 Task: Open a blank google sheet and write heading  Student grades data  Add 10 students name:-  'Joshua Rivera, Zoey Coleman, Ryan Wright, Addison Bailey, Jonathan Simmons, Brooklyn Ward, Caleb Barnes, Audrey Collins, Gabriel Perry, Sofia Bell. ' in February Last week sales are  100 to 150. Math Grade:-  90, 95, 80, 92, 85,88, 90, 78, 92, 85.Science Grade:-  85, 87, 92, 88, 90, 85, 92, 80, 88, 90.English Grade:-  92, 90, 85, 90, 88, 92, 85, 82, 90, 88.History Grade:-  88, 92, 78, 95, 90, 90, 80, 85, 92, 90. Total use the formula   =SUM(D2:G2) then presss enter. Save page analysisWeeklySales_Analysis_2023
Action: Mouse moved to (228, 171)
Screenshot: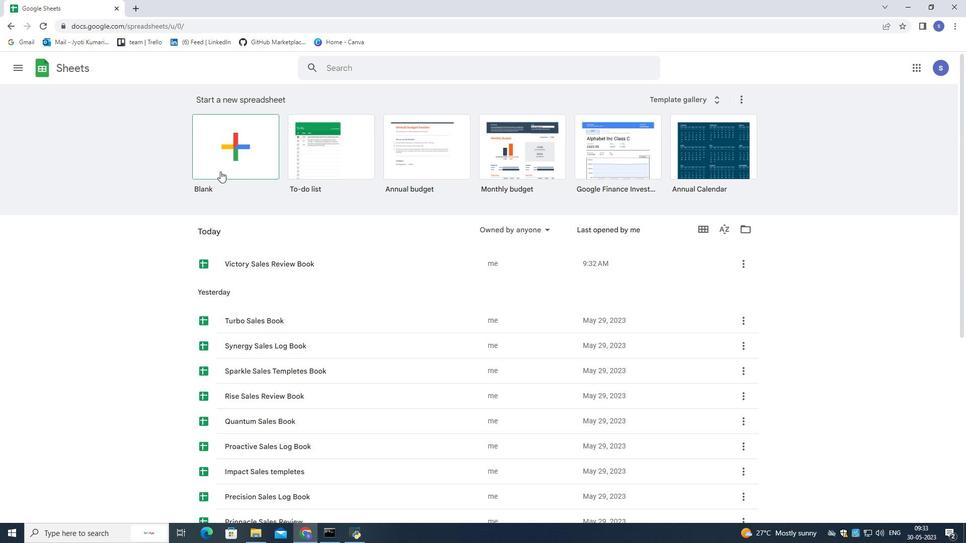 
Action: Mouse pressed left at (228, 171)
Screenshot: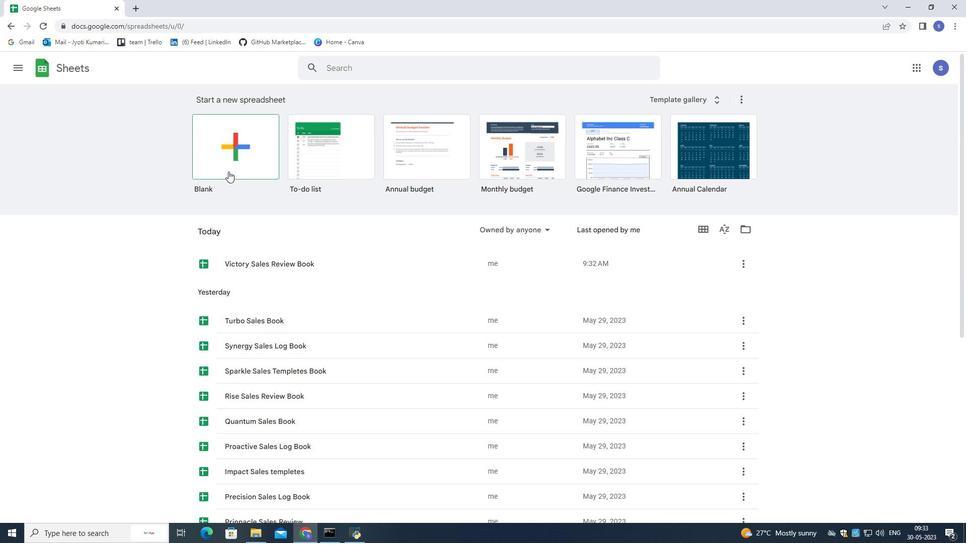 
Action: Mouse moved to (192, 137)
Screenshot: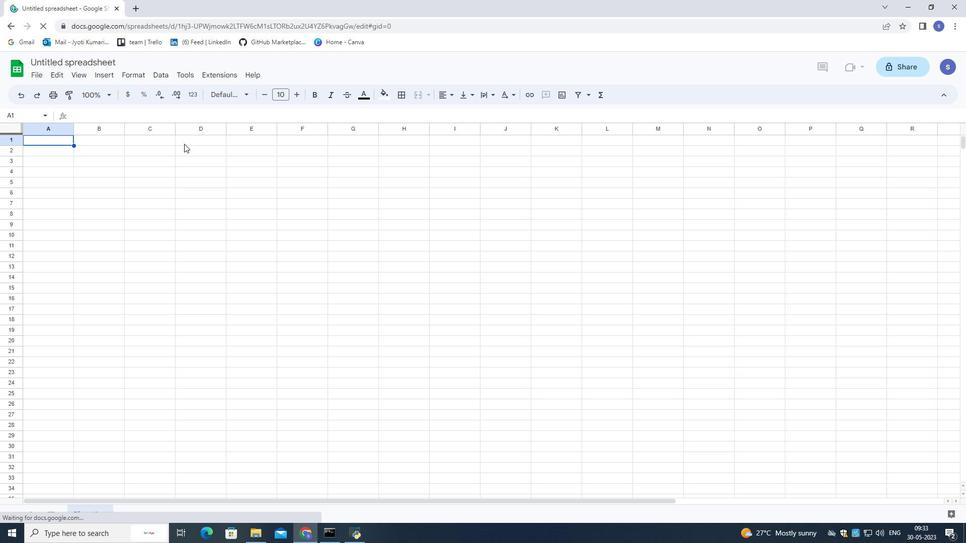 
Action: Mouse pressed left at (192, 137)
Screenshot: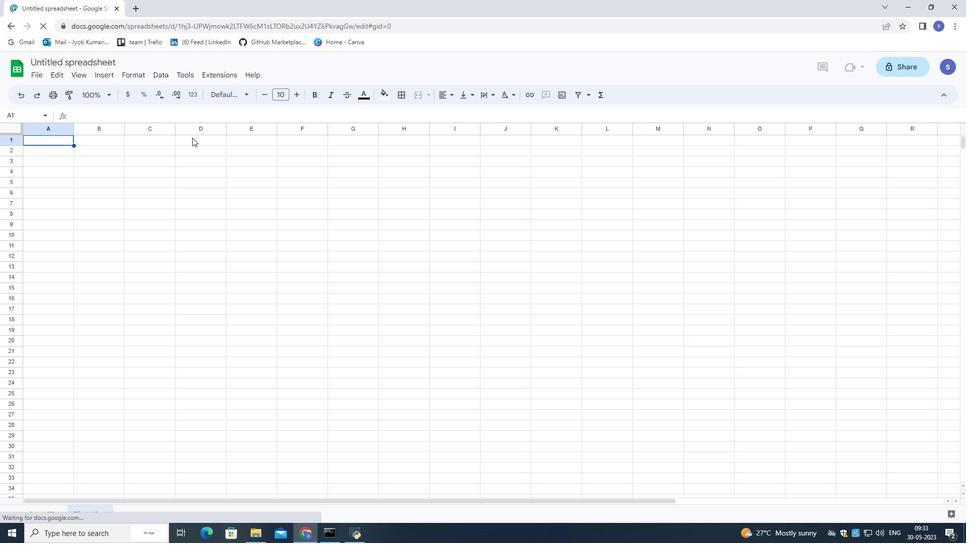 
Action: Mouse moved to (192, 137)
Screenshot: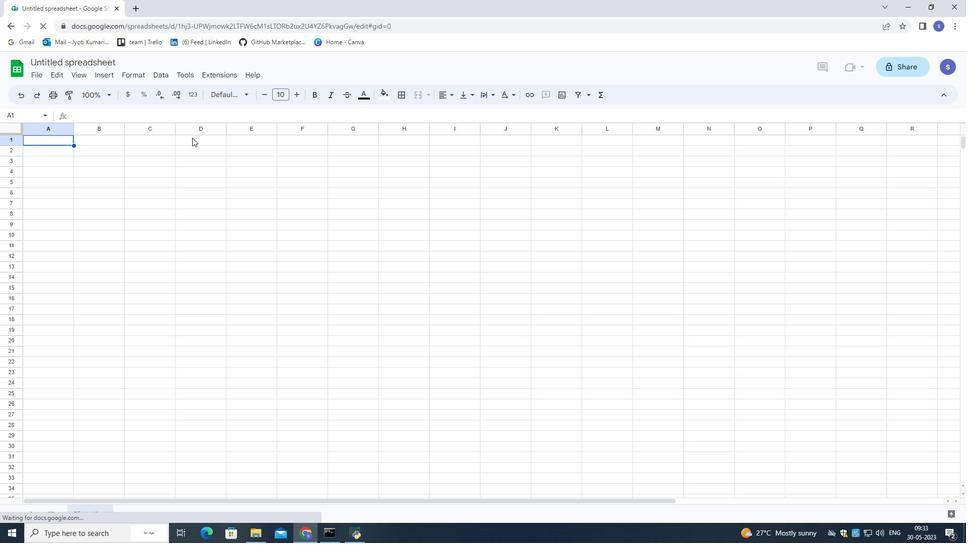 
Action: Mouse pressed left at (192, 137)
Screenshot: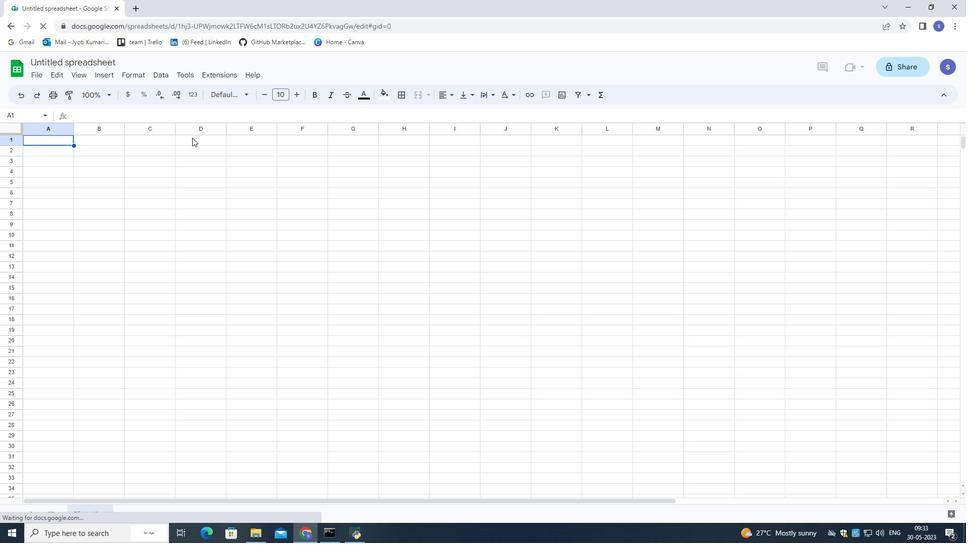
Action: Mouse moved to (193, 182)
Screenshot: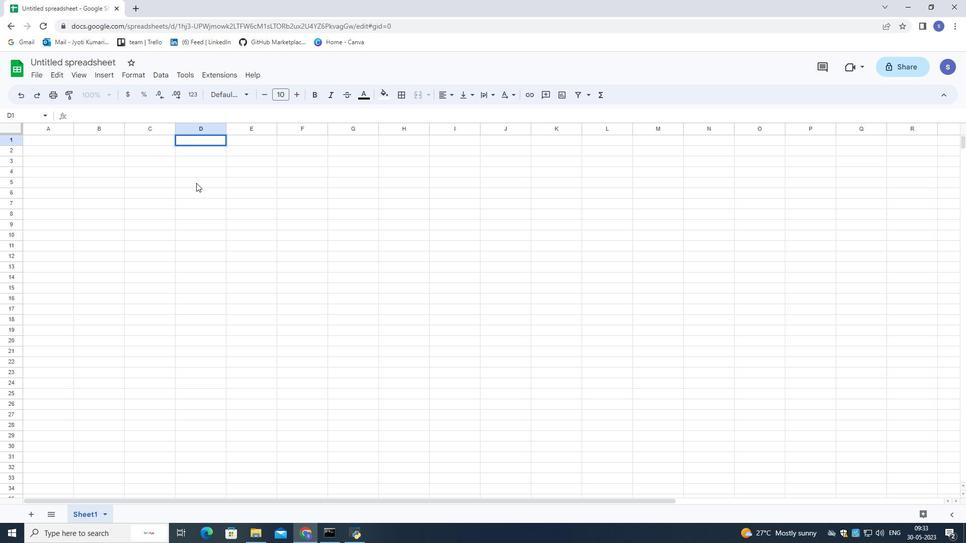 
Action: Key pressed <Key.shift>Student<Key.space>
Screenshot: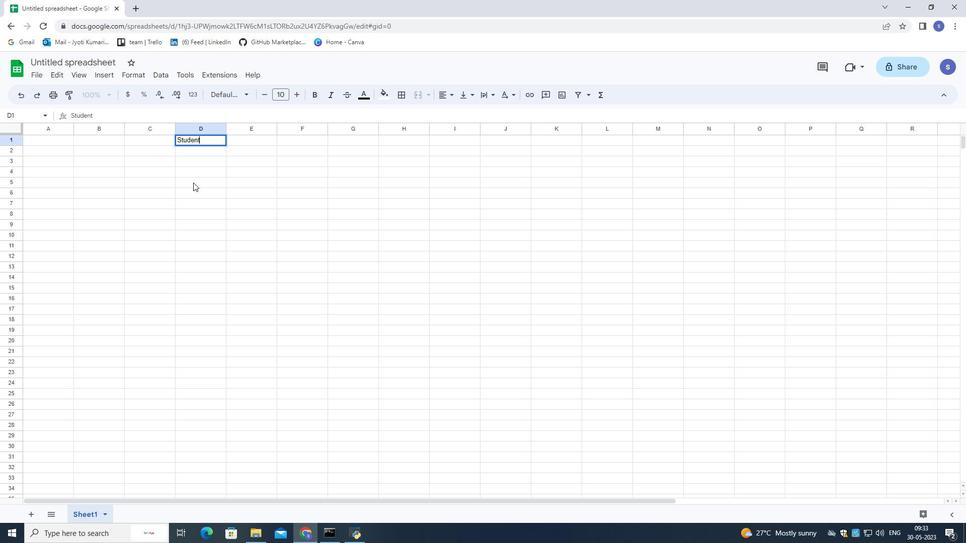 
Action: Mouse moved to (510, 358)
Screenshot: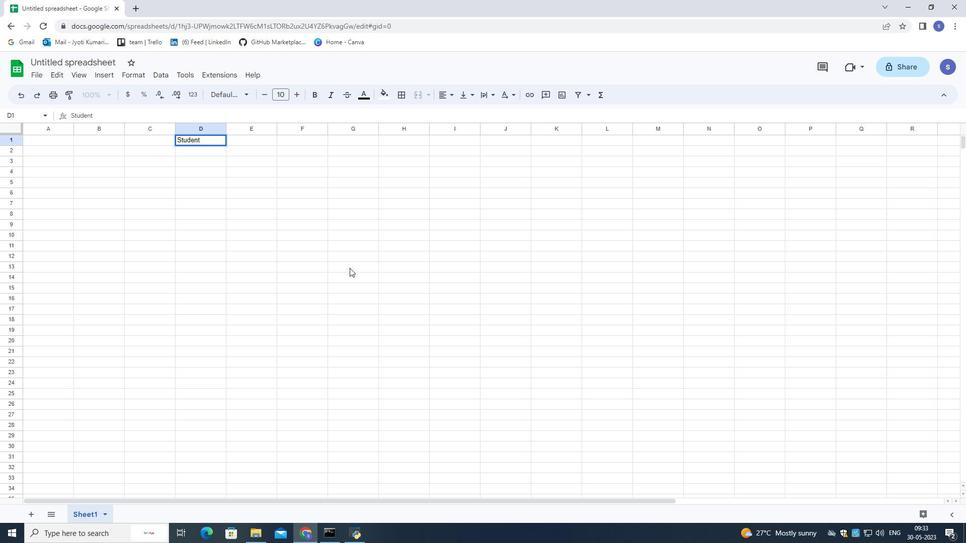 
Action: Key pressed <Key.shift>Grade
Screenshot: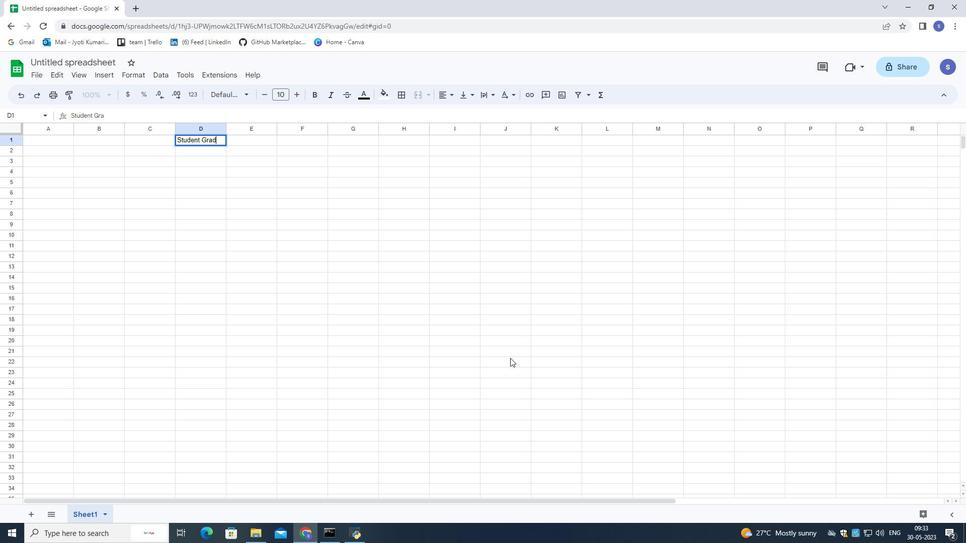 
Action: Mouse moved to (589, 378)
Screenshot: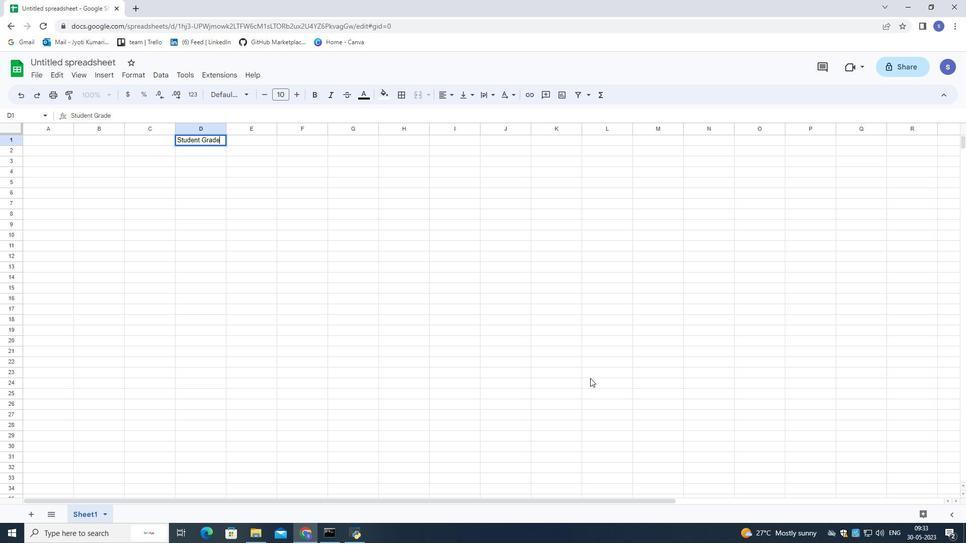 
Action: Key pressed s
Screenshot: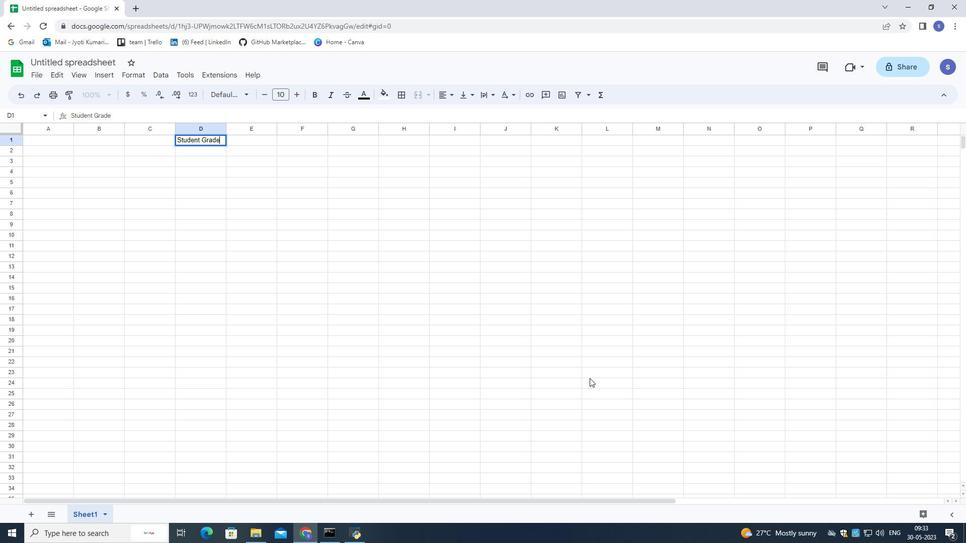 
Action: Mouse moved to (239, 254)
Screenshot: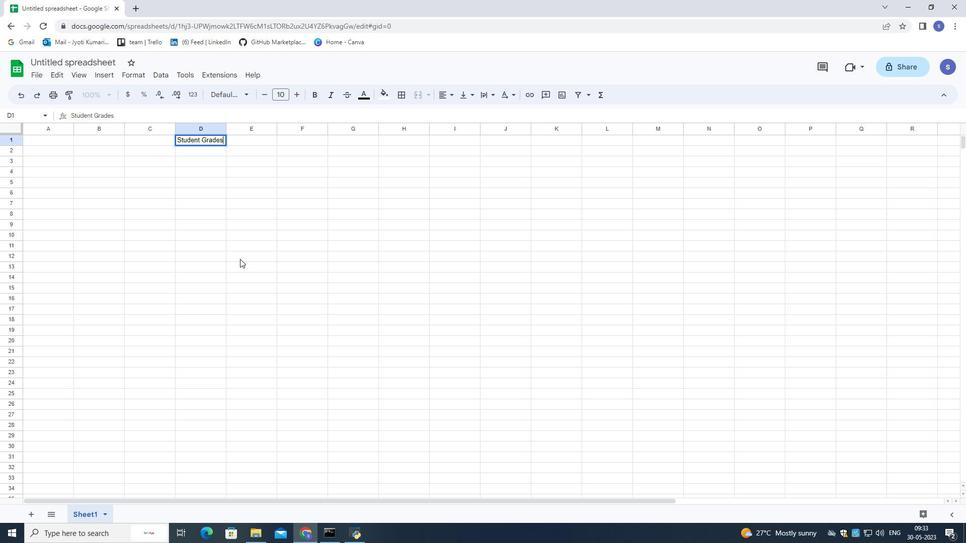 
Action: Mouse pressed left at (239, 254)
Screenshot: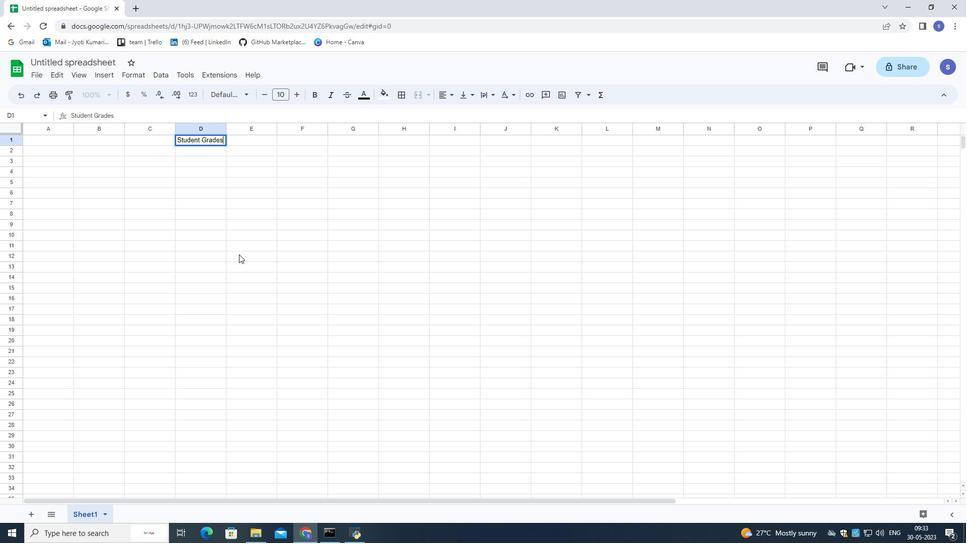 
Action: Mouse moved to (55, 158)
Screenshot: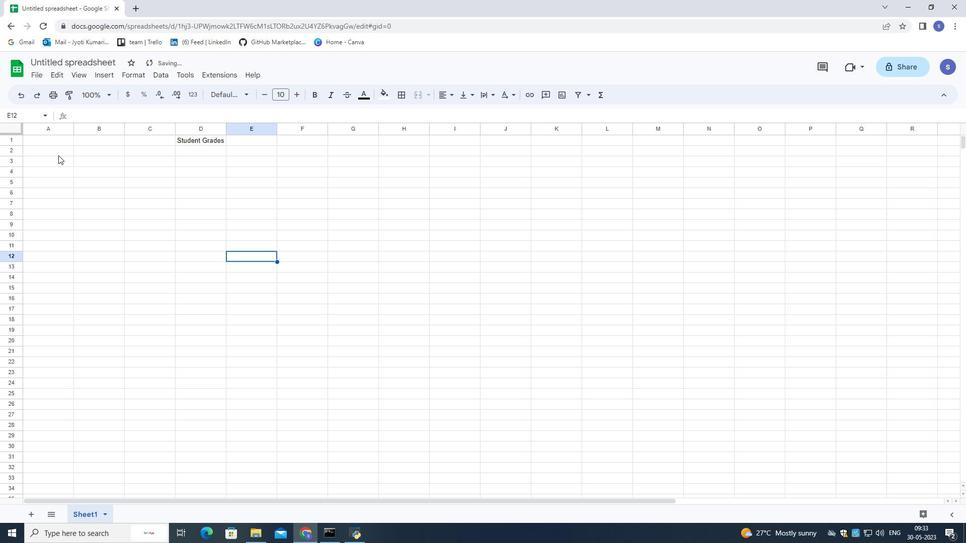 
Action: Mouse pressed left at (55, 158)
Screenshot: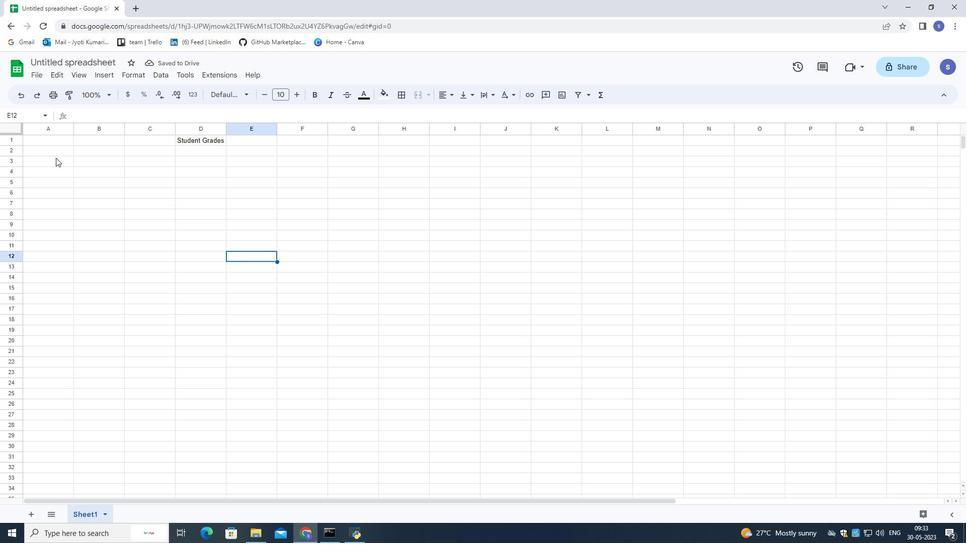 
Action: Mouse moved to (50, 144)
Screenshot: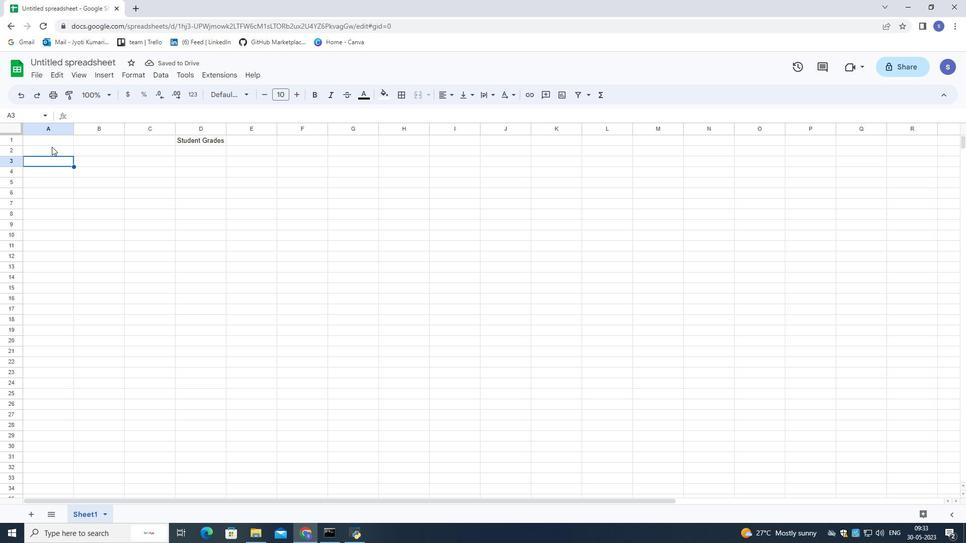 
Action: Mouse pressed left at (50, 144)
Screenshot: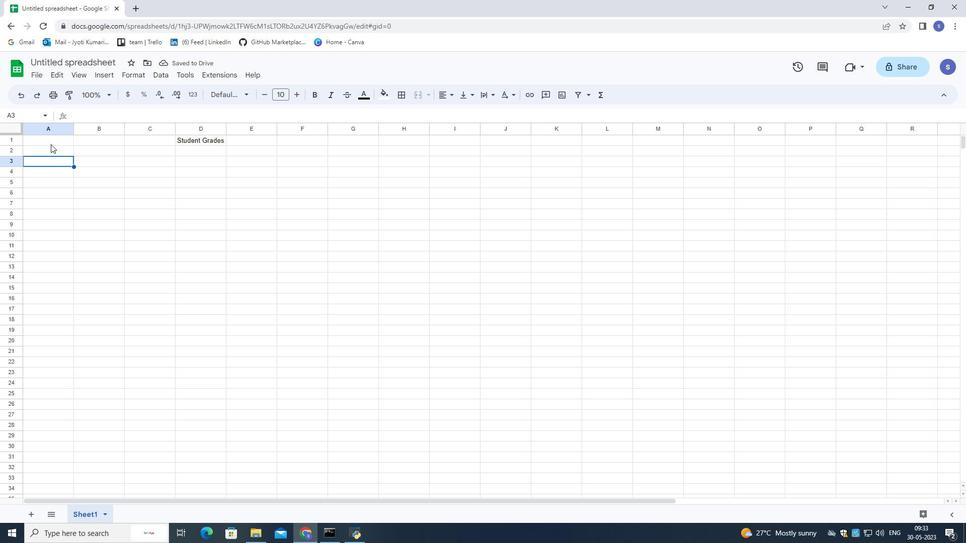 
Action: Mouse moved to (54, 149)
Screenshot: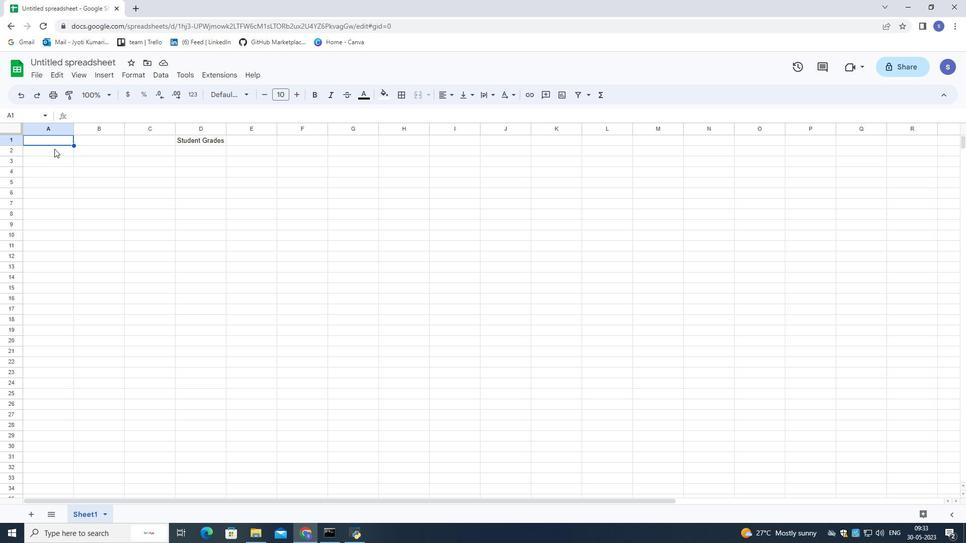 
Action: Mouse pressed left at (54, 149)
Screenshot: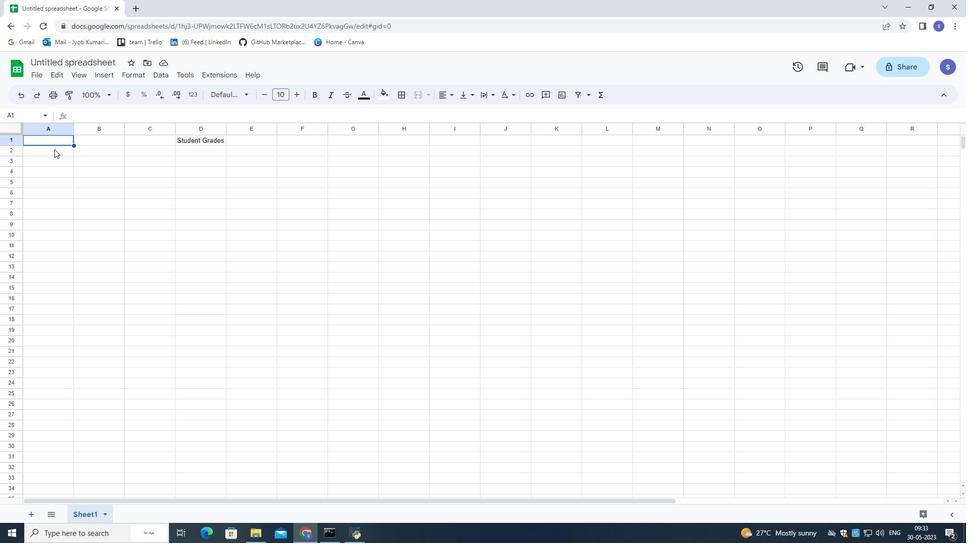 
Action: Key pressed <Key.shift>Name<Key.down>
Screenshot: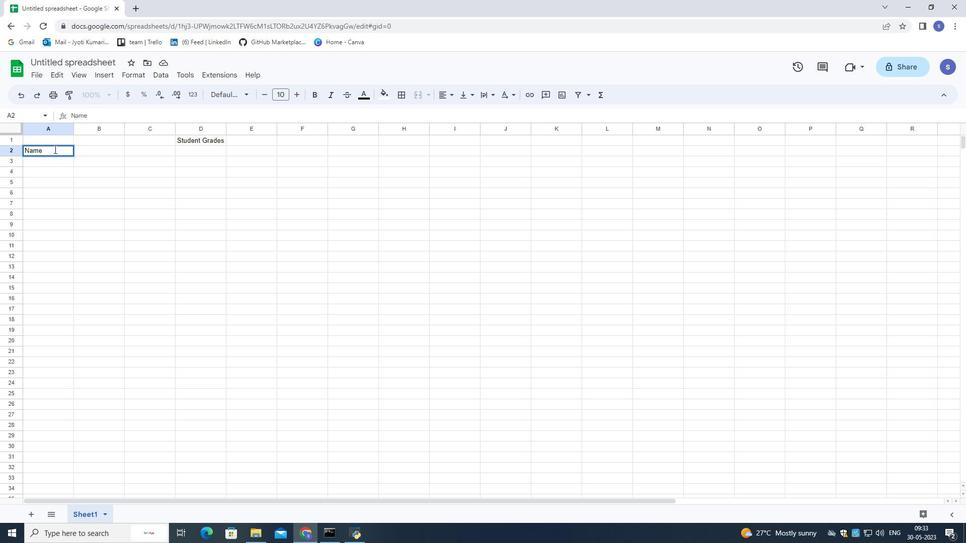 
Action: Mouse moved to (517, 188)
Screenshot: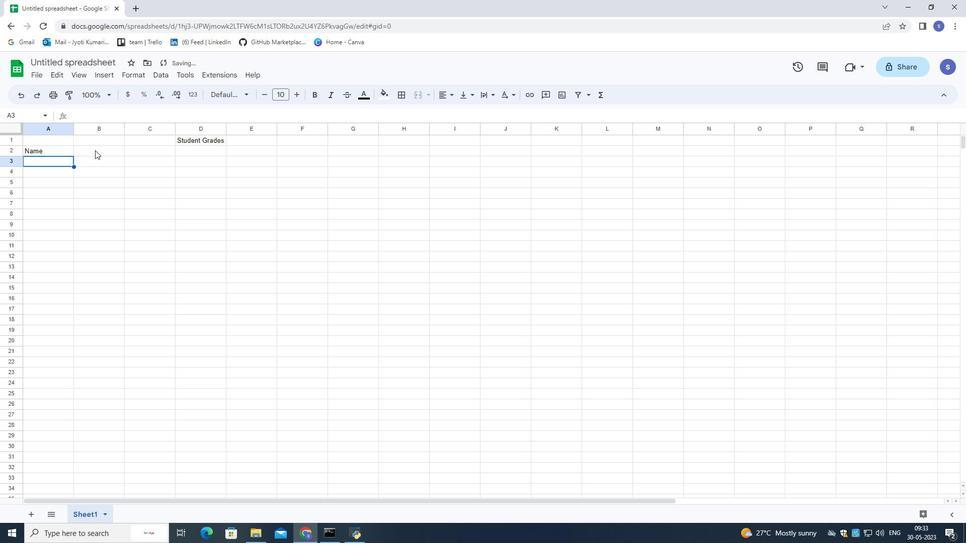 
Action: Key pressed <Key.shift>Joshua<Key.space><Key.shift>Rivera<Key.down><Key.shift>Zoey<Key.space><Key.shift>Coleman<Key.down><Key.shift>Ryan<Key.space><Key.shift>Wright<Key.down><Key.shift>Addison<Key.space><Key.shift>Bailey<Key.down><Key.shift>Jonathan<Key.space><Key.shift>simmons<Key.down><Key.shift>Brooklyn<Key.space><Key.shift>Ward<Key.down><Key.shift>Caleb<Key.space><Key.shift>Barnes<Key.down><Key.shift>Audrey<Key.space><Key.shift>Collins<Key.down><Key.shift>Gabriel<Key.space><Key.shift>Perry<Key.down><Key.shift><Key.shift><Key.shift><Key.shift><Key.shift>Sofia<Key.space><Key.shift>Bell<Key.down>
Screenshot: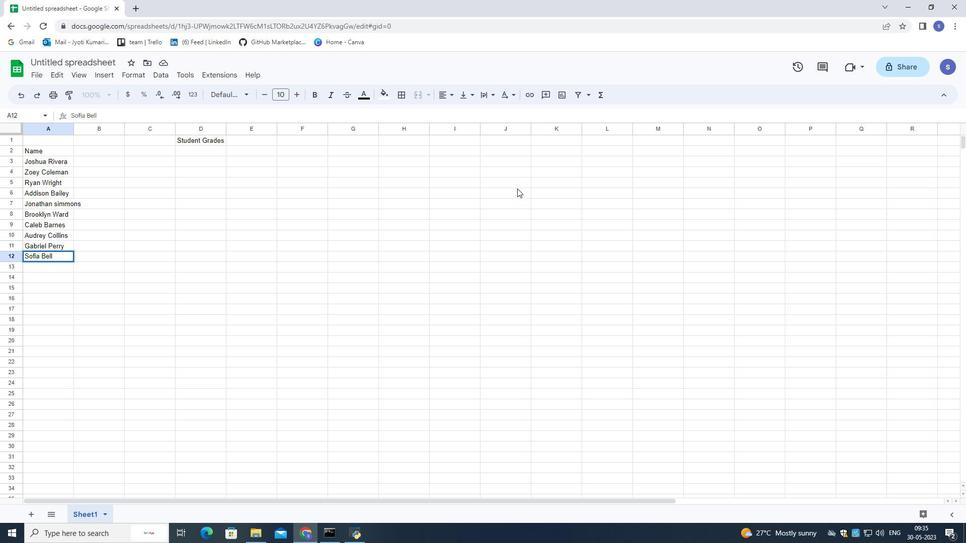
Action: Mouse moved to (89, 153)
Screenshot: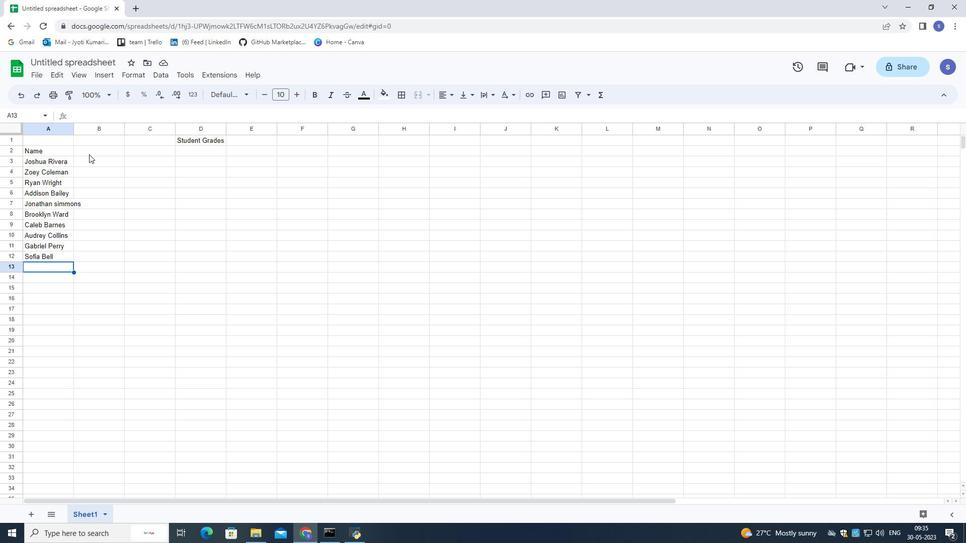 
Action: Mouse pressed left at (89, 153)
Screenshot: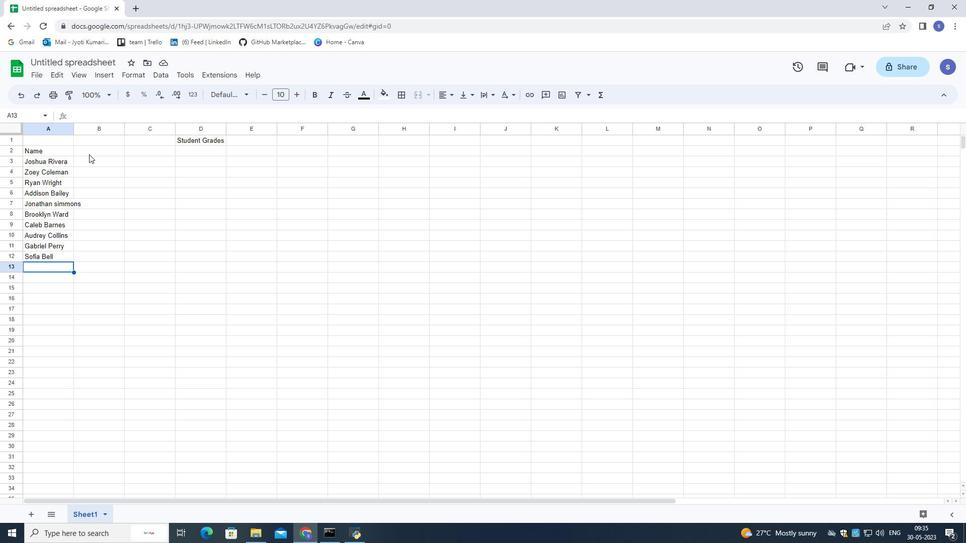 
Action: Mouse moved to (112, 193)
Screenshot: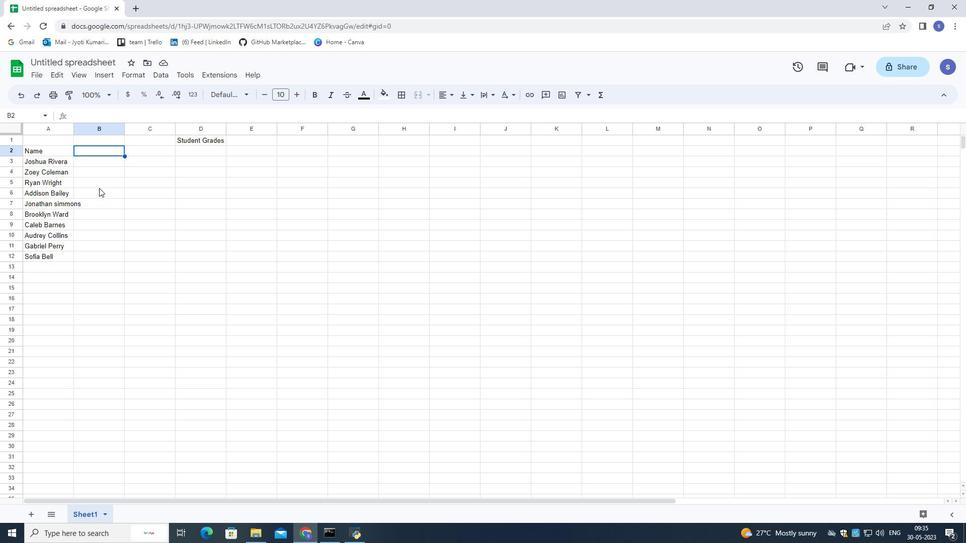 
Action: Key pressed <Key.shift>Sales
Screenshot: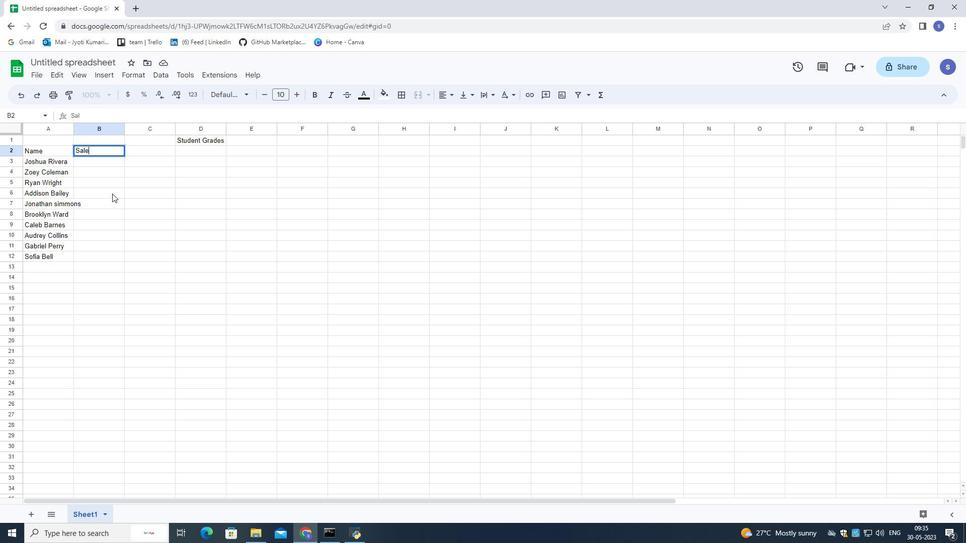 
Action: Mouse moved to (103, 190)
Screenshot: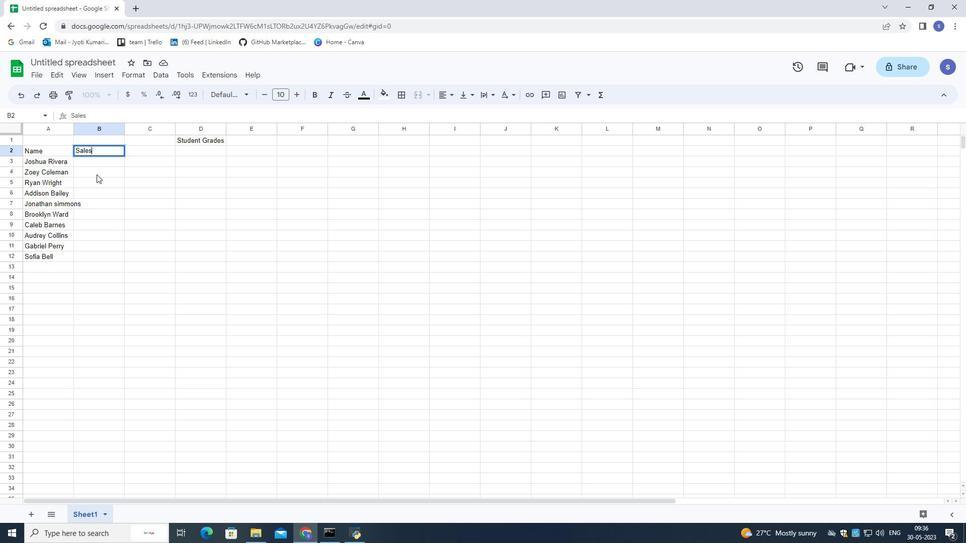
Action: Key pressed <Key.backspace><Key.backspace><Key.backspace><Key.backspace><Key.backspace><Key.shift>Mar<Key.backspace>th<Key.space><Key.shift>Graqde<Key.backspace><Key.backspace><Key.backspace>de
Screenshot: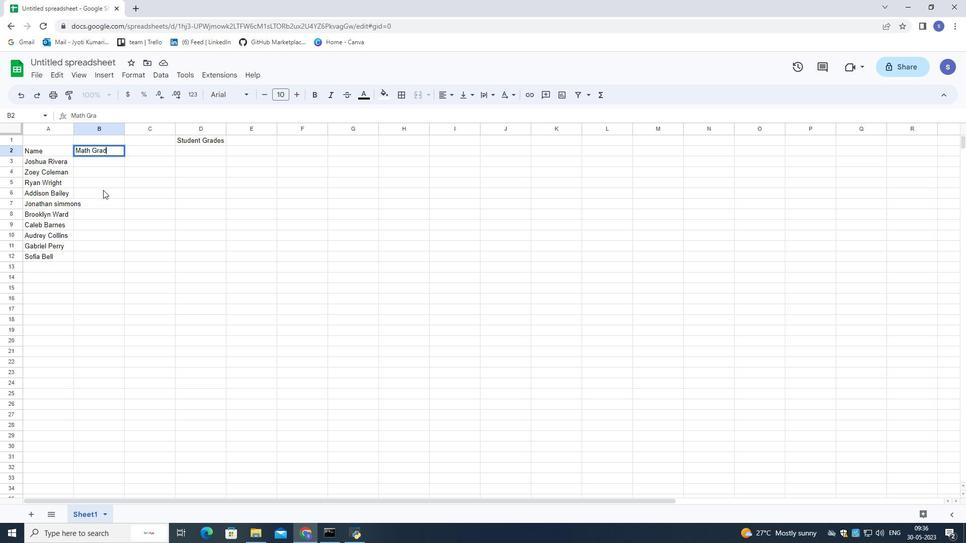 
Action: Mouse moved to (191, 182)
Screenshot: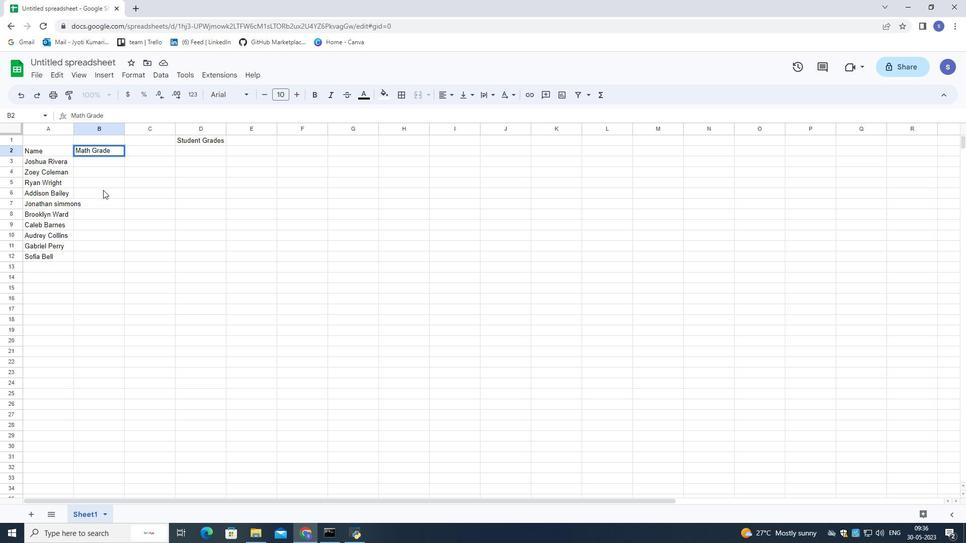 
Action: Key pressed <Key.down>
Screenshot: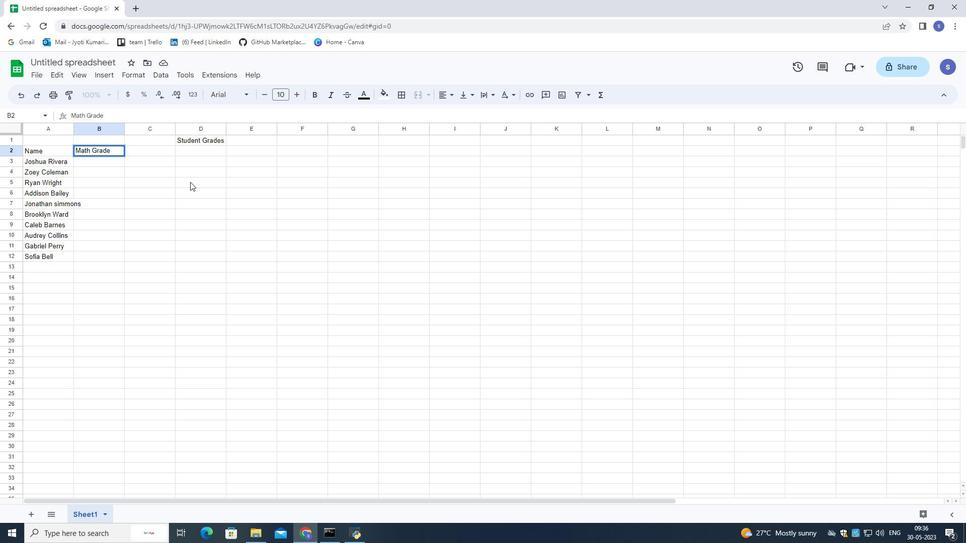
Action: Mouse moved to (966, 248)
Screenshot: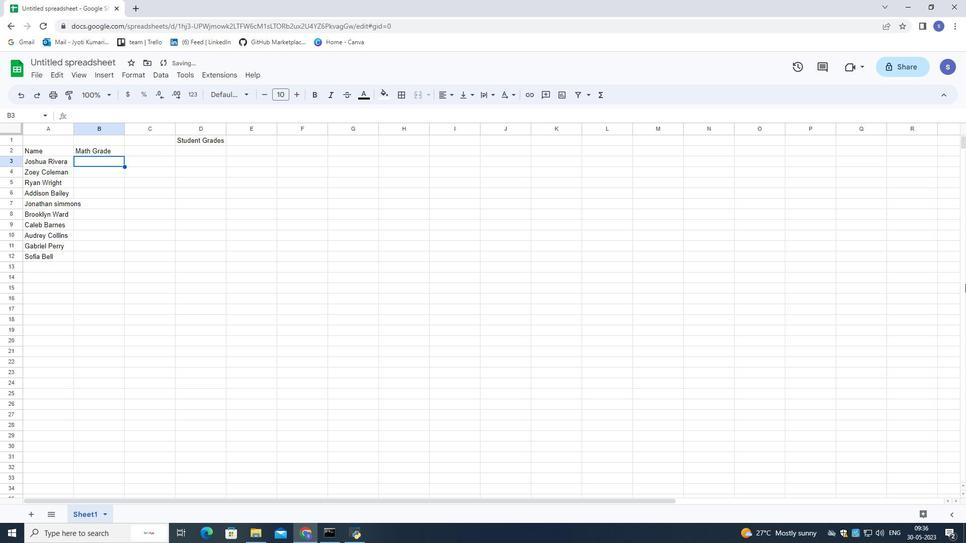 
Action: Key pressed 90<Key.down>95<Key.down>80<Key.down>92<Key.down>85<Key.down>88<Key.down>90<Key.down>78<Key.down>92<Key.down>85<Key.down>
Screenshot: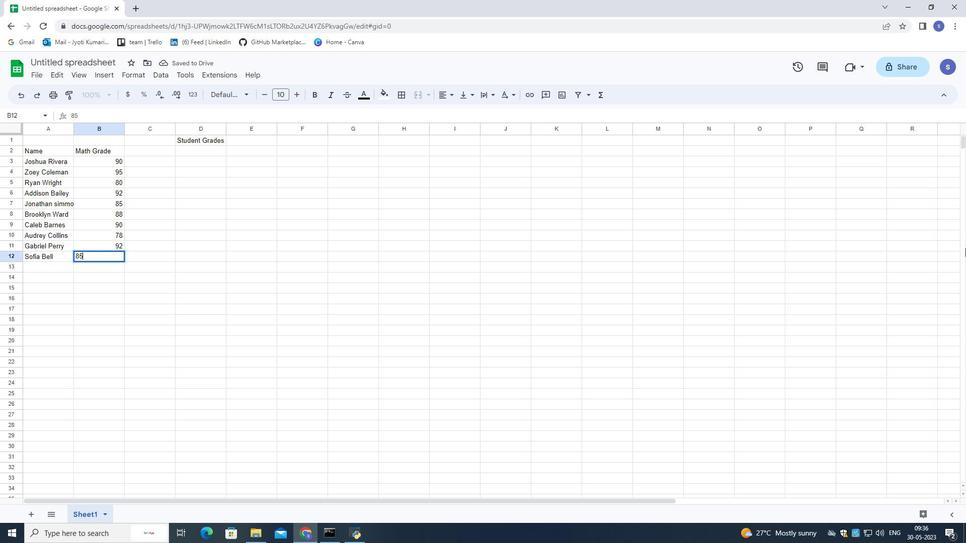 
Action: Mouse moved to (154, 150)
Screenshot: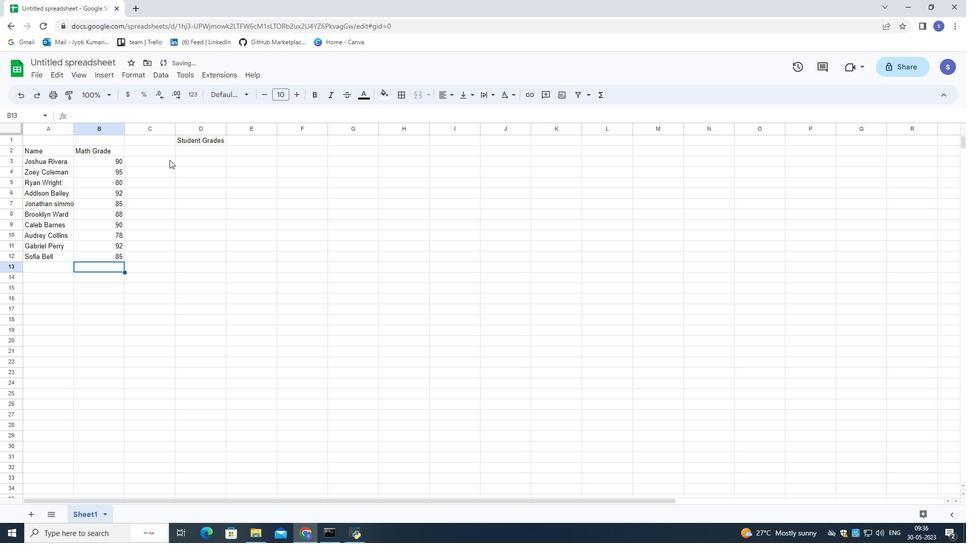 
Action: Mouse pressed left at (154, 150)
Screenshot: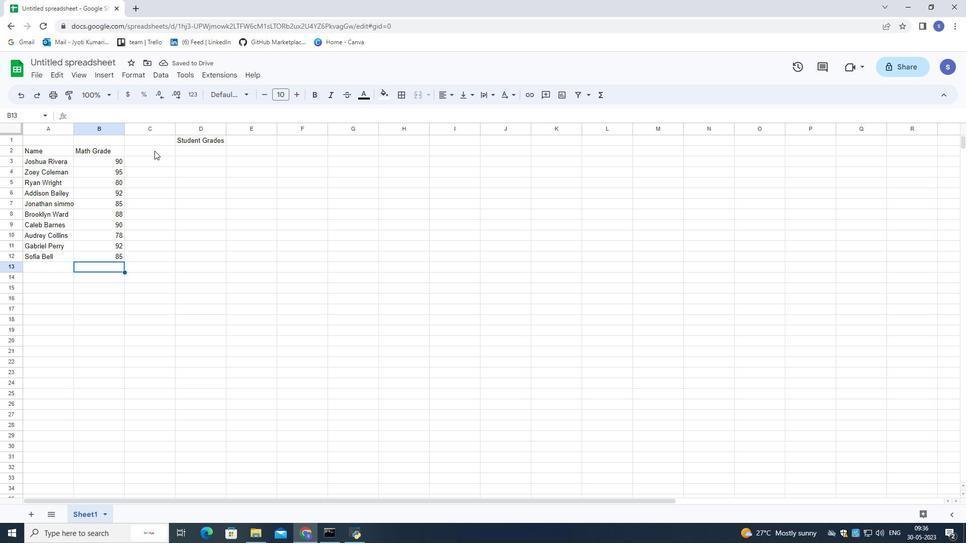
Action: Mouse moved to (256, 180)
Screenshot: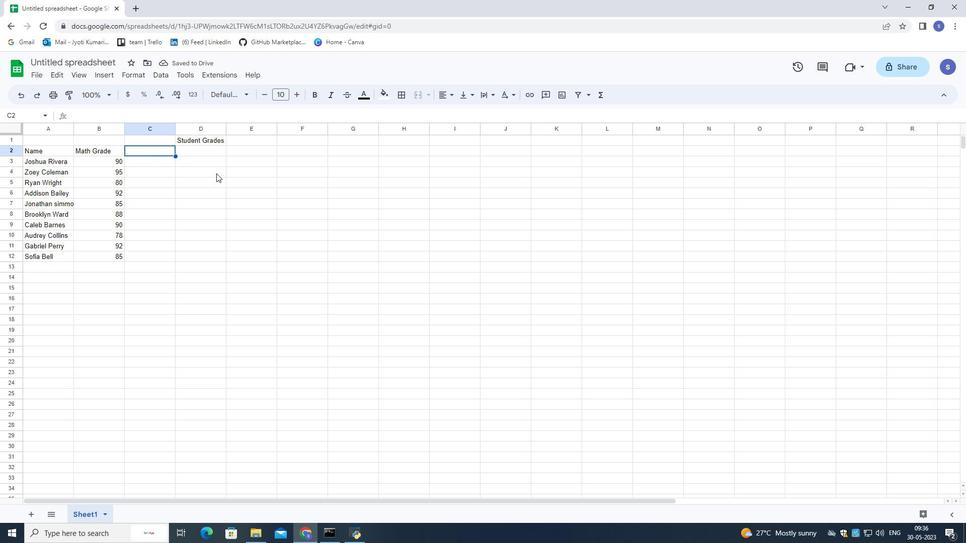 
Action: Key pressed <Key.shift><Key.shift><Key.shift><Key.shift>Science<Key.space><Key.shift>Grade<Key.down>
Screenshot: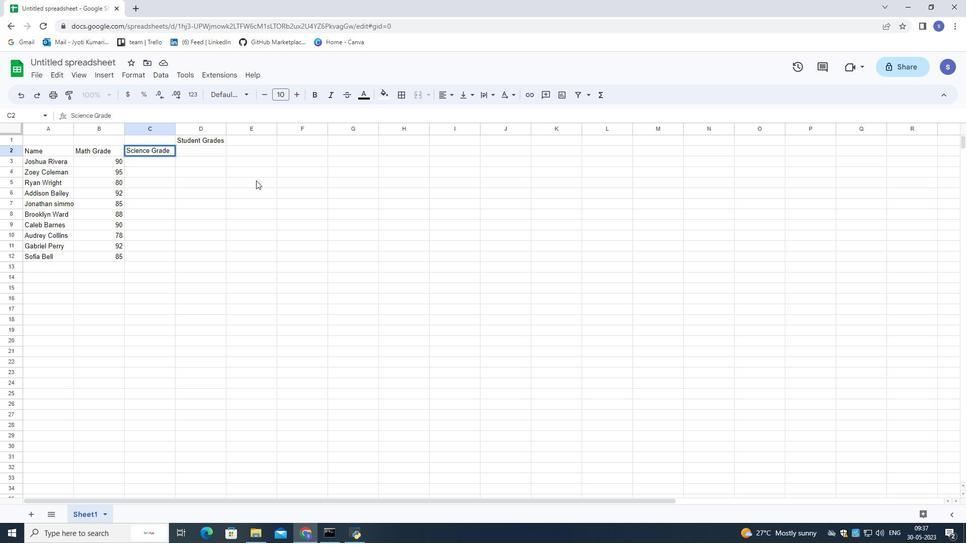 
Action: Mouse moved to (220, 188)
Screenshot: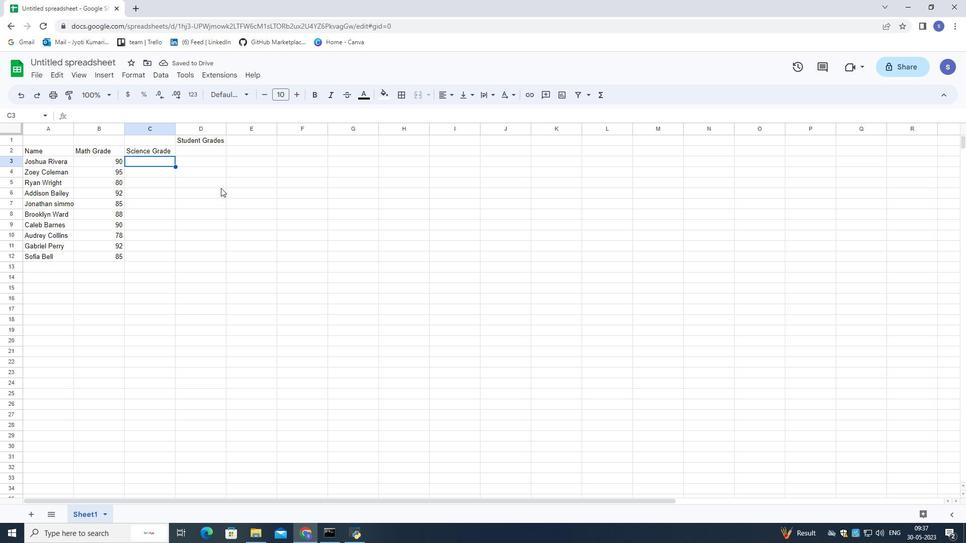 
Action: Key pressed 5<Key.backspace>85<Key.down>87<Key.down>92<Key.down>88<Key.down>90<Key.down>85<Key.down>92<Key.down>80<Key.down>88<Key.down>90<Key.down>
Screenshot: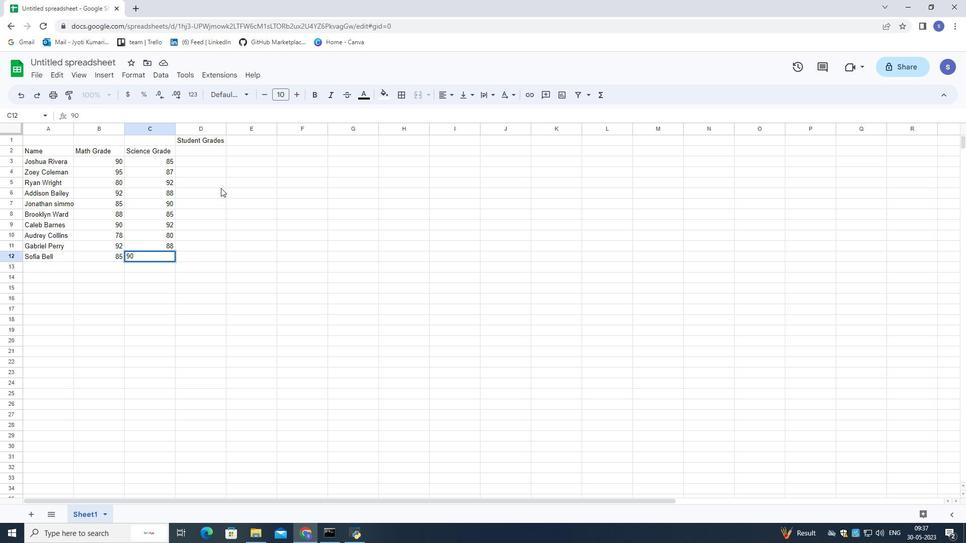 
Action: Mouse moved to (199, 150)
Screenshot: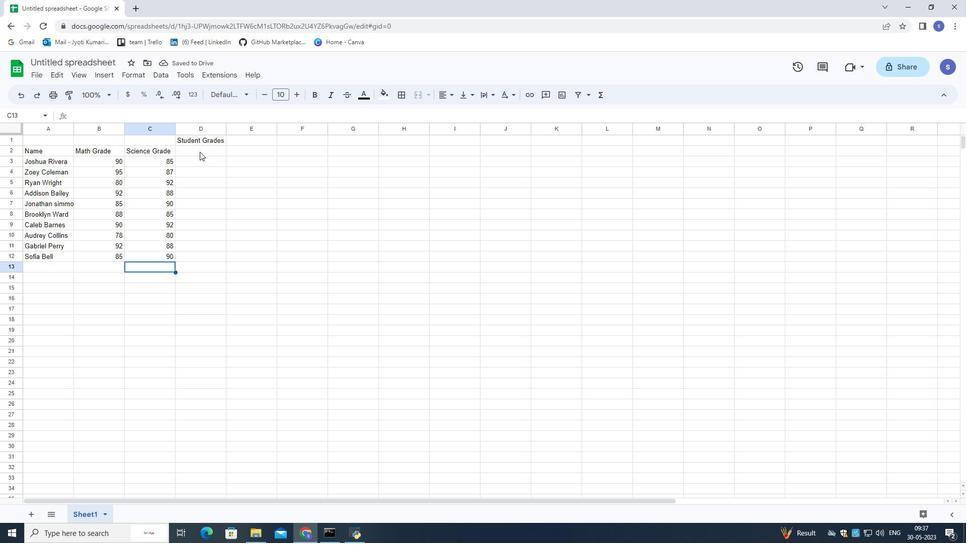 
Action: Mouse pressed left at (199, 150)
Screenshot: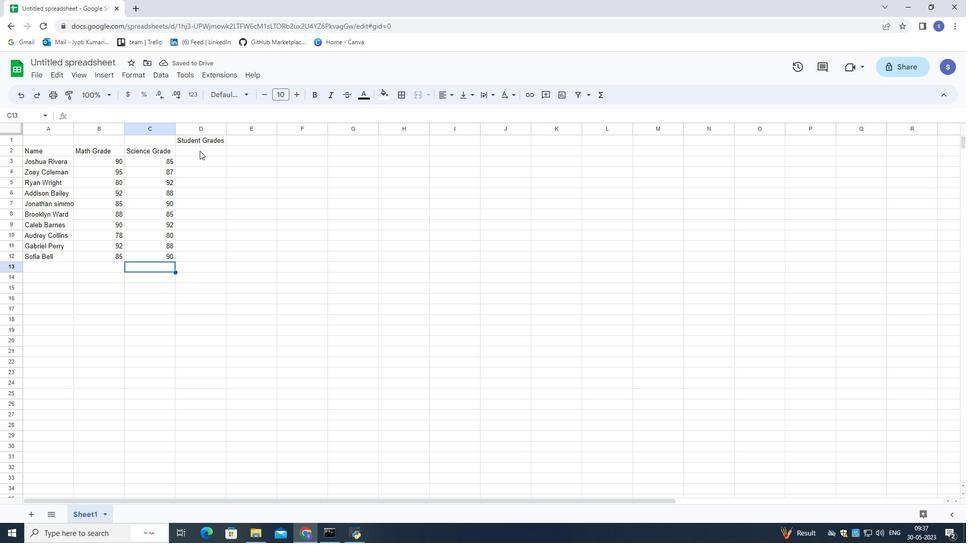 
Action: Mouse moved to (202, 164)
Screenshot: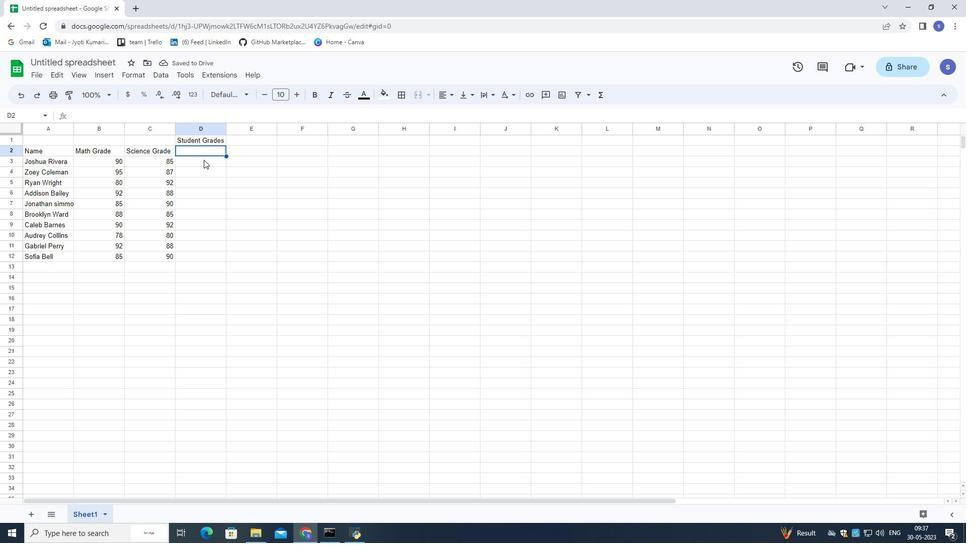 
Action: Key pressed <Key.shift>English<Key.space><Key.shift>Grade<Key.down>
Screenshot: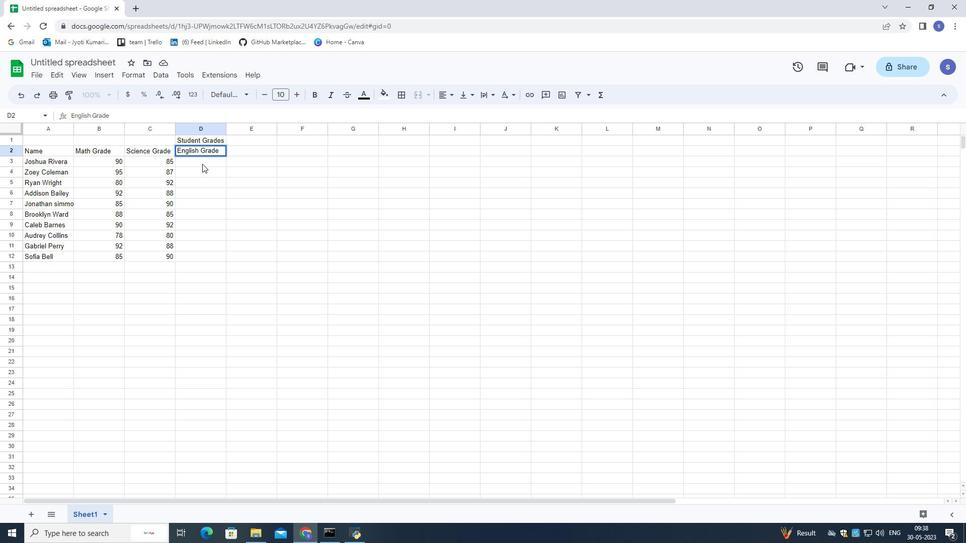 
Action: Mouse moved to (235, 181)
Screenshot: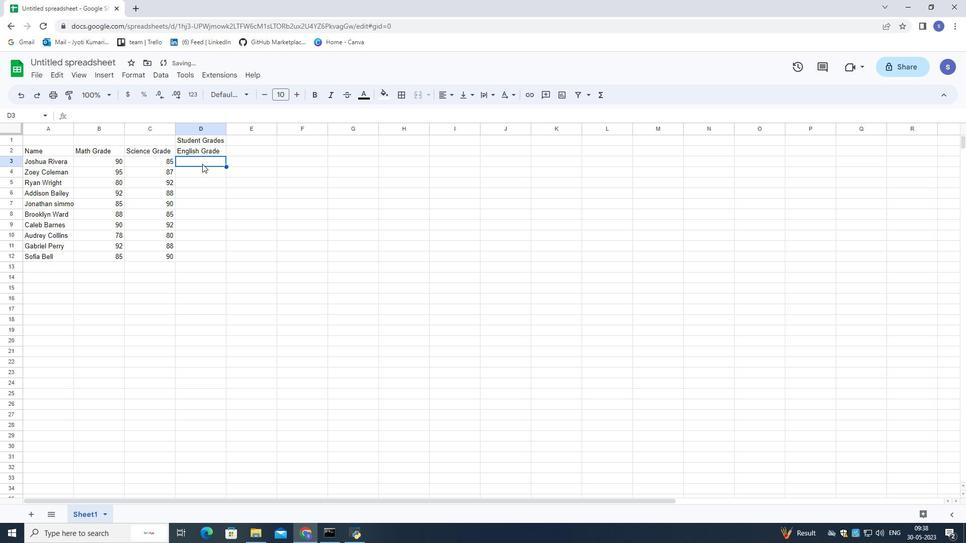 
Action: Key pressed 92<Key.down>90<Key.down>85<Key.down>90<Key.down>88<Key.down>92<Key.down>85<Key.down>82<Key.down>90<Key.down>88<Key.down>
Screenshot: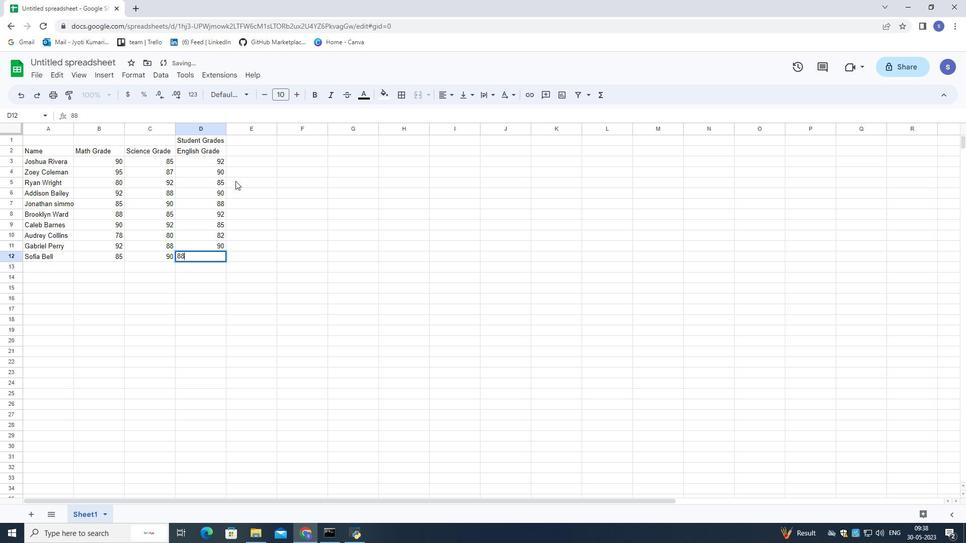 
Action: Mouse moved to (249, 152)
Screenshot: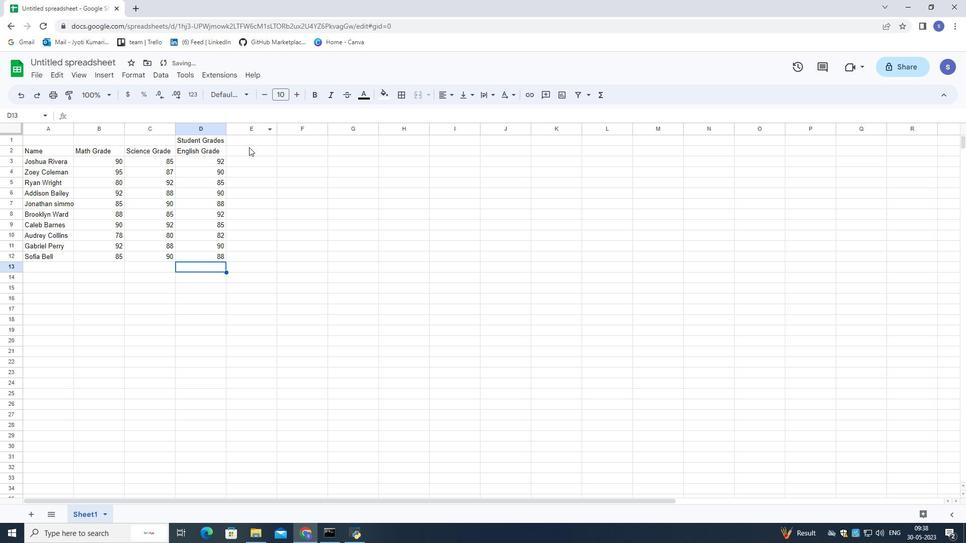 
Action: Mouse pressed left at (249, 152)
Screenshot: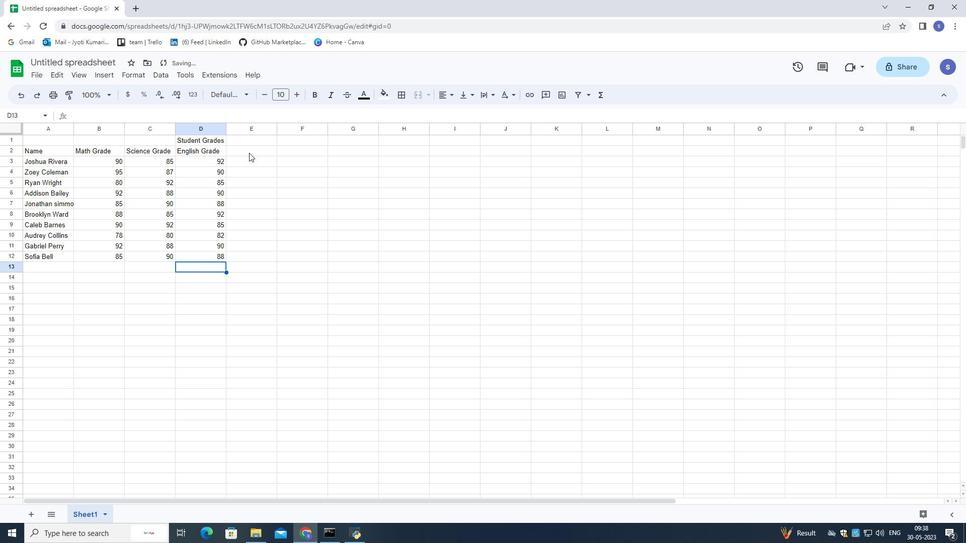
Action: Mouse moved to (251, 153)
Screenshot: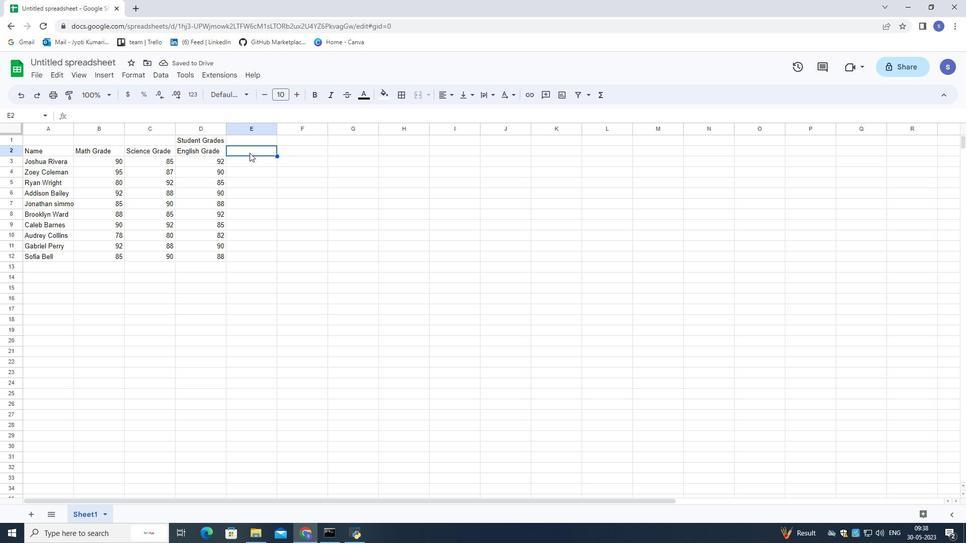 
Action: Key pressed <Key.shift>History<Key.space><Key.shift>Grade<Key.down>88<Key.down>92<Key.down>78<Key.down>95<Key.down>90<Key.down>90<Key.down>80<Key.down>85<Key.down>92<Key.down>90<Key.down>
Screenshot: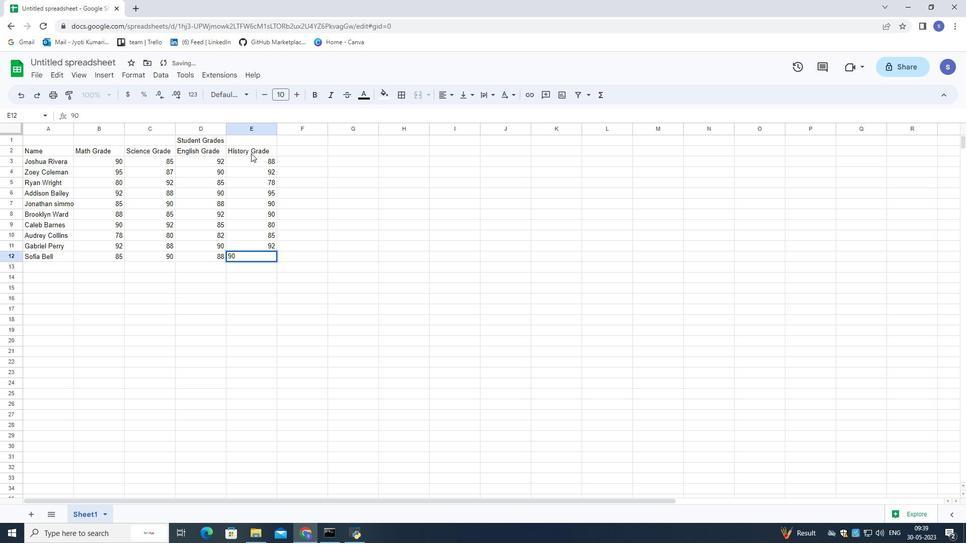 
Action: Mouse moved to (305, 158)
Screenshot: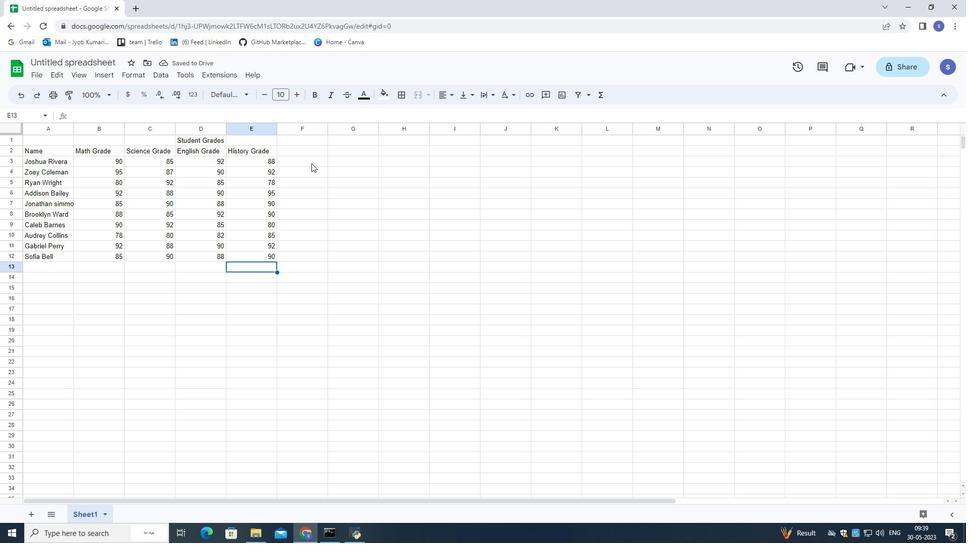 
Action: Mouse pressed left at (305, 158)
Screenshot: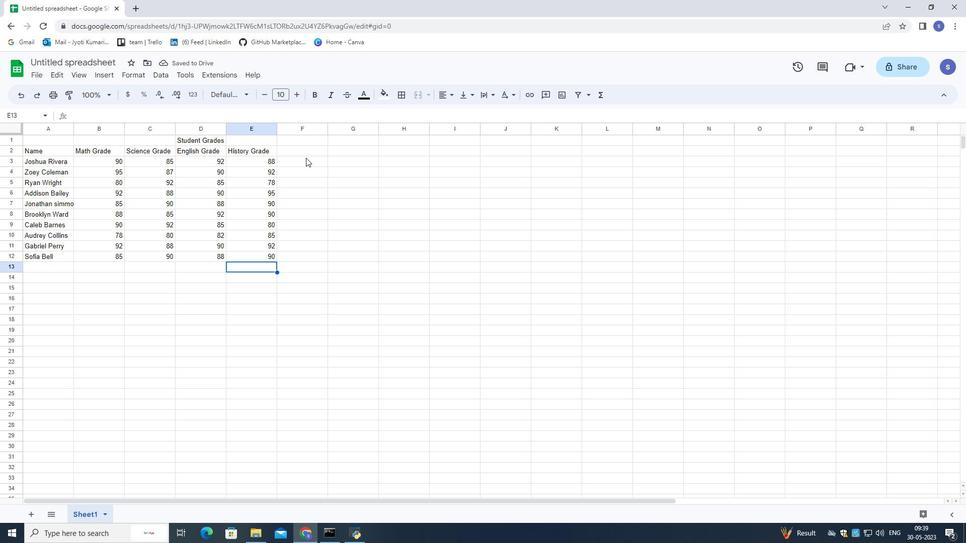 
Action: Mouse moved to (304, 149)
Screenshot: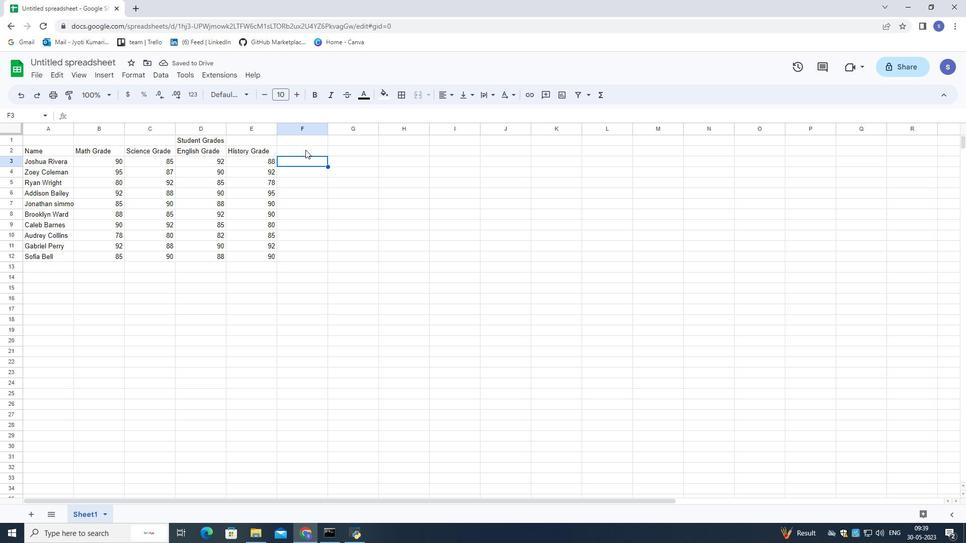 
Action: Mouse pressed left at (304, 149)
Screenshot: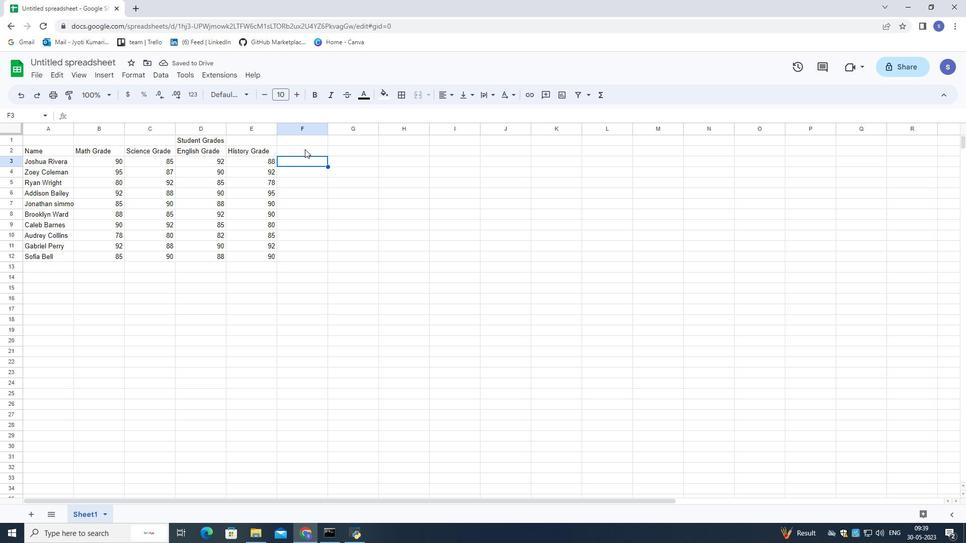 
Action: Mouse moved to (250, 279)
Screenshot: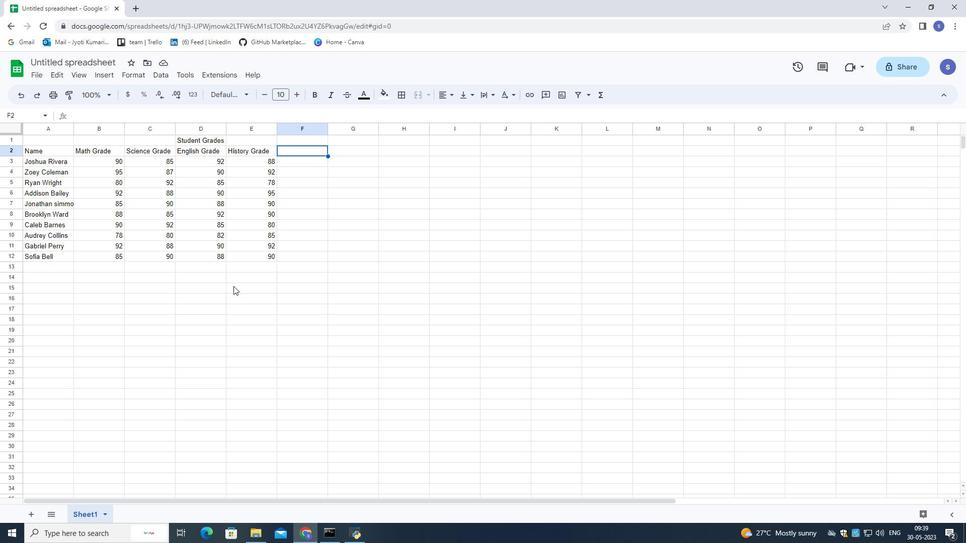
Action: Mouse pressed left at (250, 279)
Screenshot: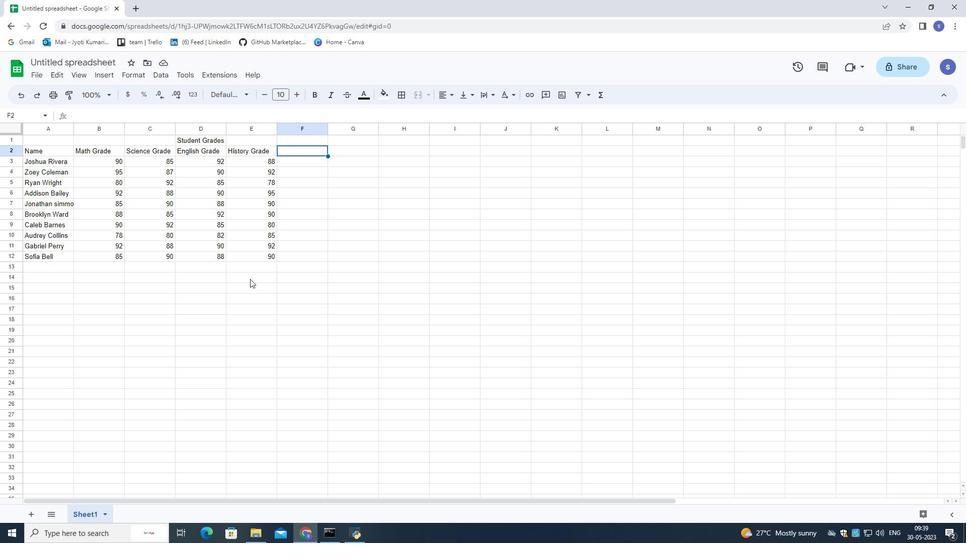 
Action: Mouse moved to (298, 264)
Screenshot: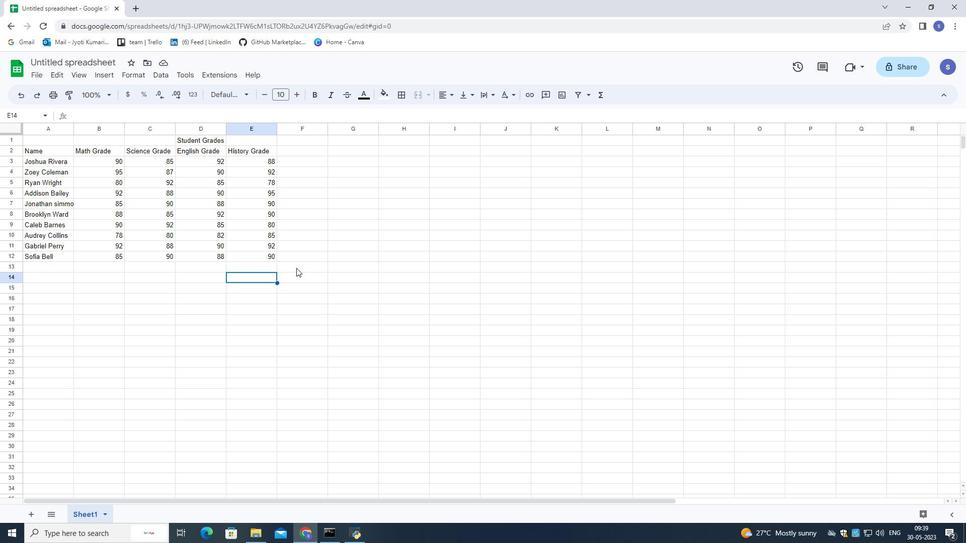 
Action: Mouse pressed left at (298, 264)
Screenshot: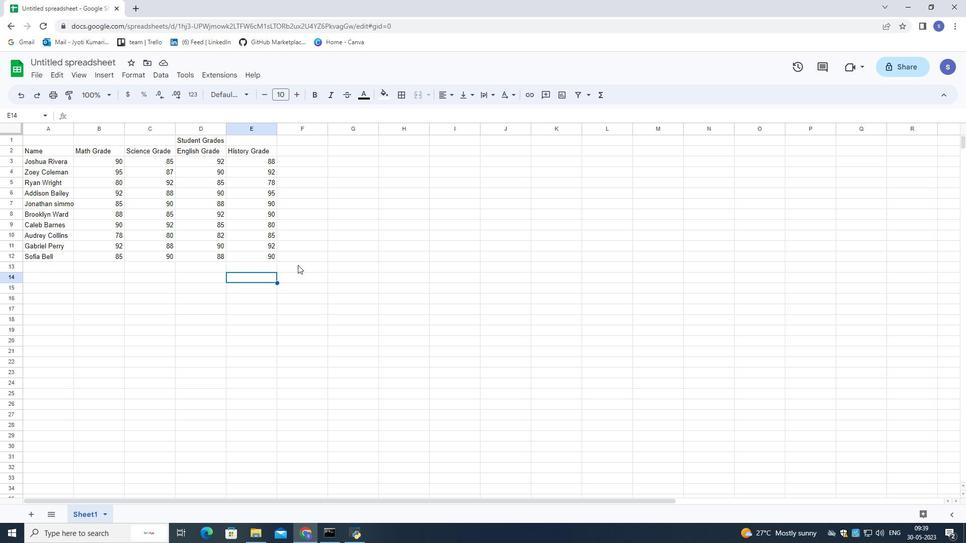 
Action: Mouse moved to (300, 238)
Screenshot: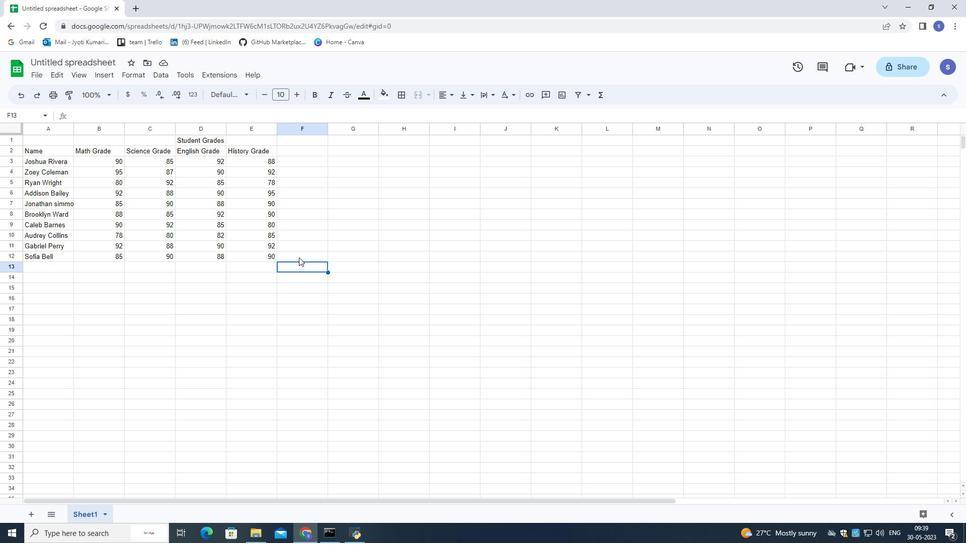 
Action: Mouse pressed left at (300, 238)
Screenshot: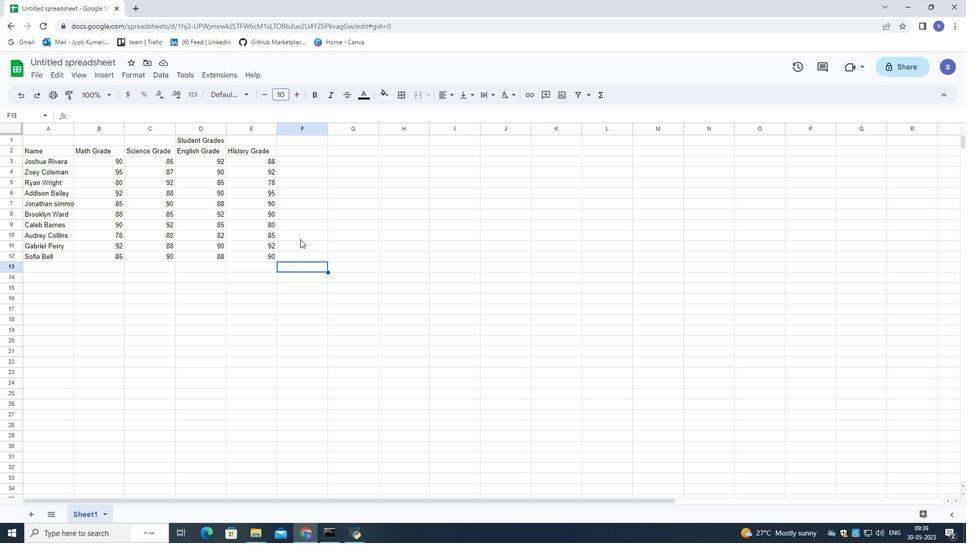 
Action: Mouse moved to (301, 264)
Screenshot: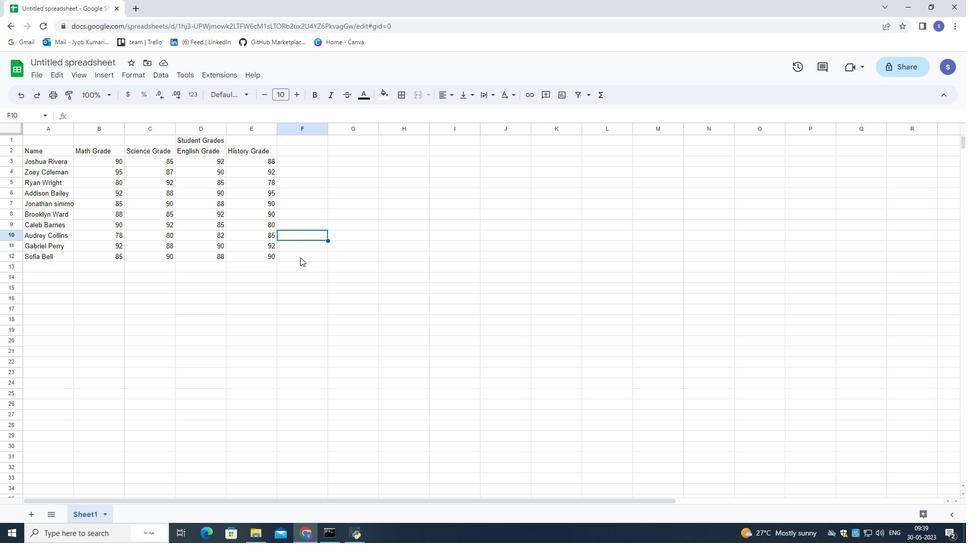 
Action: Mouse pressed left at (301, 264)
Screenshot: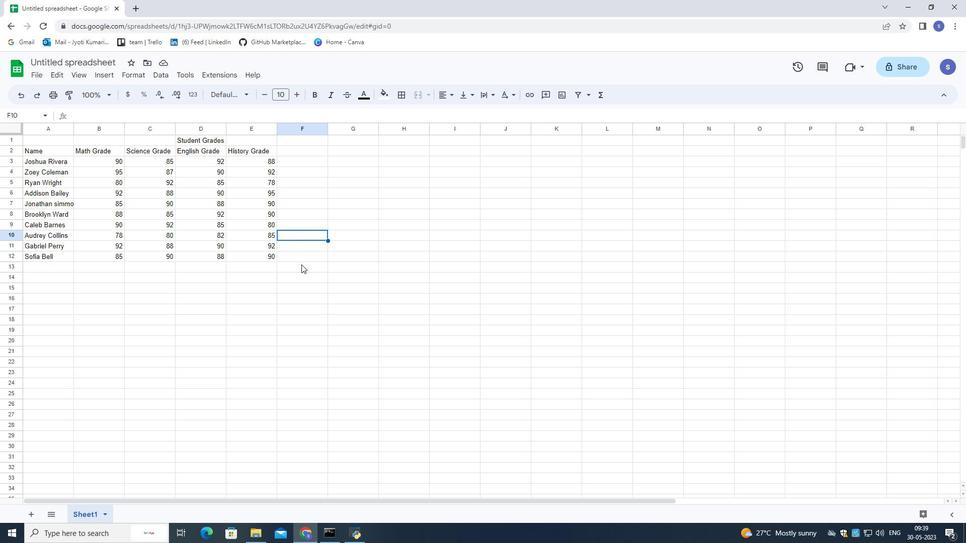 
Action: Mouse moved to (256, 271)
Screenshot: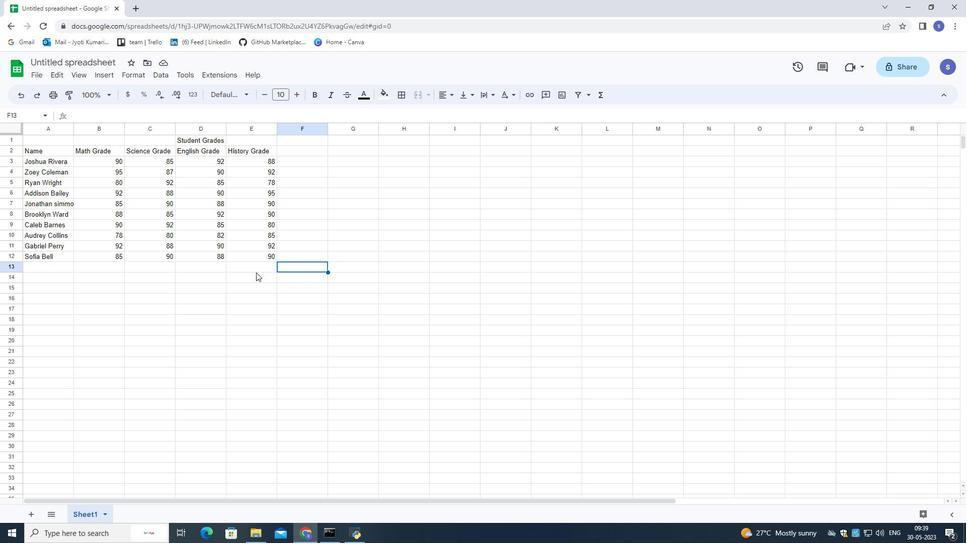 
Action: Mouse pressed left at (256, 271)
Screenshot: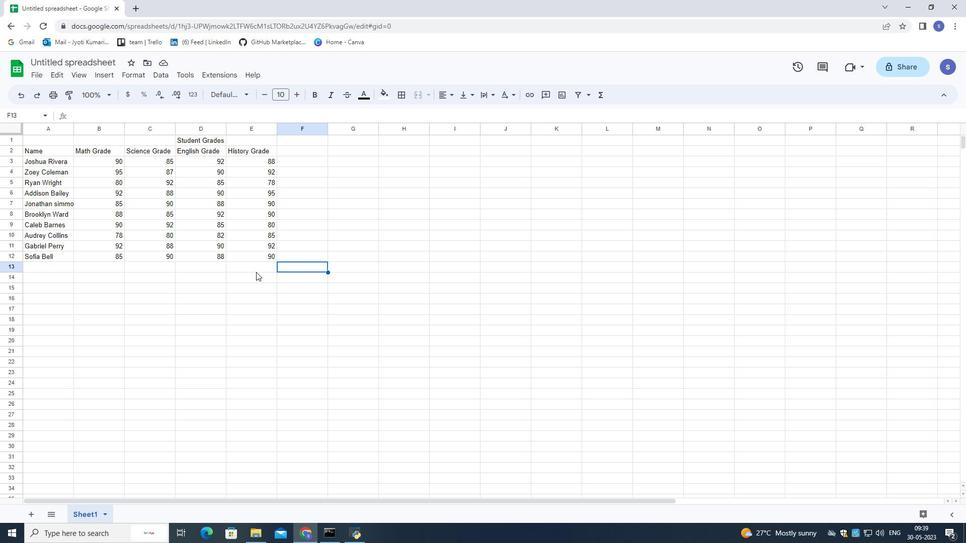 
Action: Mouse moved to (258, 152)
Screenshot: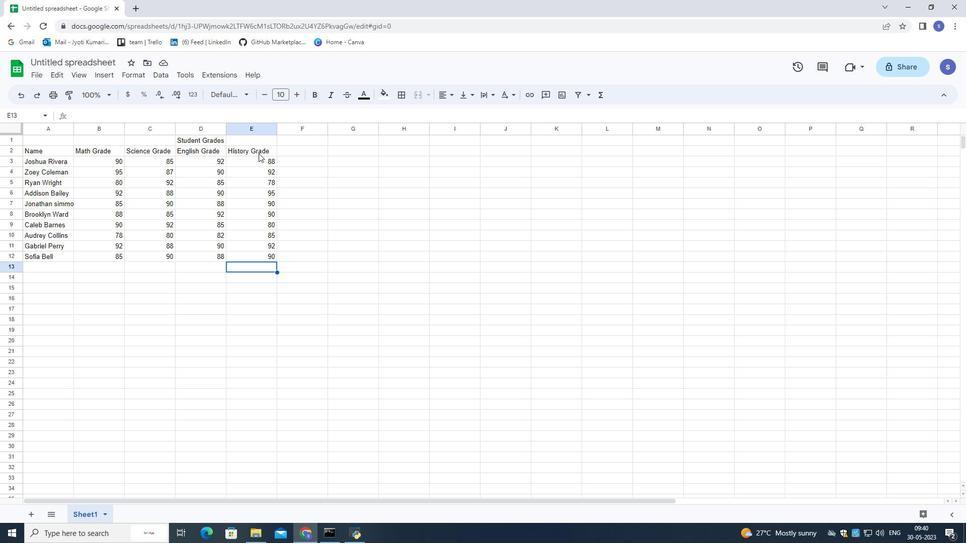 
Action: Mouse pressed left at (258, 152)
Screenshot: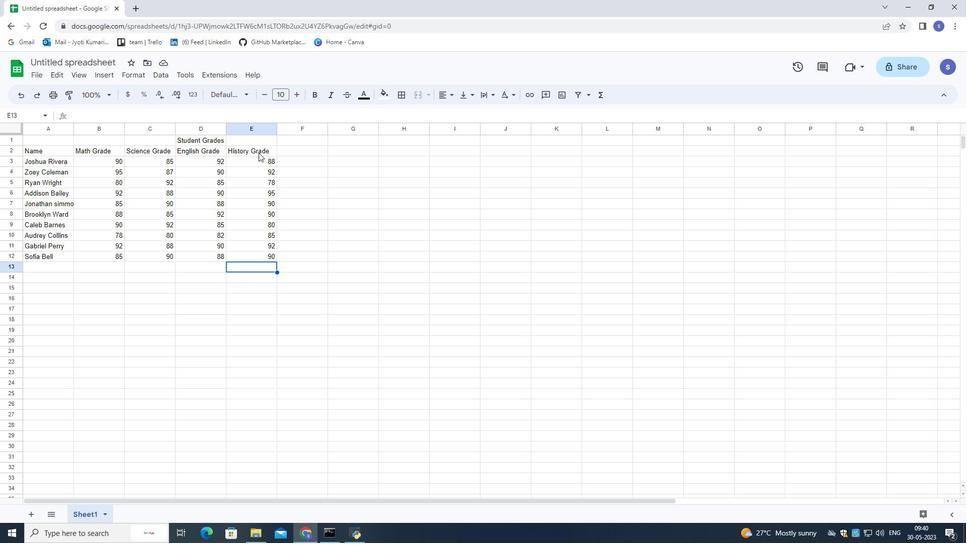 
Action: Mouse moved to (256, 266)
Screenshot: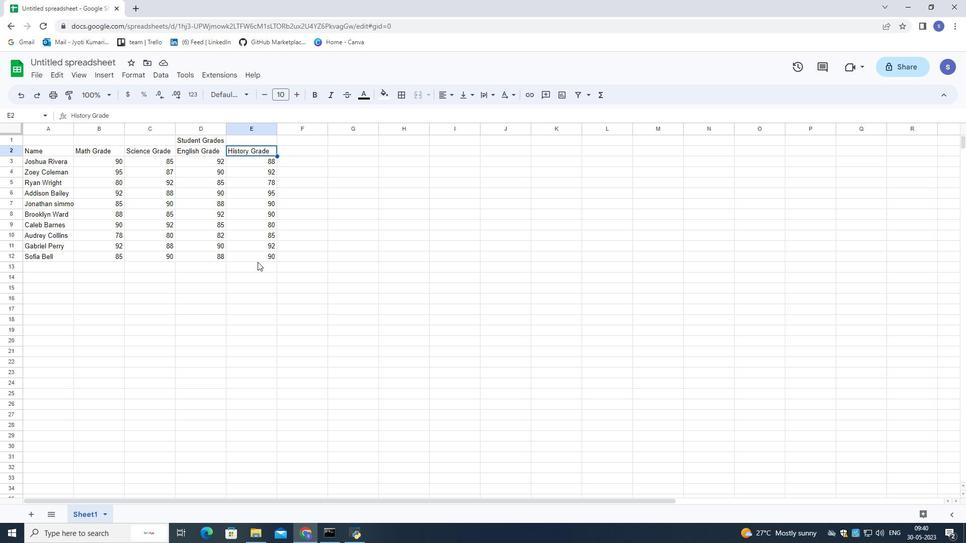 
Action: Mouse pressed left at (256, 266)
Screenshot: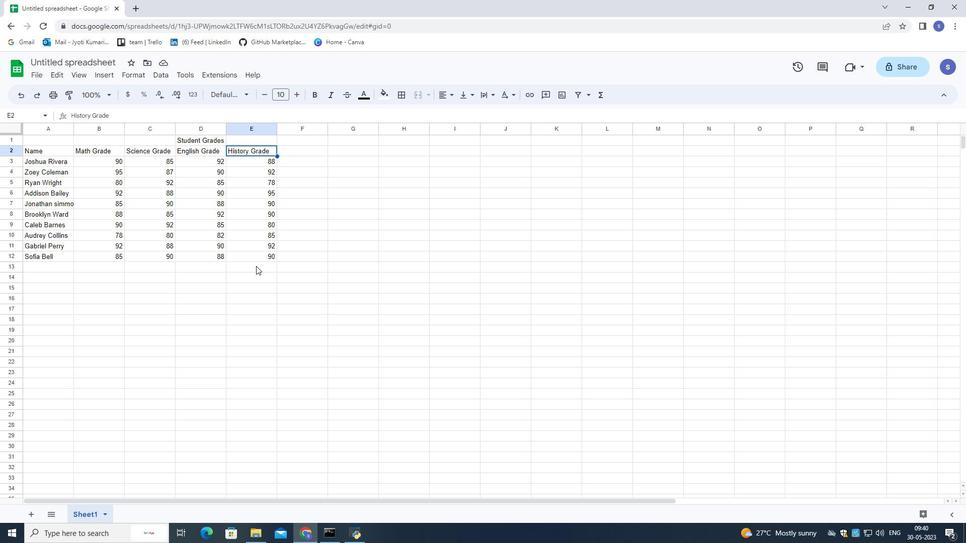 
Action: Mouse moved to (255, 270)
Screenshot: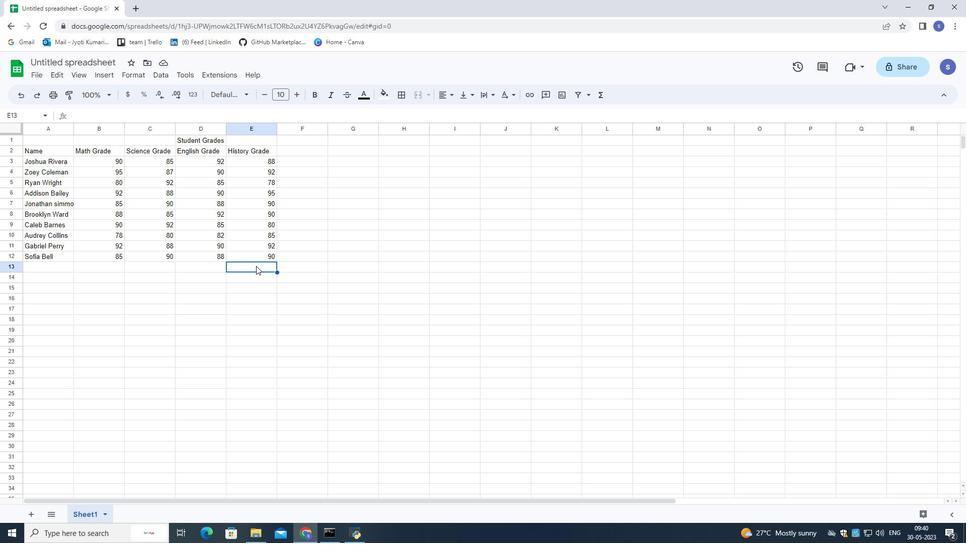 
Action: Key pressed =sum
Screenshot: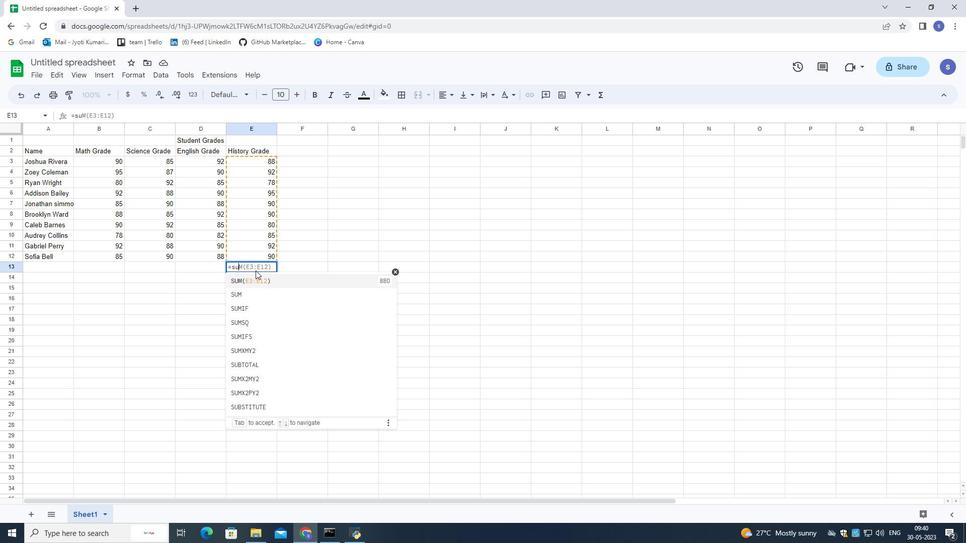 
Action: Mouse moved to (258, 280)
Screenshot: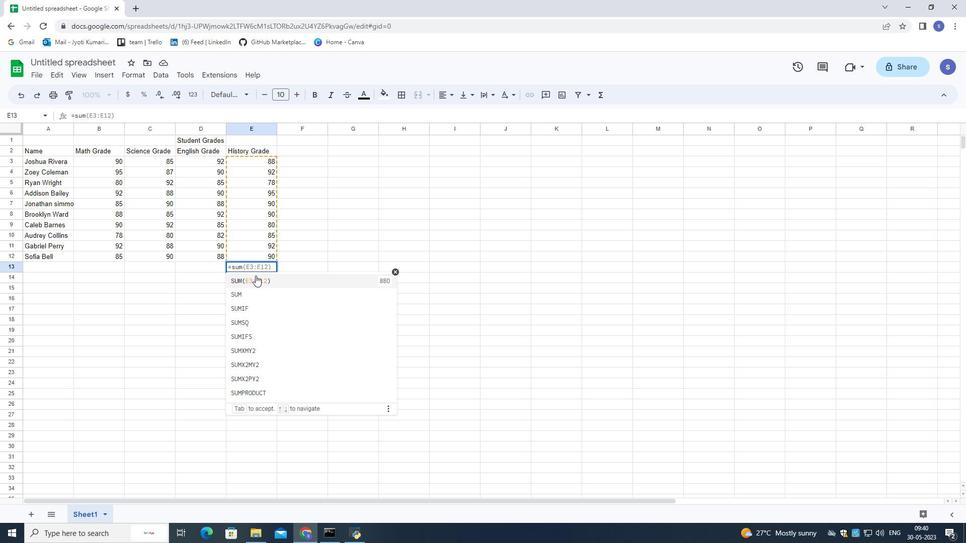 
Action: Mouse pressed left at (258, 280)
Screenshot: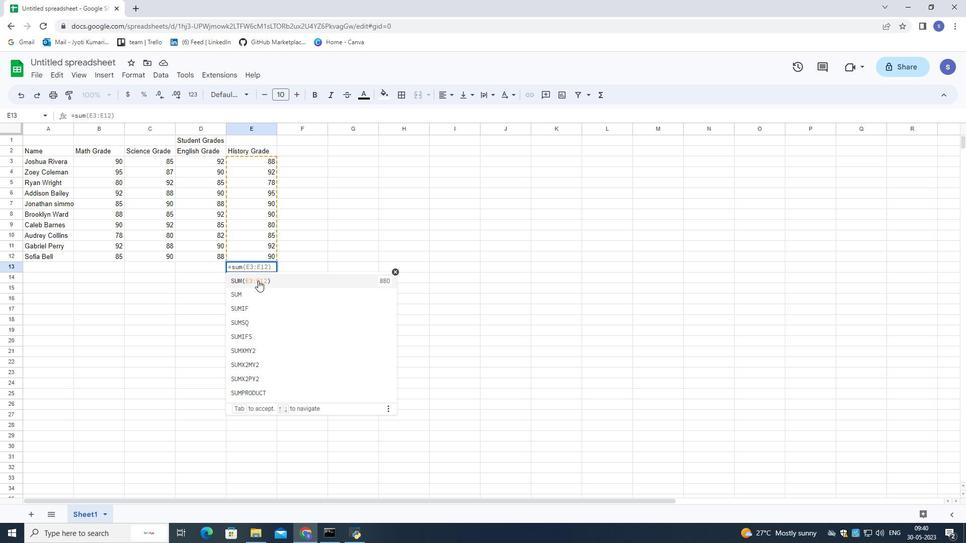 
Action: Mouse moved to (202, 270)
Screenshot: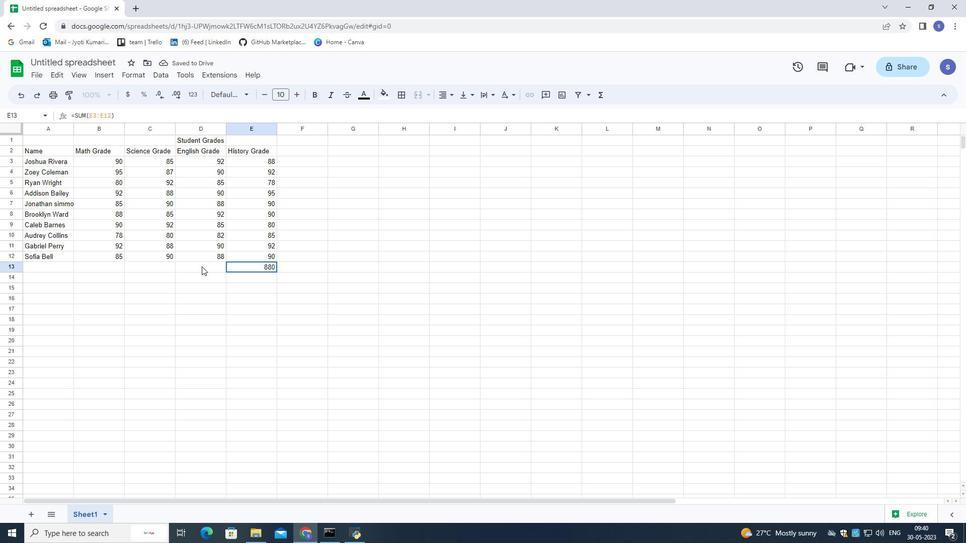 
Action: Mouse pressed left at (202, 270)
Screenshot: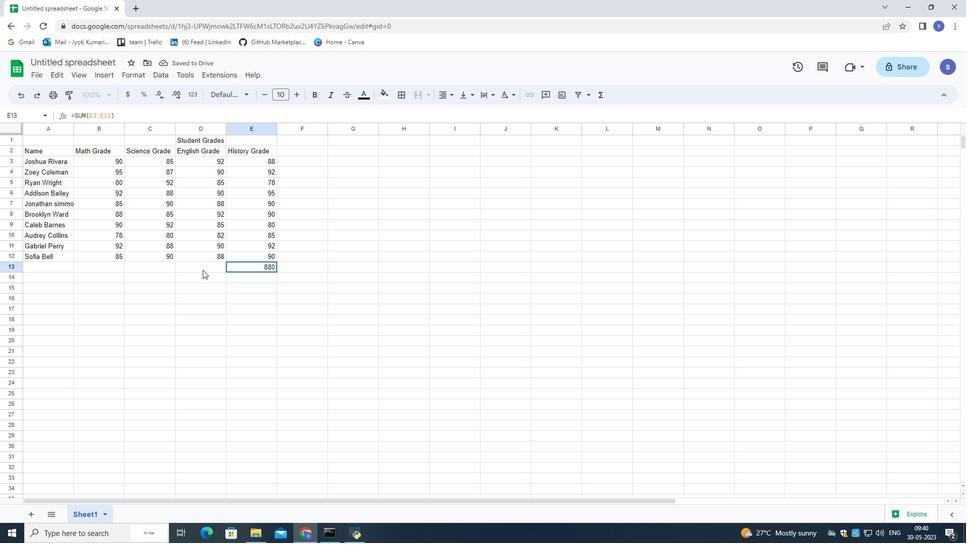 
Action: Mouse moved to (296, 290)
Screenshot: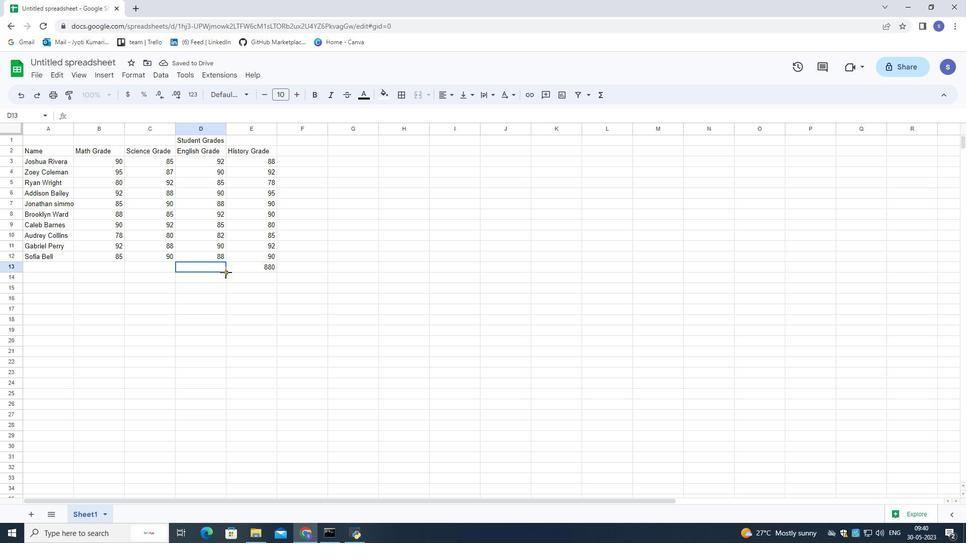 
Action: Key pressed =sum
Screenshot: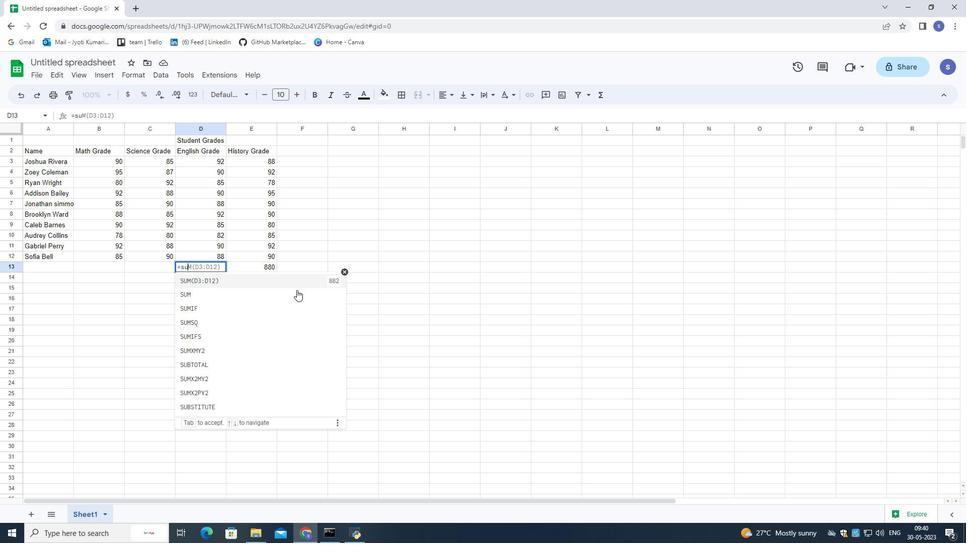 
Action: Mouse moved to (294, 284)
Screenshot: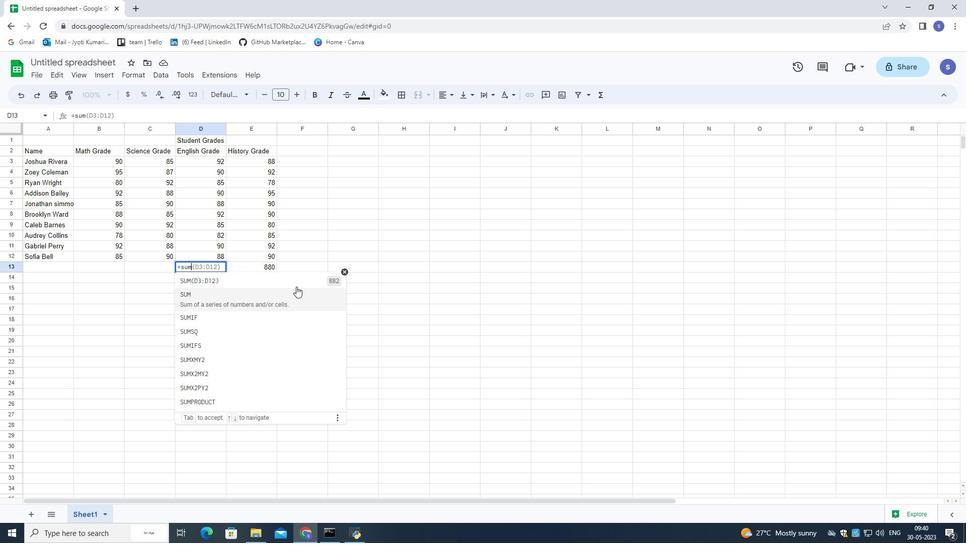 
Action: Mouse pressed left at (294, 284)
Screenshot: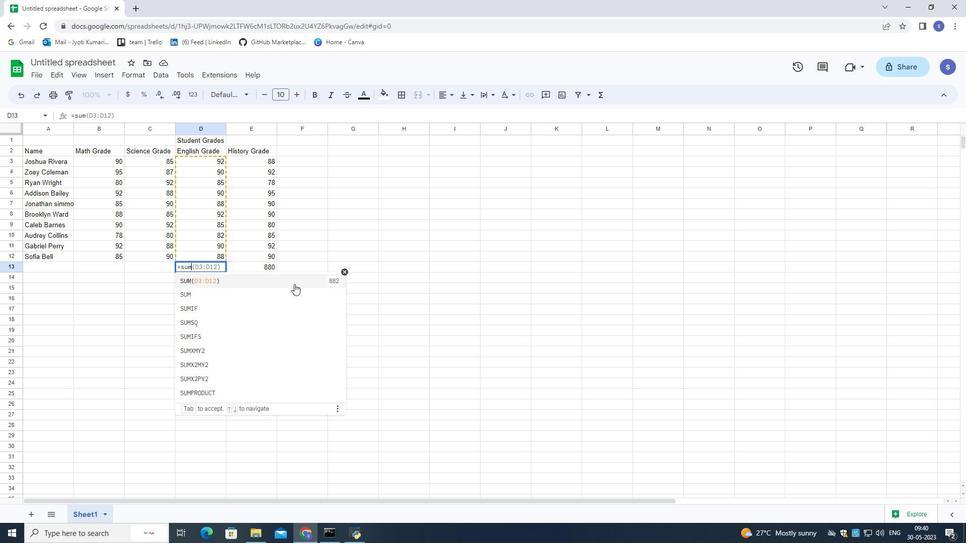 
Action: Mouse moved to (159, 268)
Screenshot: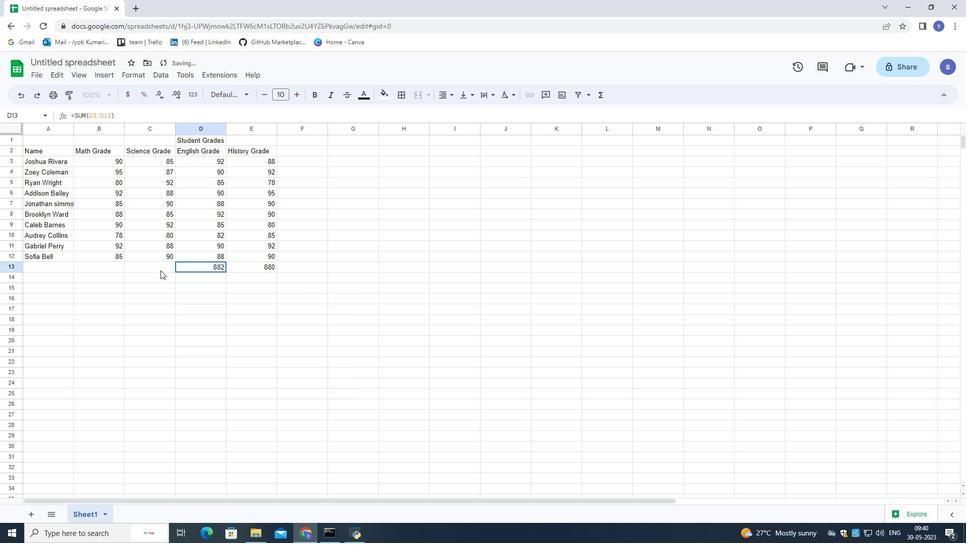
Action: Mouse pressed left at (159, 268)
Screenshot: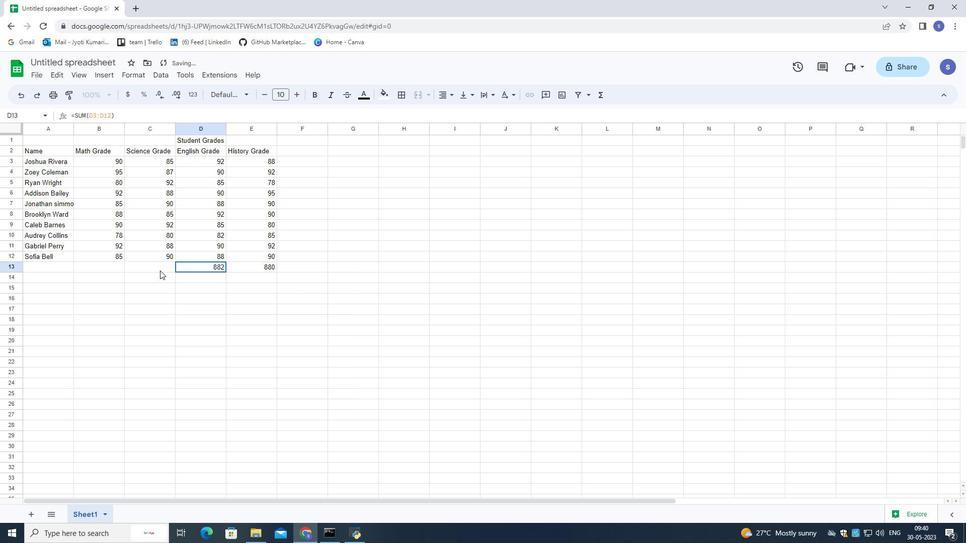 
Action: Mouse moved to (154, 281)
Screenshot: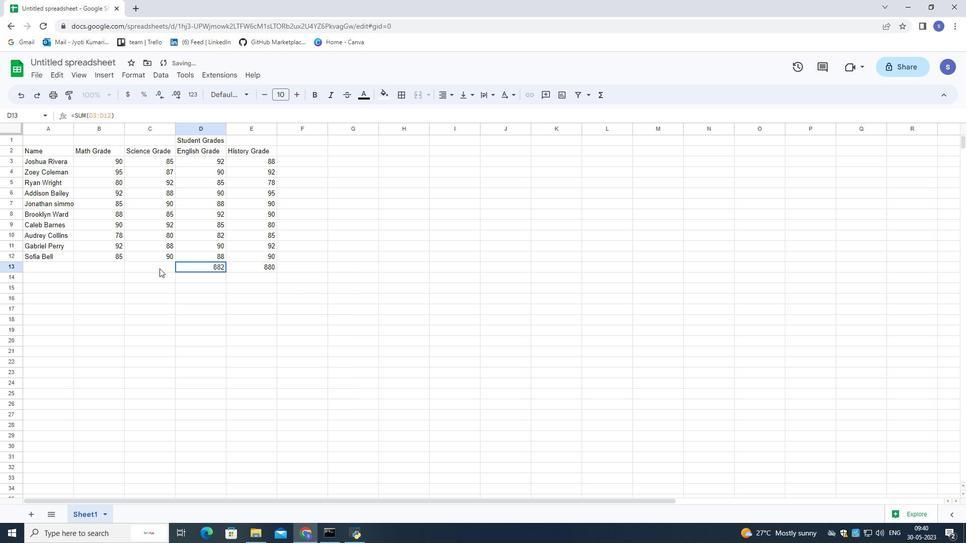
Action: Key pressed =sum
Screenshot: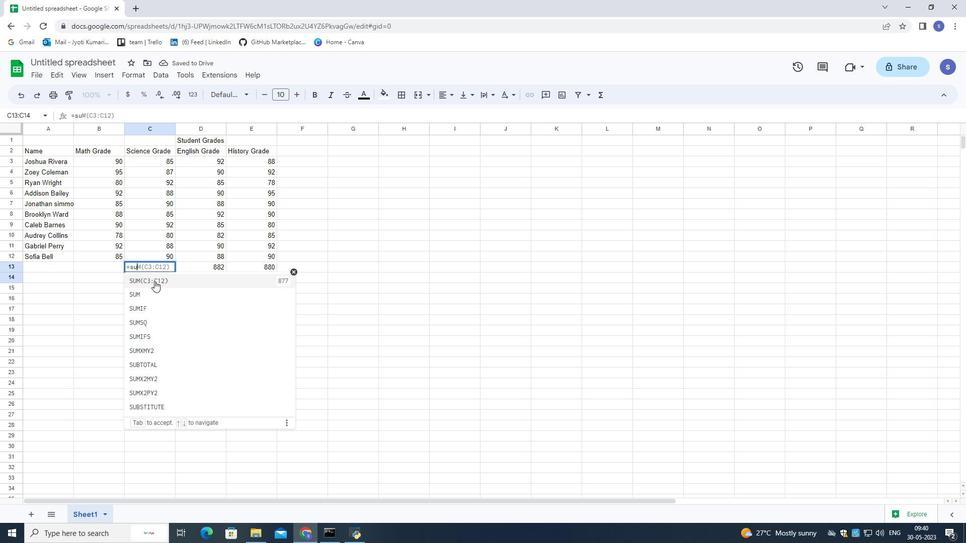 
Action: Mouse pressed left at (154, 281)
Screenshot: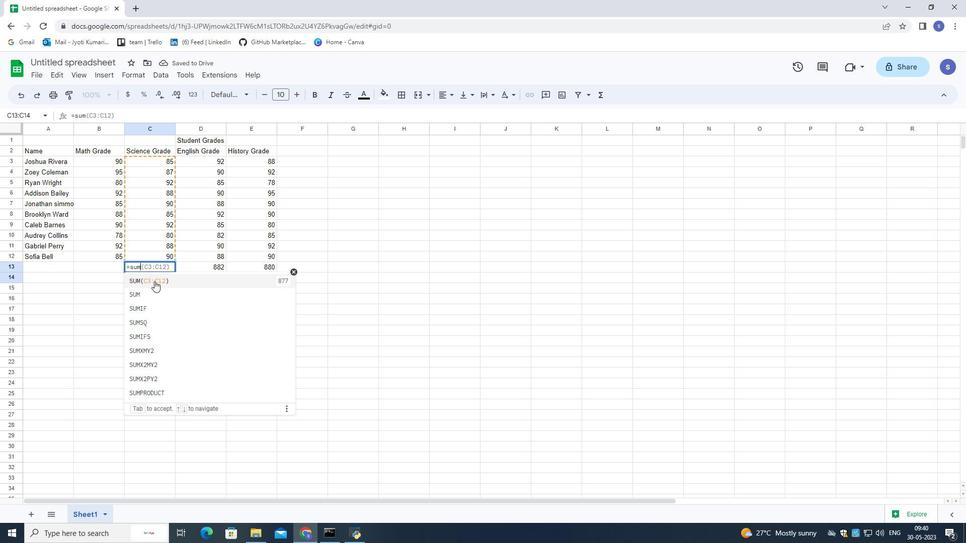 
Action: Mouse moved to (110, 262)
Screenshot: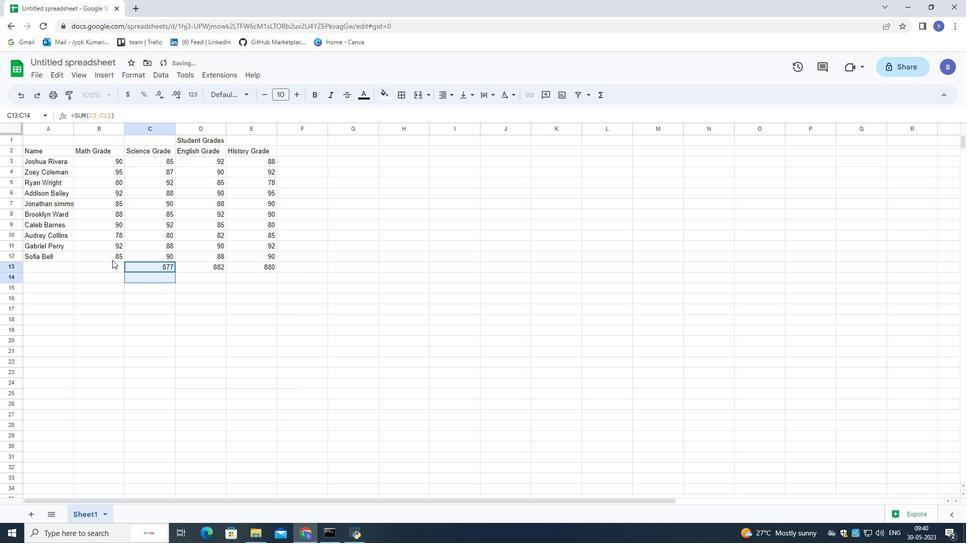 
Action: Mouse pressed left at (110, 262)
Screenshot: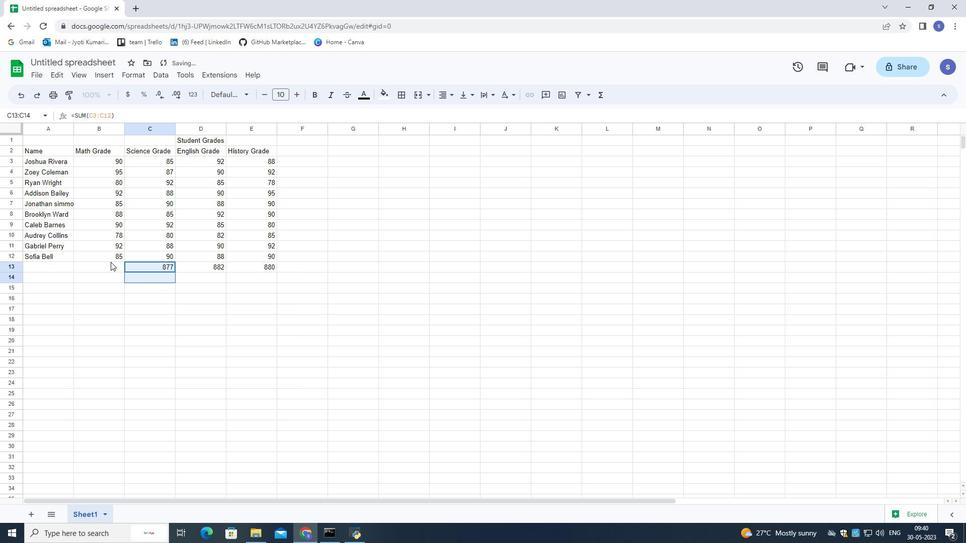 
Action: Mouse moved to (110, 267)
Screenshot: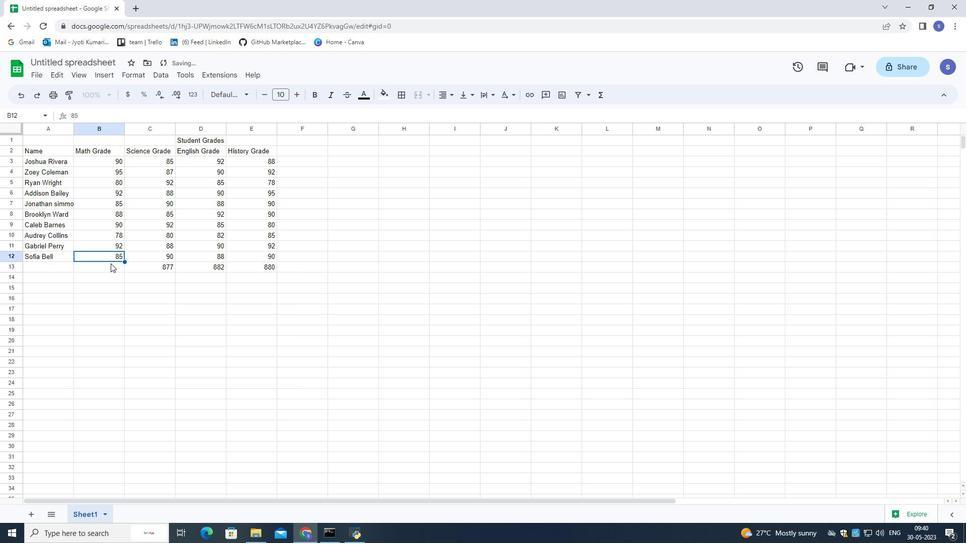 
Action: Mouse pressed left at (110, 267)
Screenshot: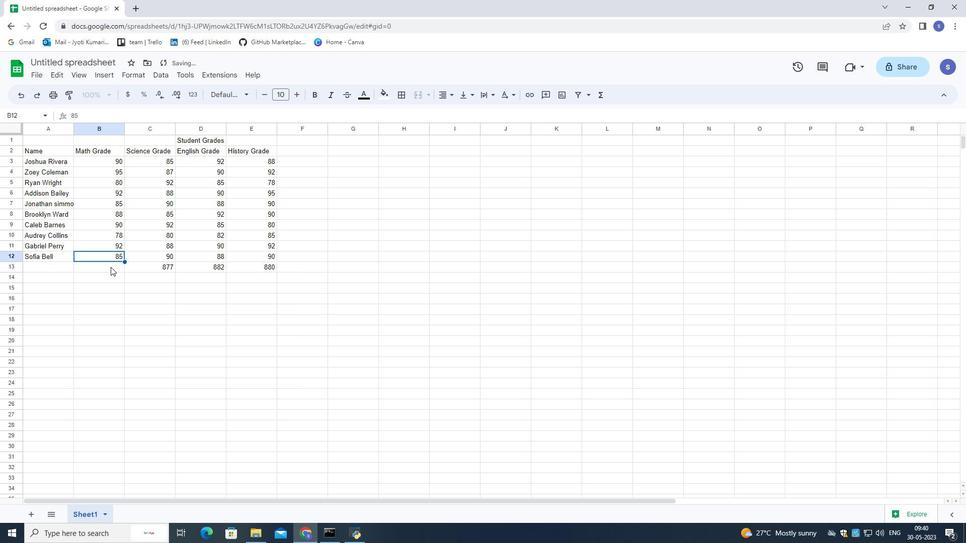 
Action: Mouse moved to (115, 270)
Screenshot: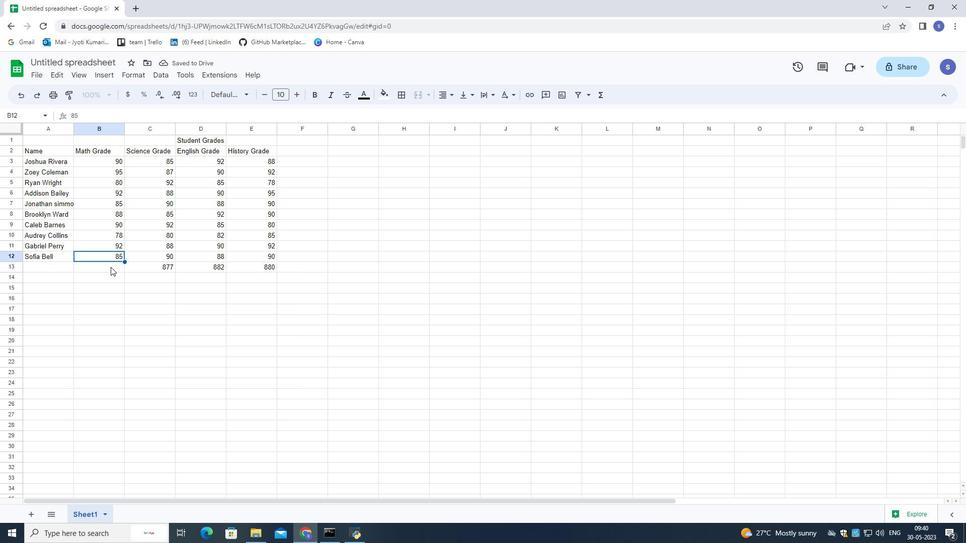 
Action: Key pressed =su,<Key.backspace>m
Screenshot: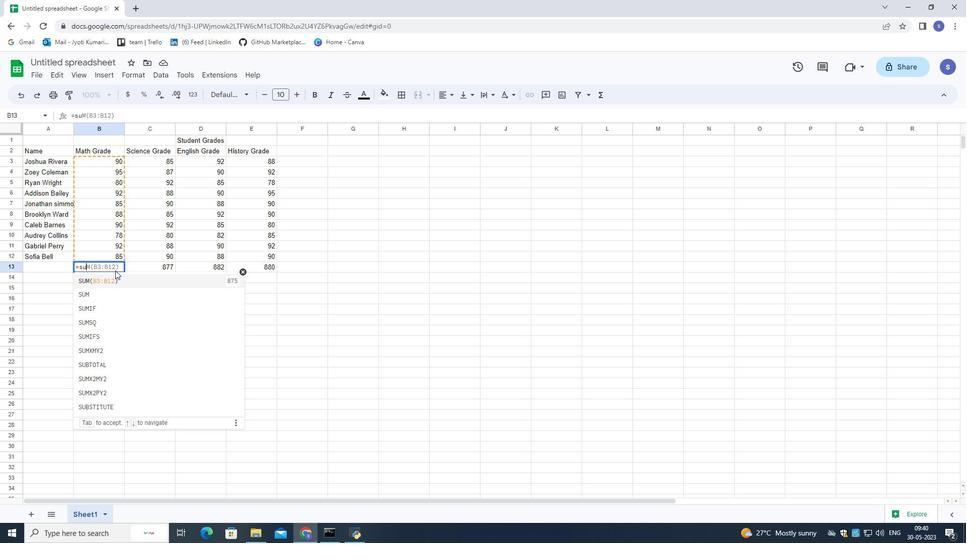 
Action: Mouse moved to (125, 278)
Screenshot: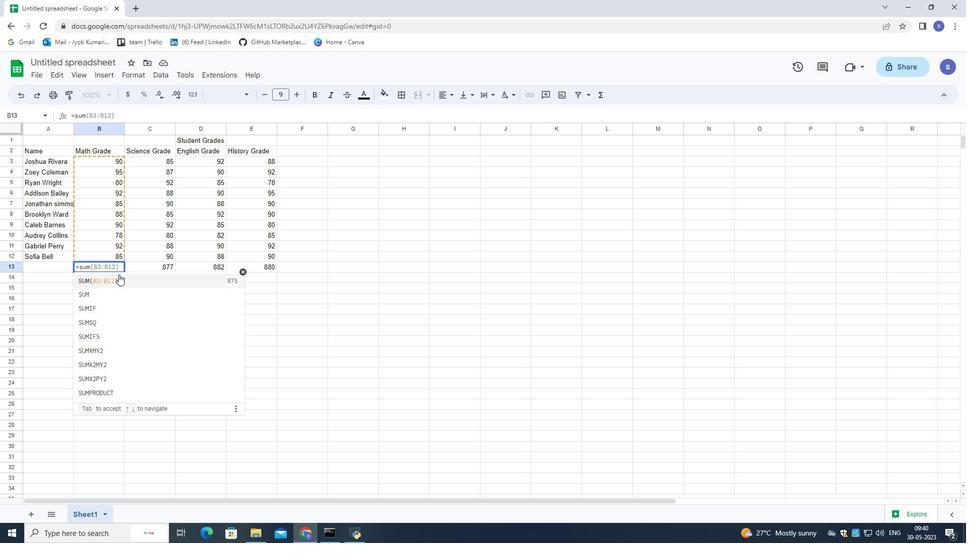 
Action: Mouse pressed left at (125, 278)
Screenshot: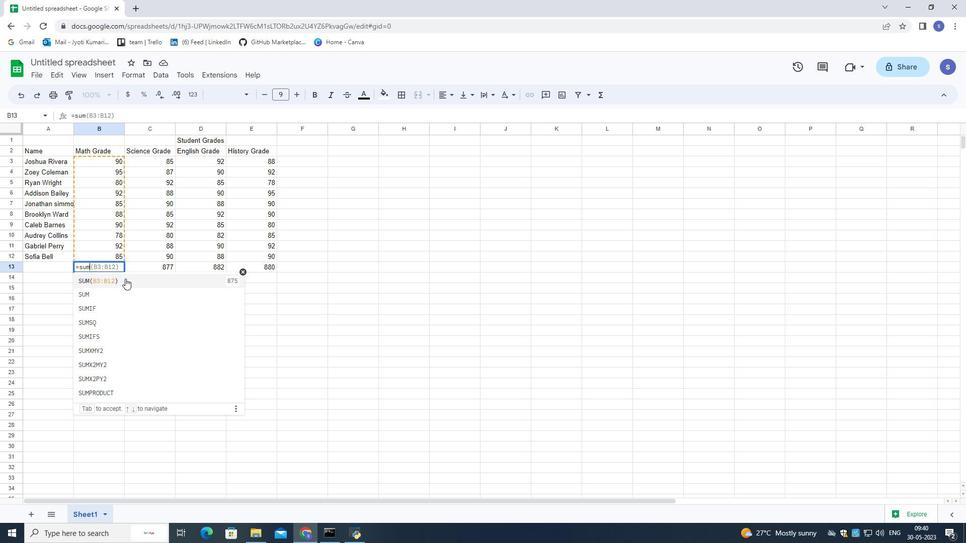 
Action: Mouse moved to (313, 293)
Screenshot: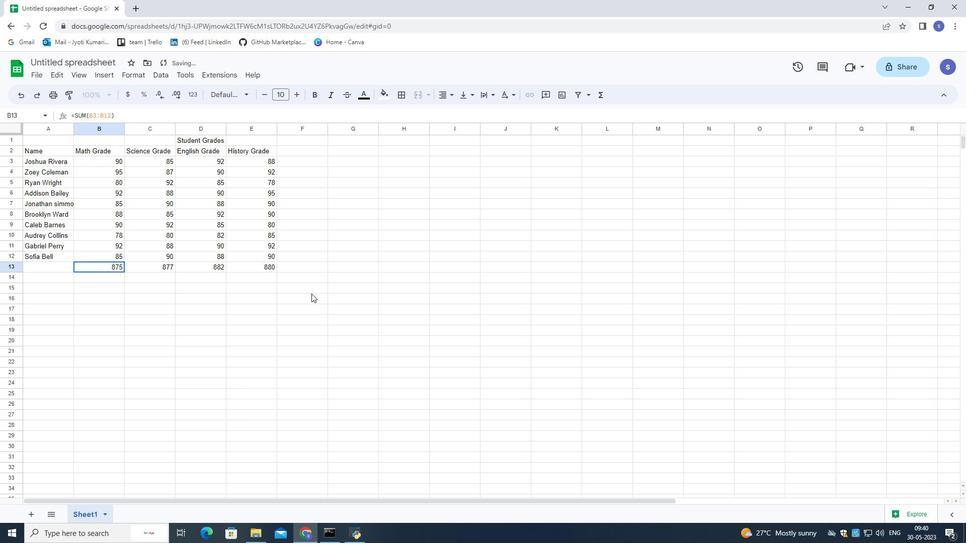 
Action: Mouse pressed left at (313, 293)
Screenshot: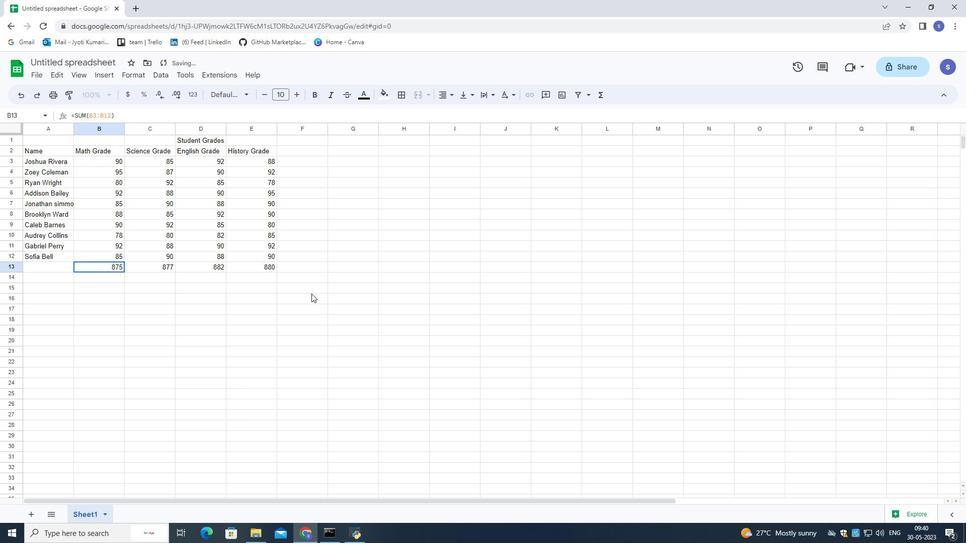 
Action: Mouse moved to (308, 265)
Screenshot: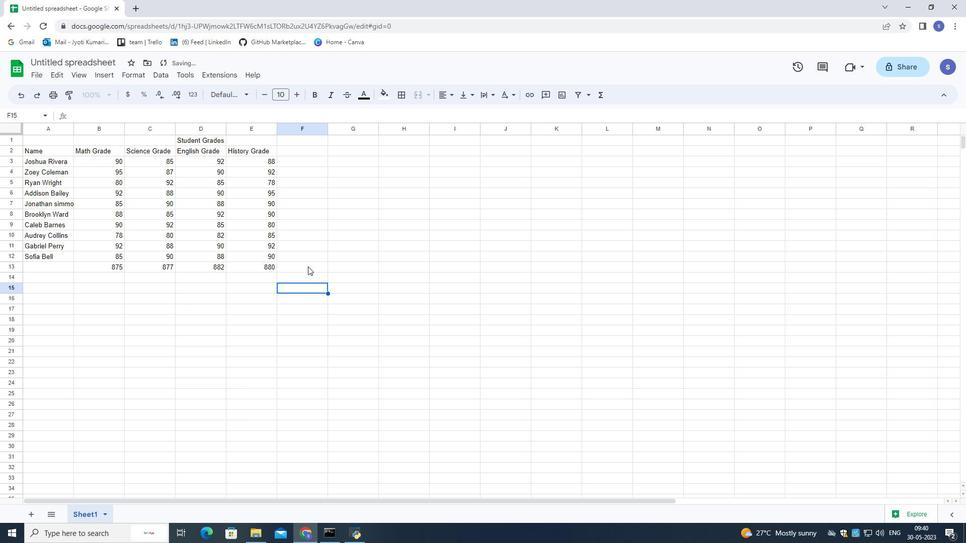 
Action: Mouse pressed left at (308, 265)
Screenshot: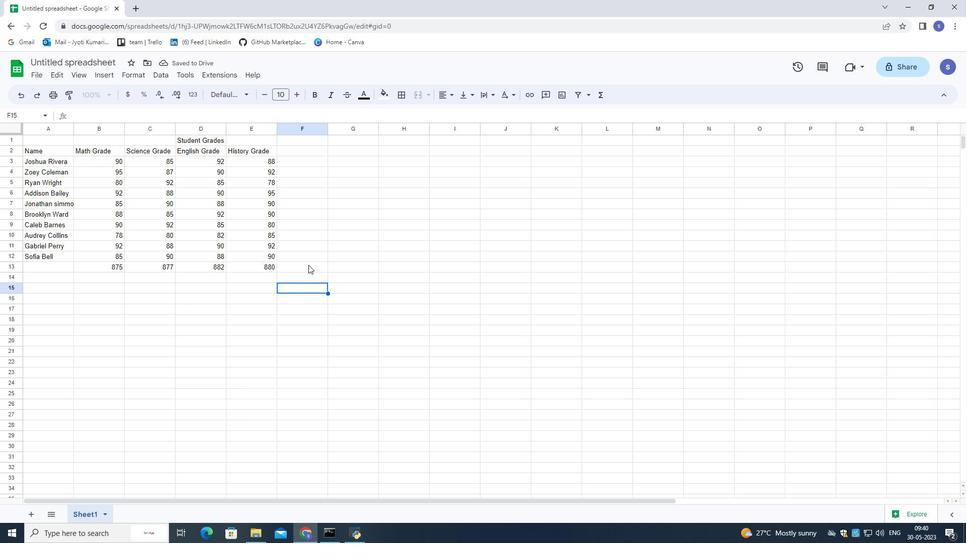 
Action: Mouse moved to (118, 267)
Screenshot: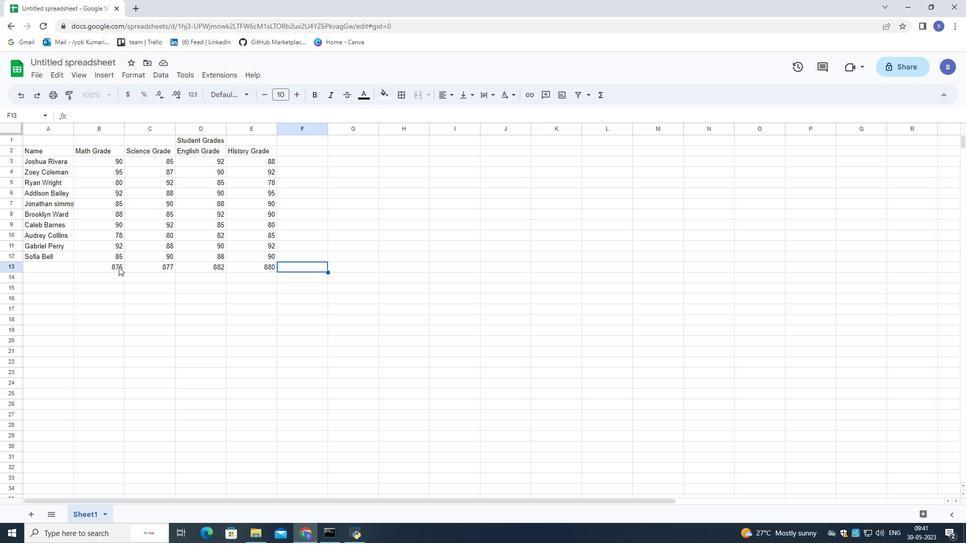 
Action: Mouse pressed left at (118, 267)
Screenshot: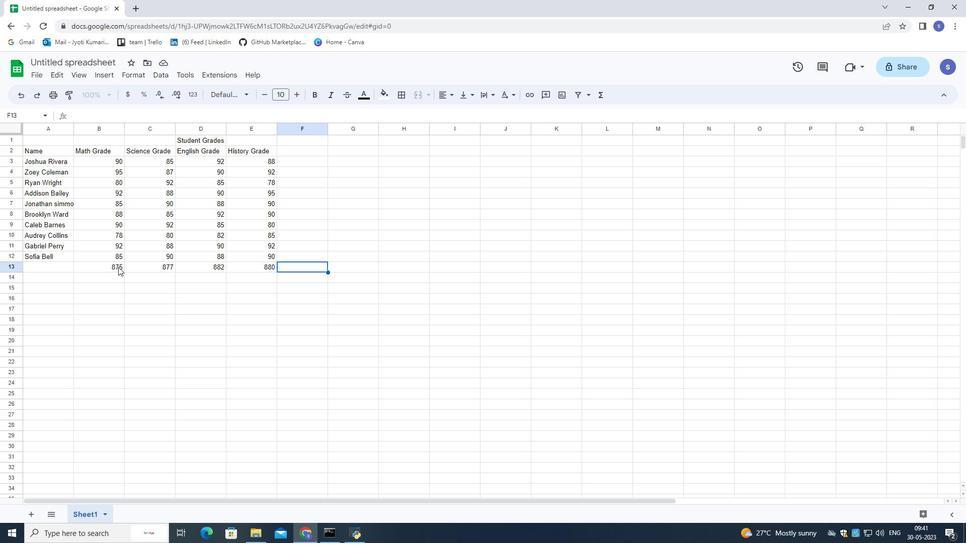 
Action: Mouse moved to (118, 267)
Screenshot: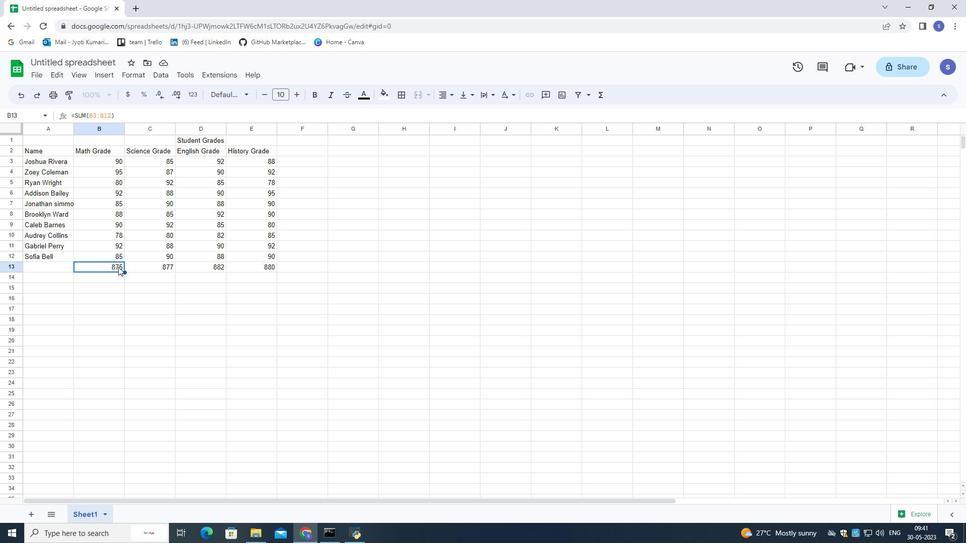 
Action: Key pressed <Key.backspace>
Screenshot: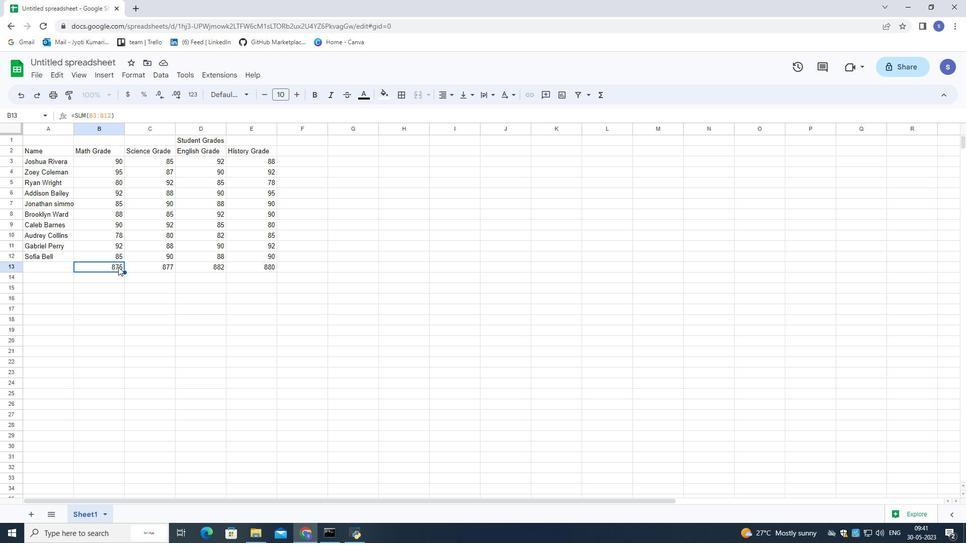 
Action: Mouse moved to (153, 268)
Screenshot: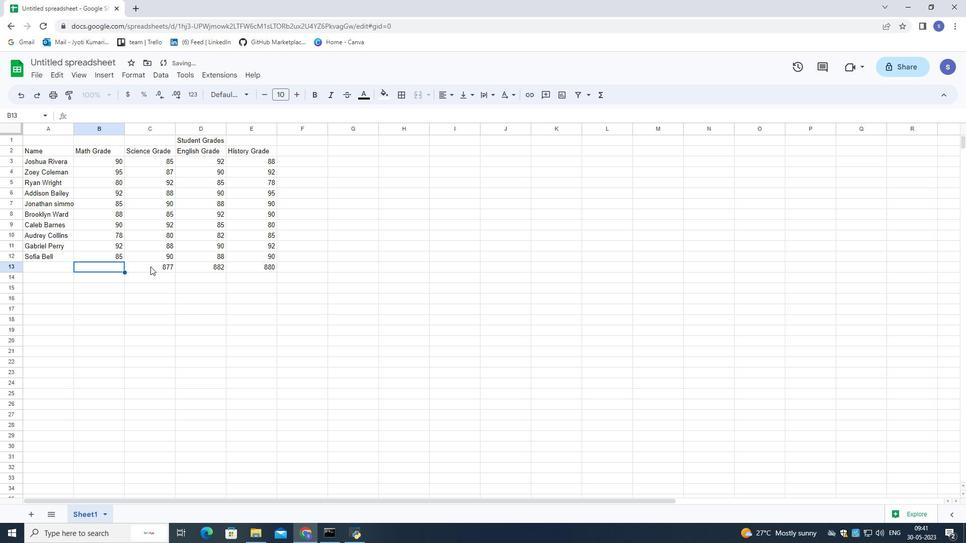 
Action: Mouse pressed left at (153, 268)
Screenshot: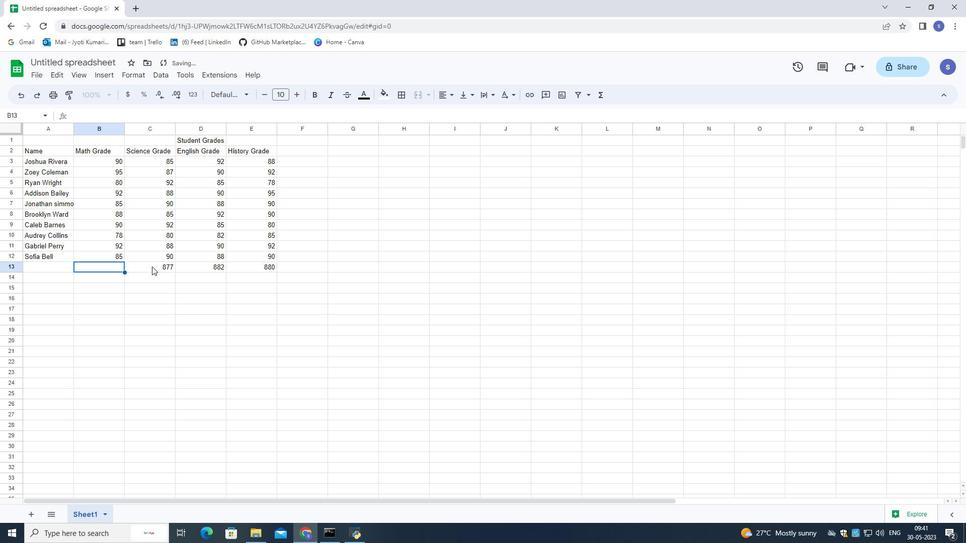 
Action: Mouse moved to (168, 268)
Screenshot: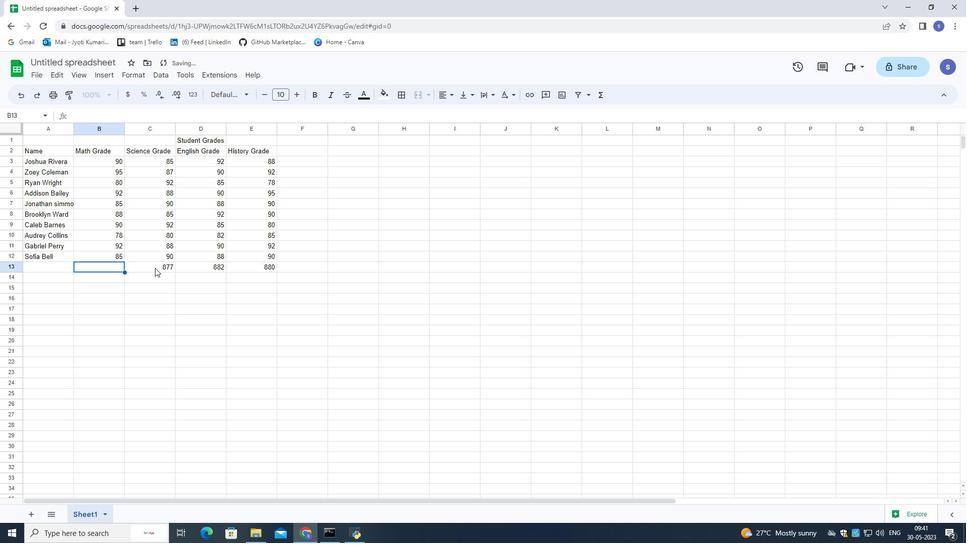 
Action: Key pressed <Key.backspace>
Screenshot: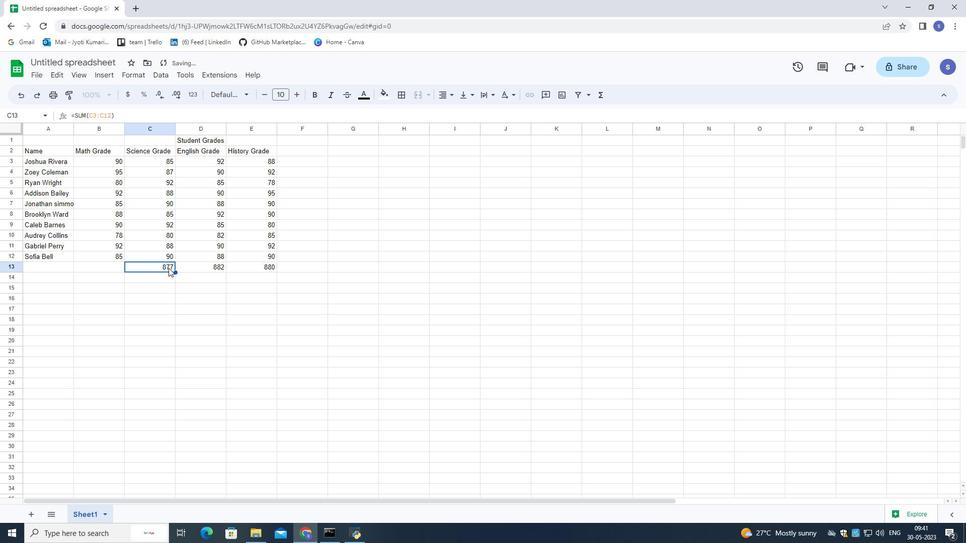 
Action: Mouse moved to (204, 268)
Screenshot: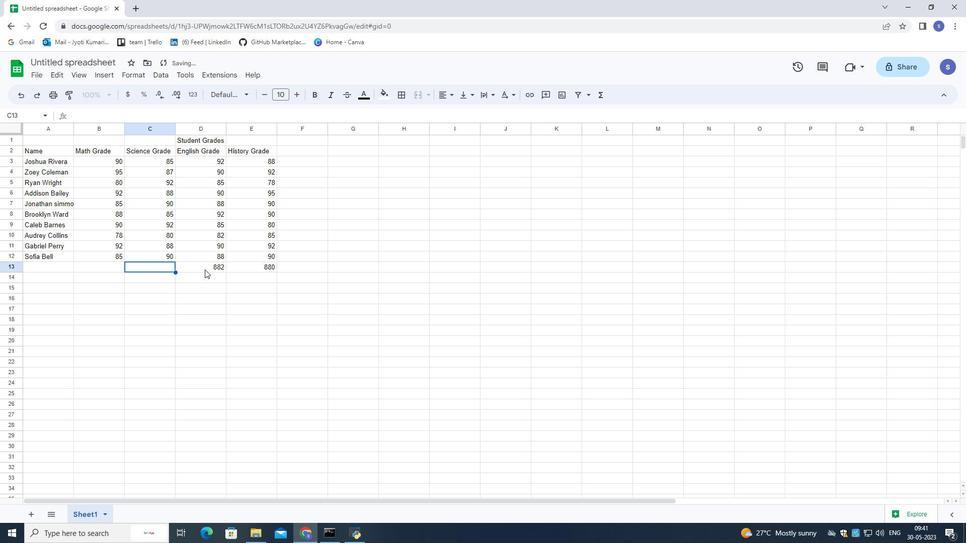 
Action: Mouse pressed left at (204, 268)
Screenshot: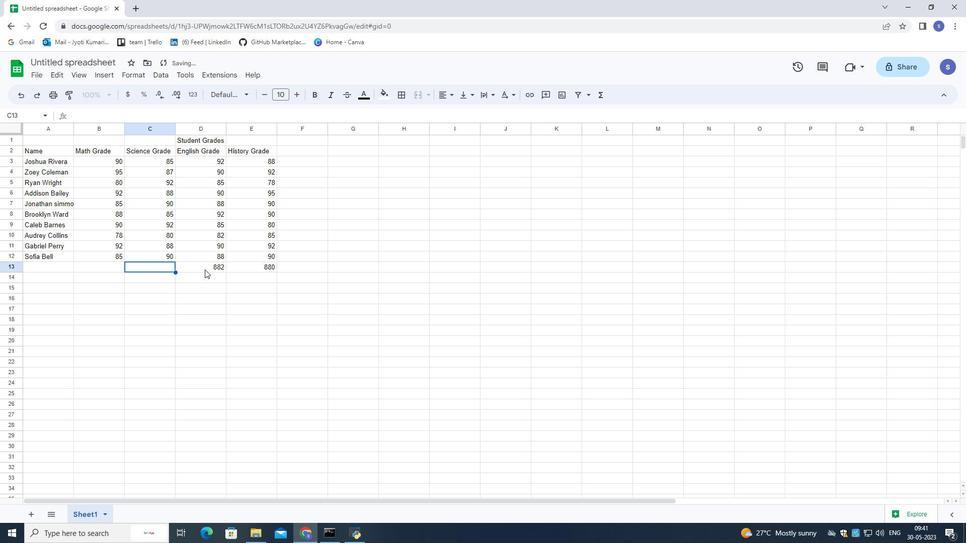 
Action: Mouse moved to (204, 268)
Screenshot: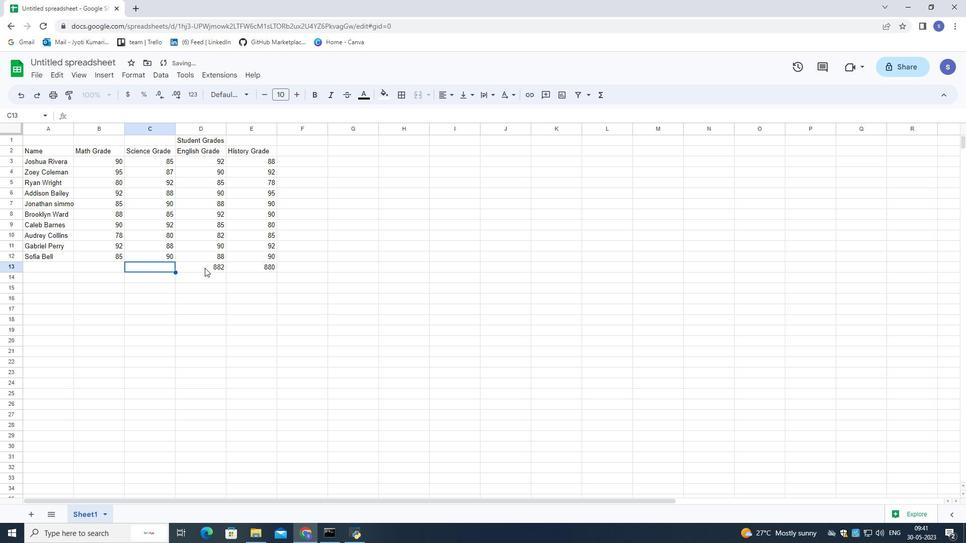 
Action: Key pressed <Key.backspace>
Screenshot: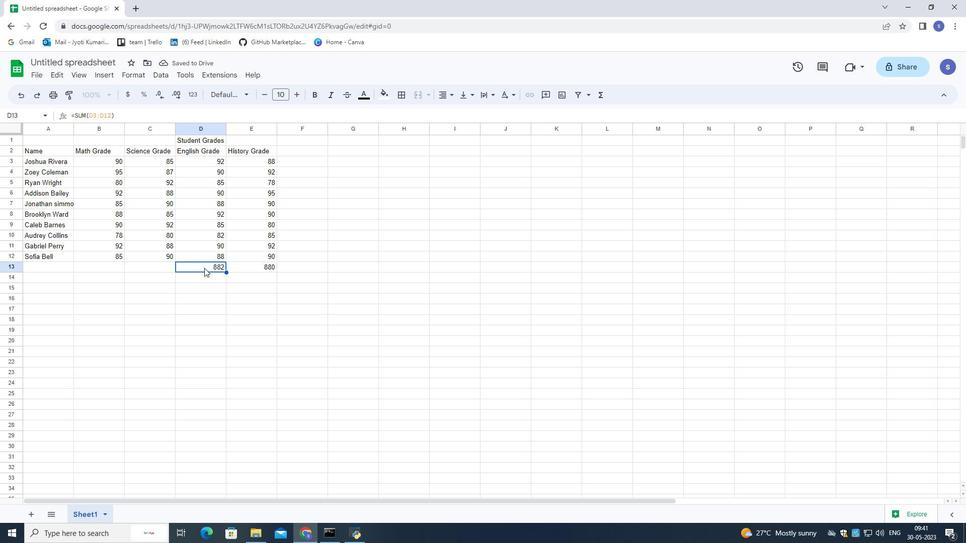 
Action: Mouse moved to (238, 271)
Screenshot: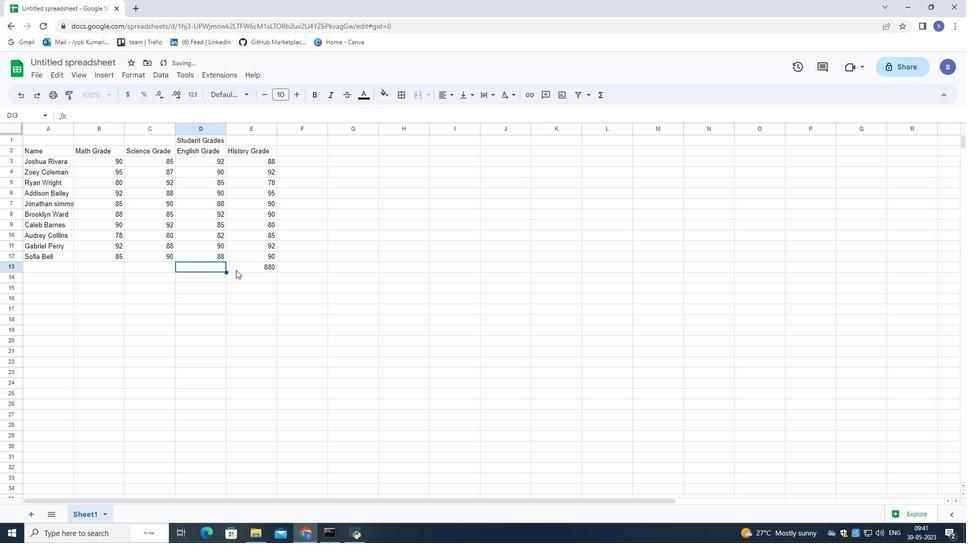 
Action: Mouse pressed left at (238, 271)
Screenshot: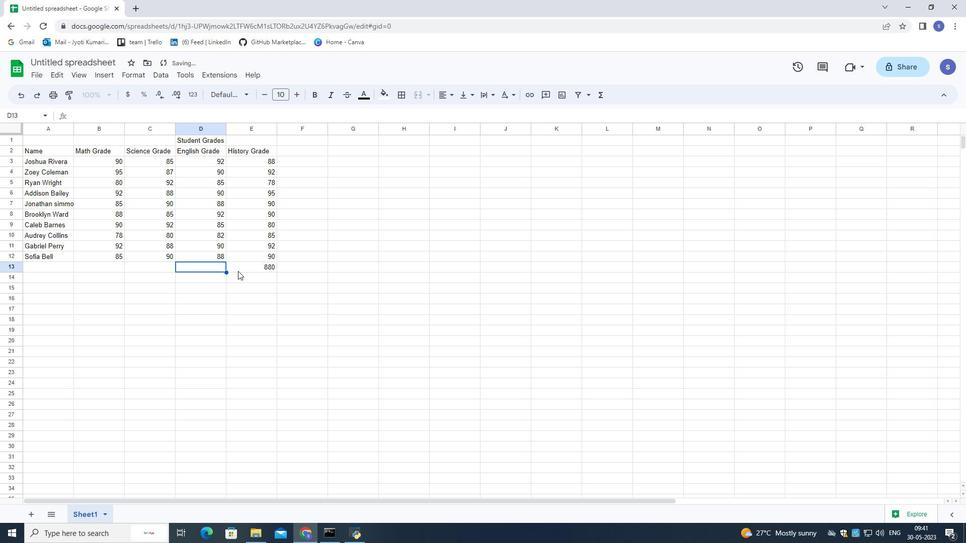 
Action: Mouse moved to (238, 272)
Screenshot: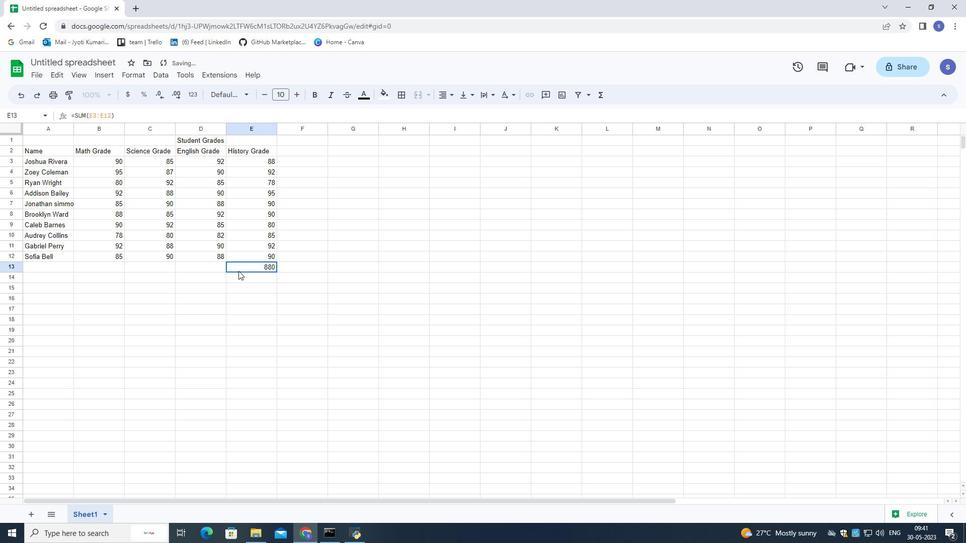 
Action: Key pressed <Key.backspace>
Screenshot: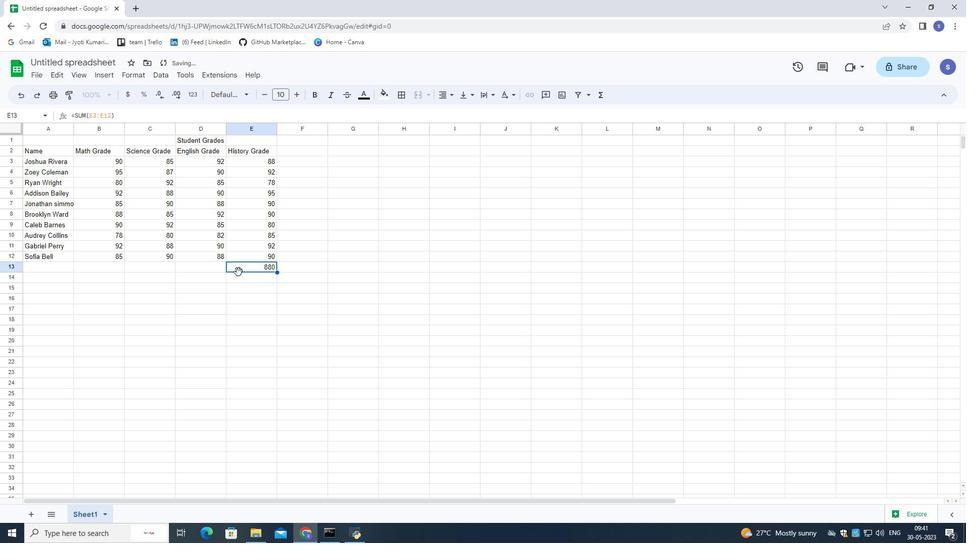 
Action: Mouse moved to (300, 153)
Screenshot: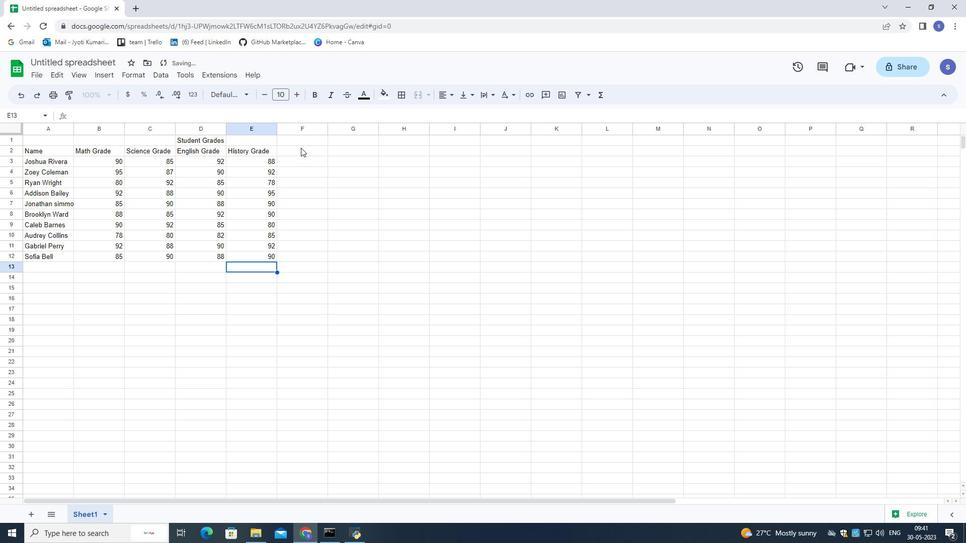 
Action: Mouse pressed left at (300, 153)
Screenshot: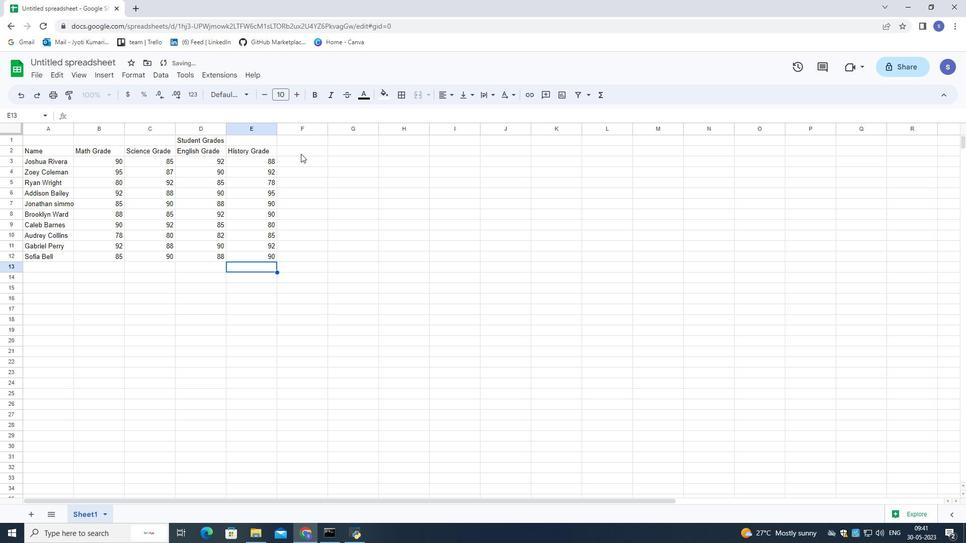 
Action: Key pressed <Key.shift>Total<Key.down>=sum
Screenshot: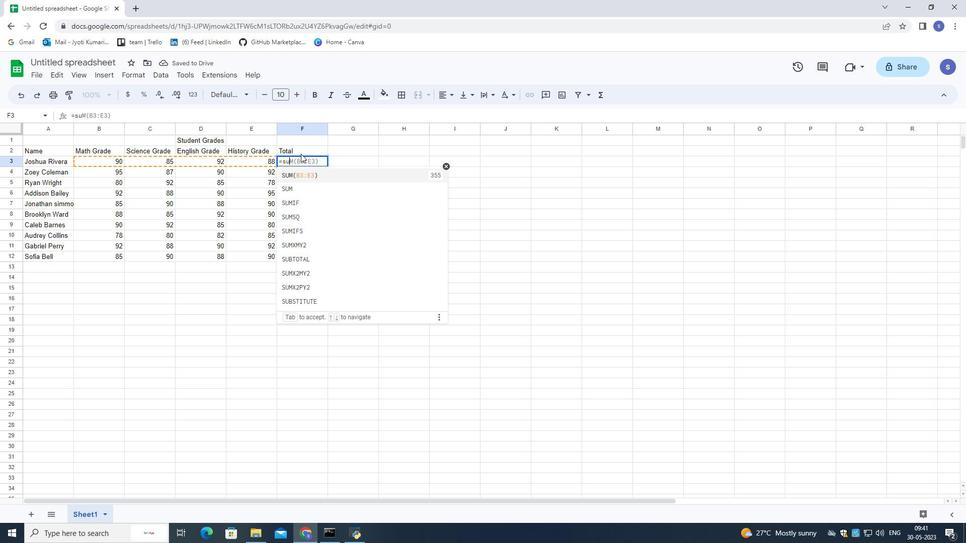 
Action: Mouse moved to (331, 172)
Screenshot: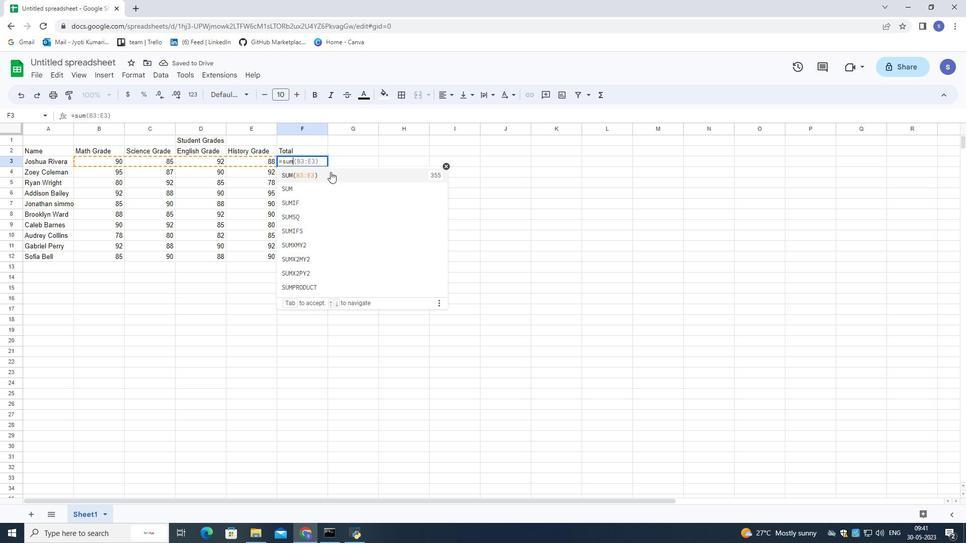 
Action: Mouse pressed left at (331, 172)
Screenshot: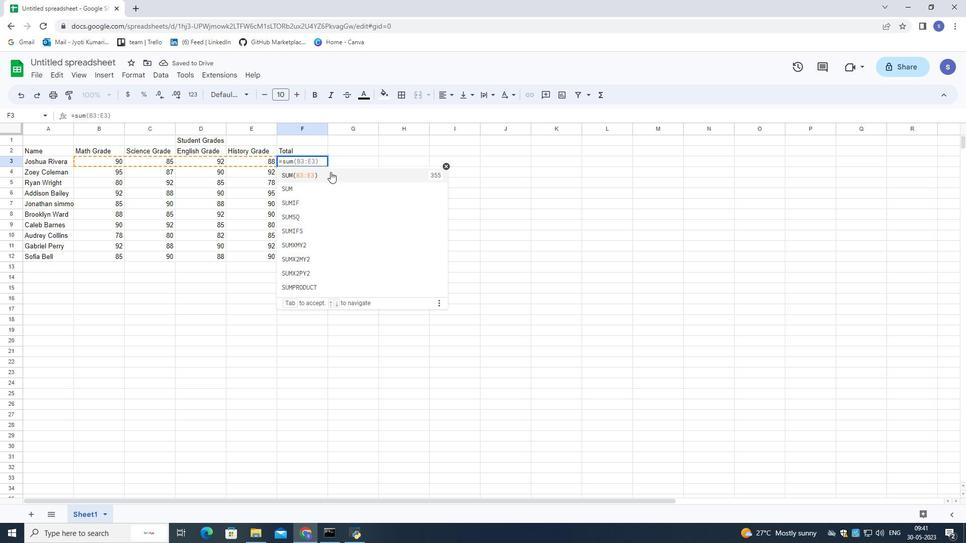 
Action: Mouse moved to (317, 159)
Screenshot: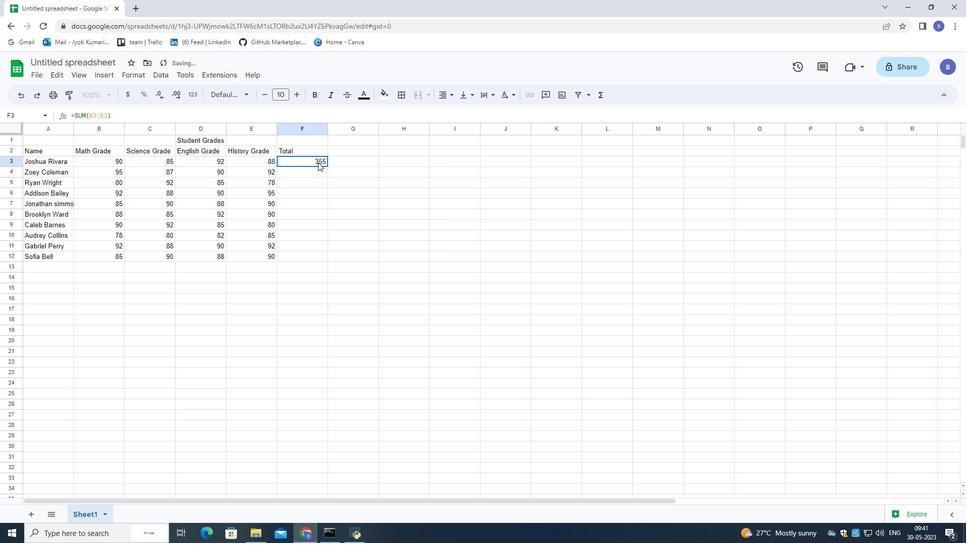 
Action: Mouse pressed left at (317, 159)
Screenshot: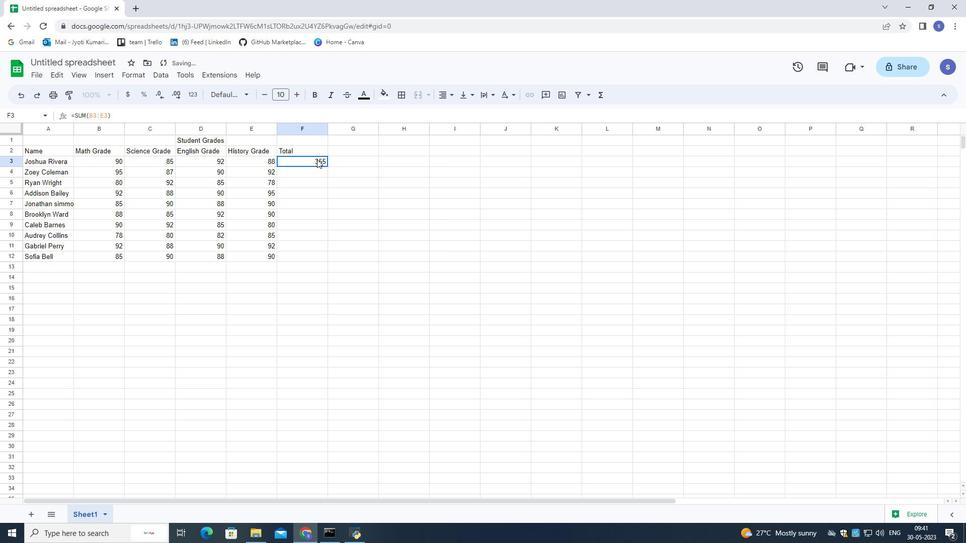 
Action: Mouse moved to (327, 164)
Screenshot: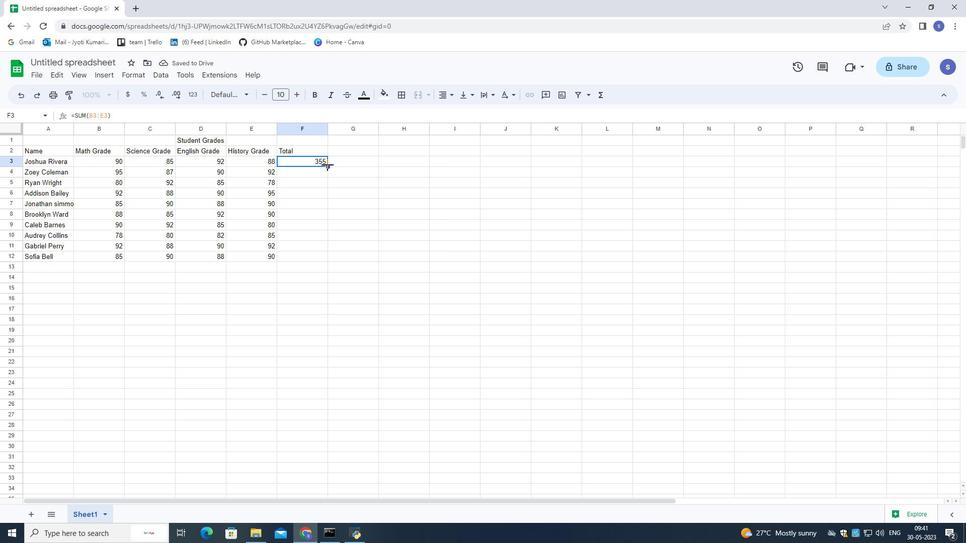 
Action: Mouse pressed left at (327, 164)
Screenshot: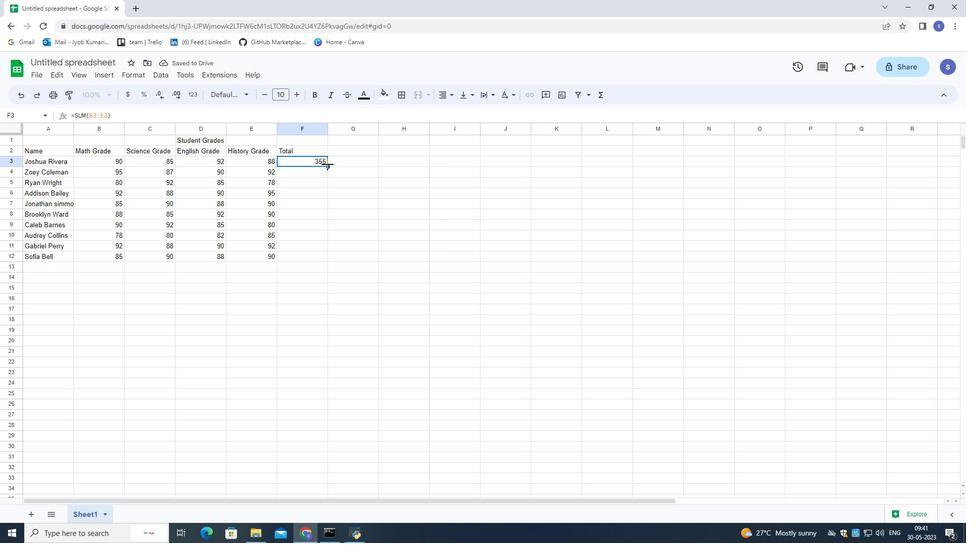 
Action: Mouse moved to (339, 250)
Screenshot: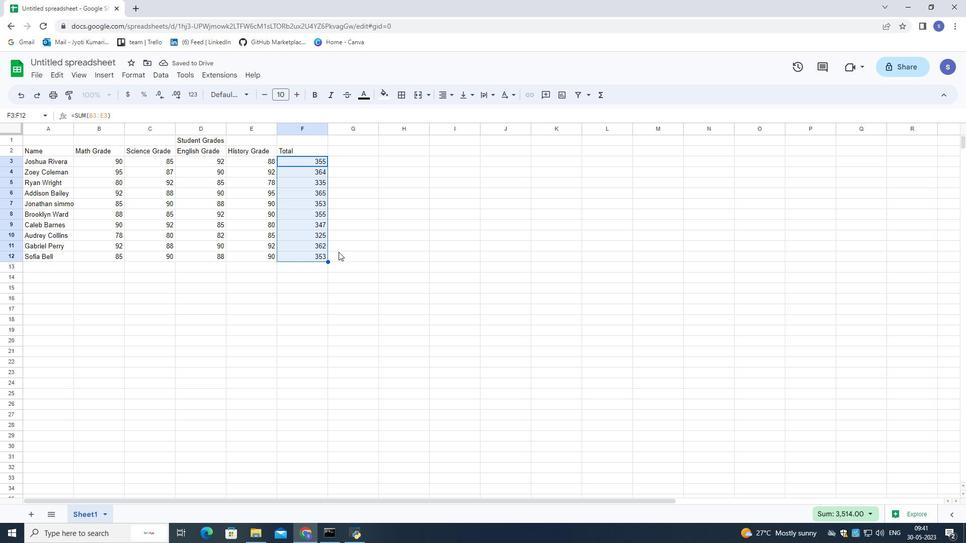 
Action: Mouse pressed left at (339, 250)
Screenshot: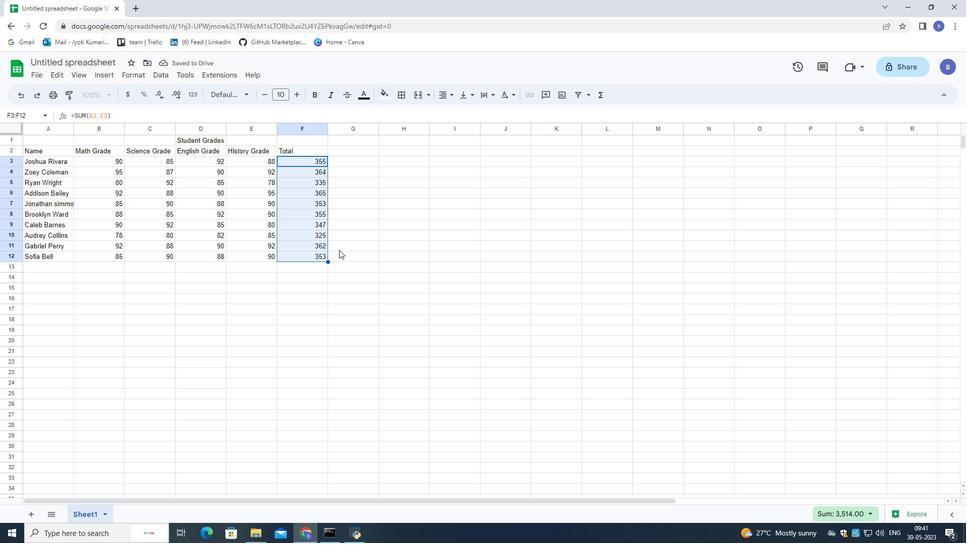 
Action: Mouse moved to (71, 59)
Screenshot: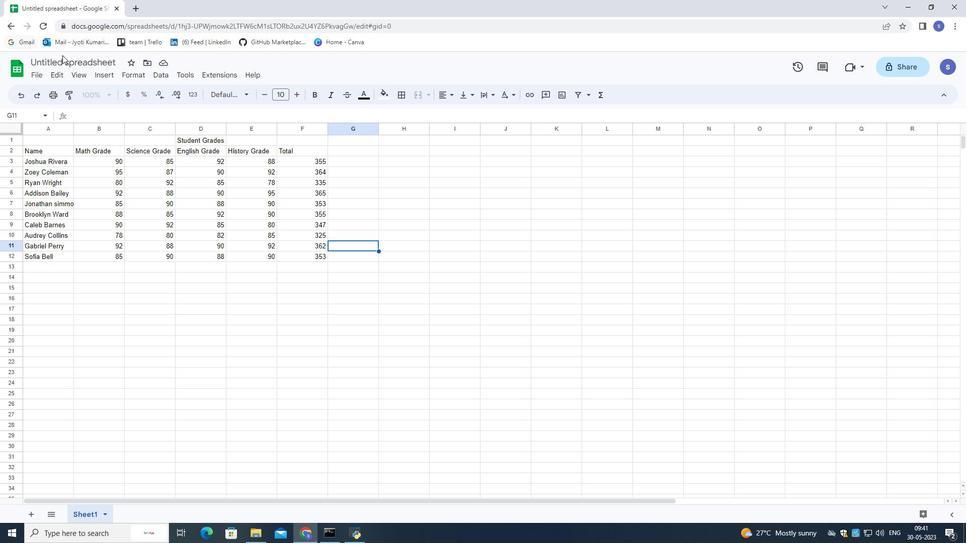 
Action: Mouse pressed left at (71, 59)
Screenshot: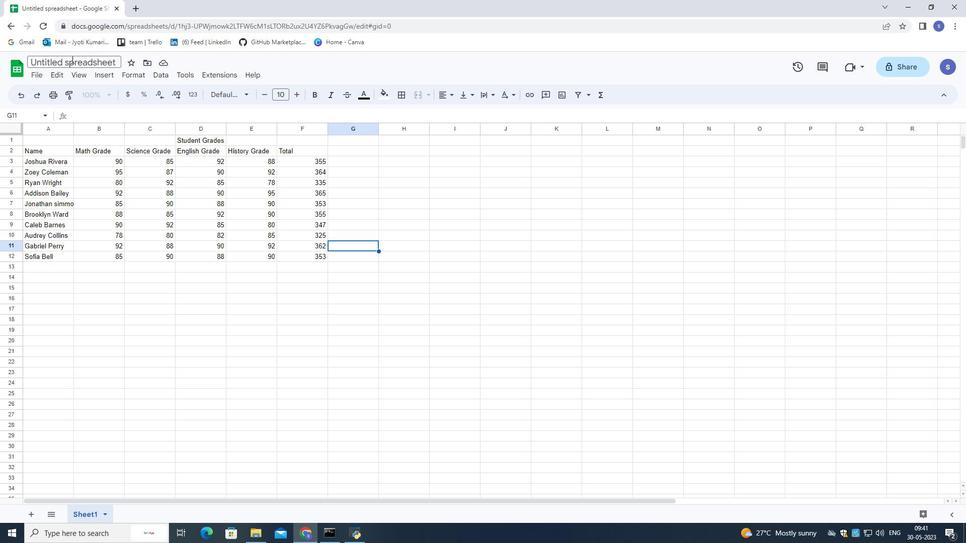 
Action: Mouse pressed left at (71, 59)
Screenshot: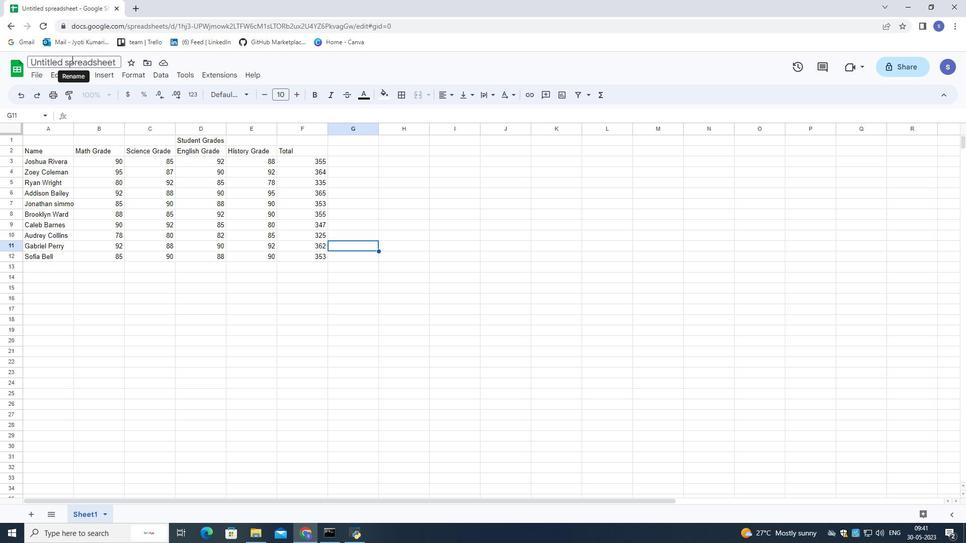
Action: Mouse moved to (79, 66)
Screenshot: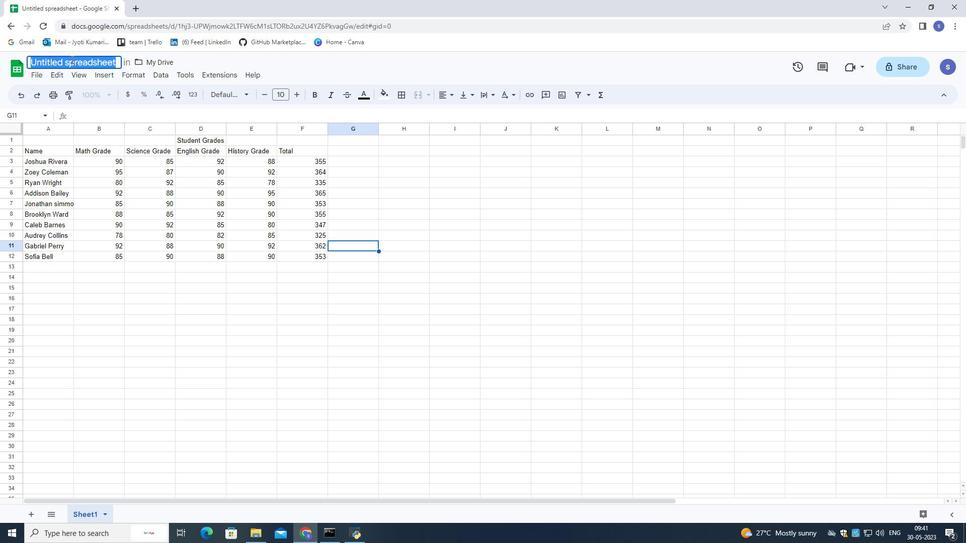
Action: Key pressed <Key.shift><Key.shift>Page<Key.backspace><Key.backspace><Key.backspace><Key.backspace><Key.shift><Key.shift><Key.shift><Key.shift><Key.shift><Key.shift><Key.shift><Key.shift><Key.shift>Analysis<Key.space><Key.shift>Weekly<Key.space><Key.shift>sales<Key.shift_r>_<Key.shift>Analysis<Key.shift_r>_2023
Screenshot: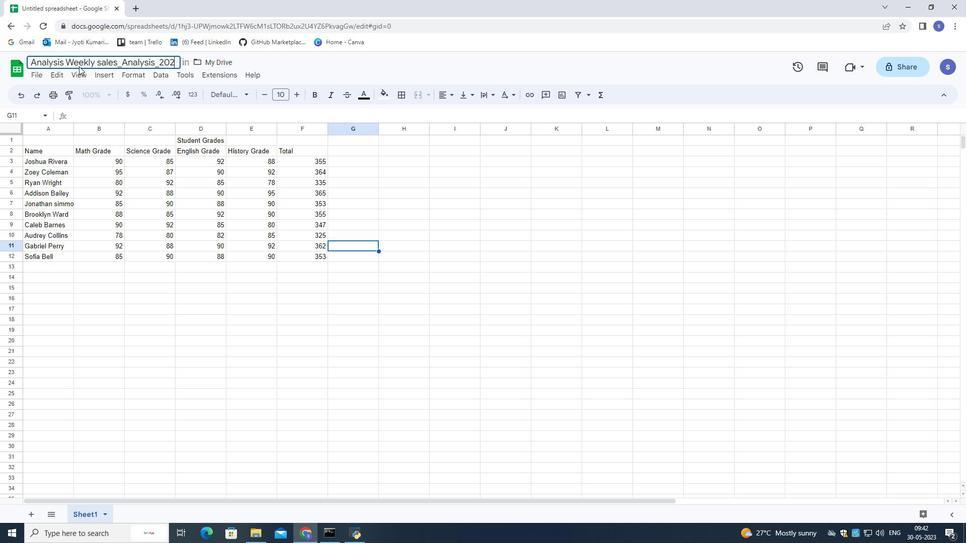 
Action: Mouse moved to (227, 87)
Screenshot: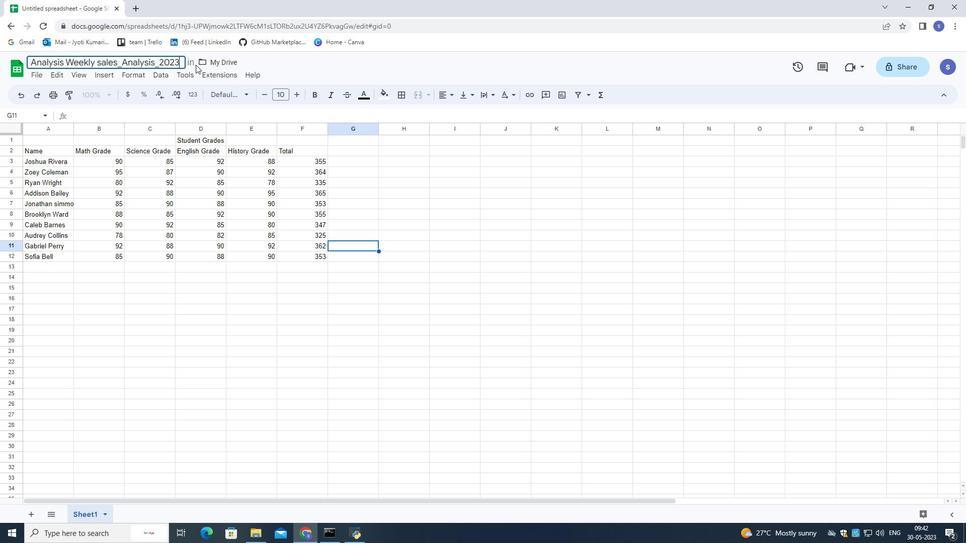 
Action: Key pressed <Key.enter>
Screenshot: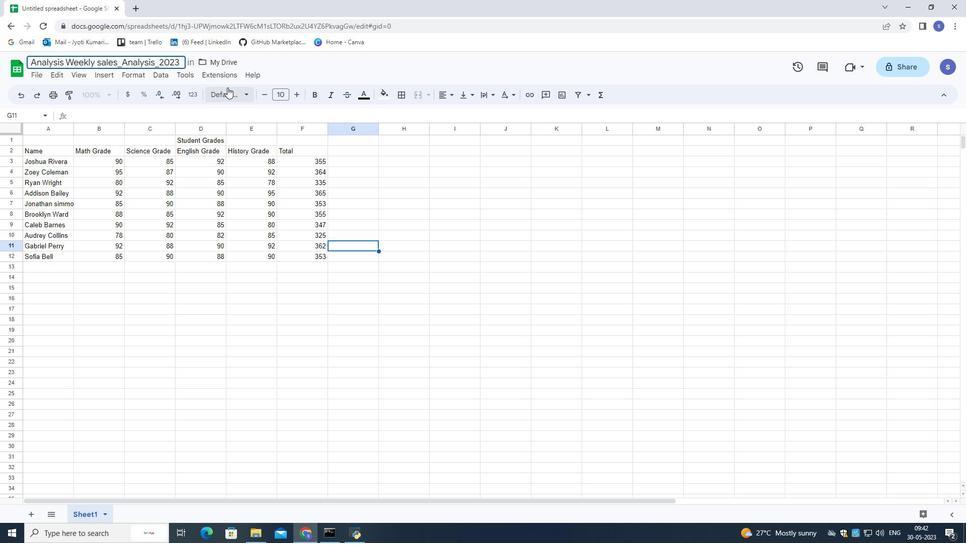 
Action: Mouse moved to (253, 299)
Screenshot: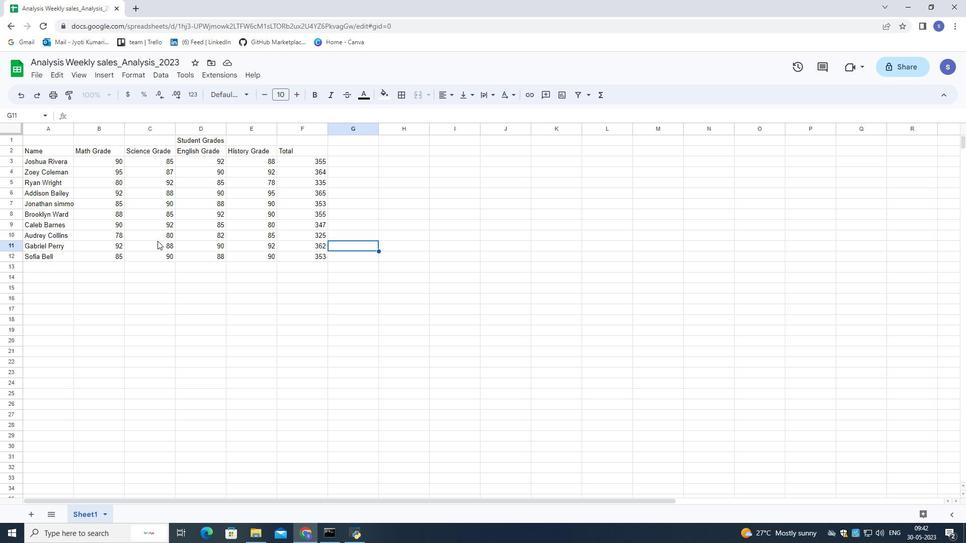 
Action: Mouse pressed left at (253, 299)
Screenshot: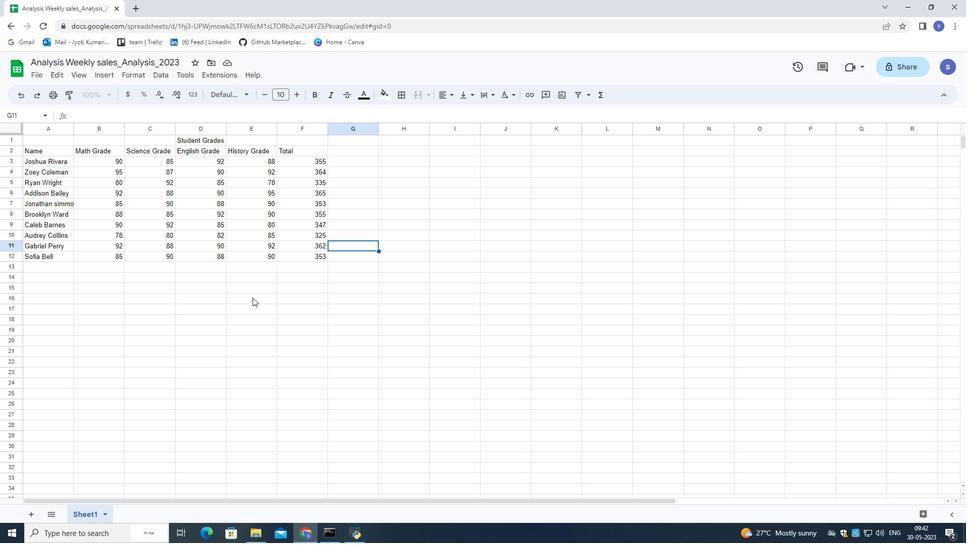
Action: Mouse moved to (256, 322)
Screenshot: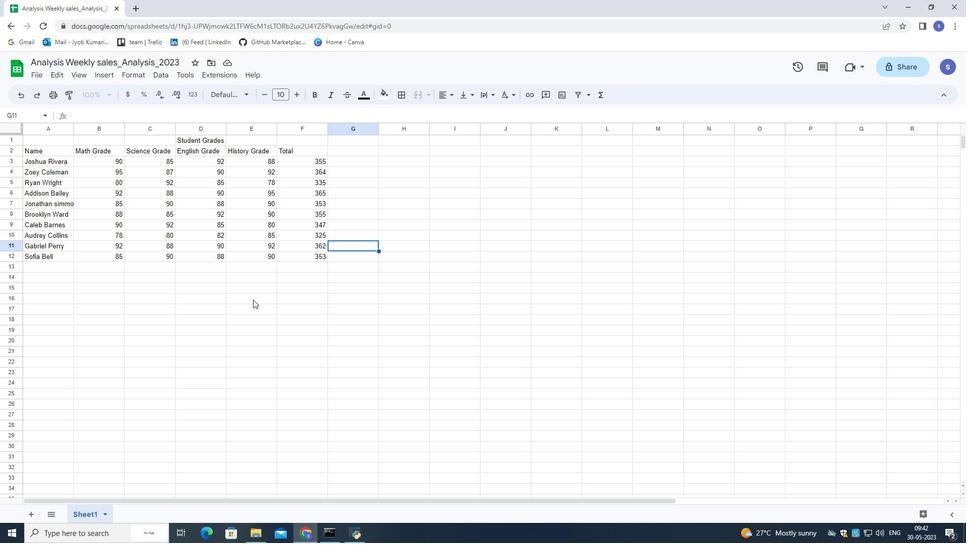 
Action: Key pressed ctrl+S
Screenshot: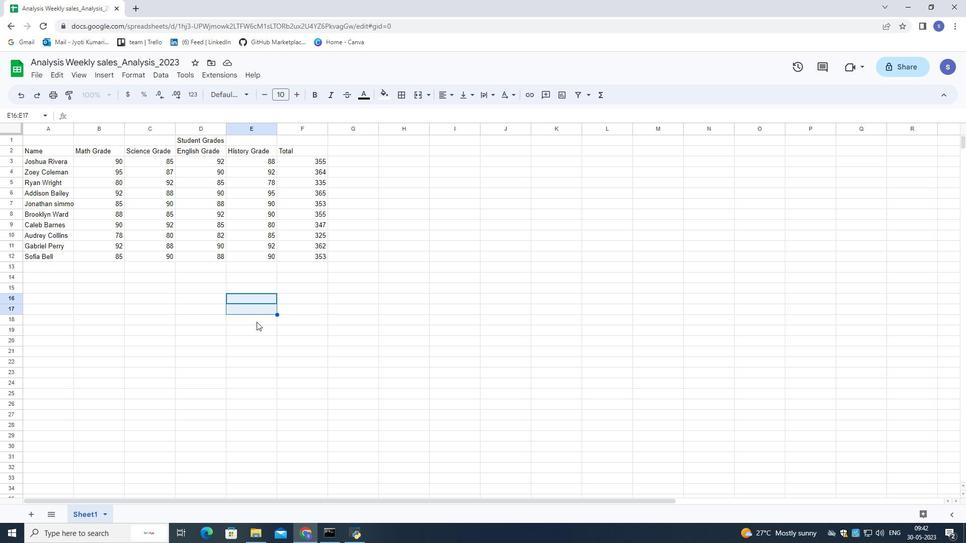 
Action: Mouse moved to (294, 263)
Screenshot: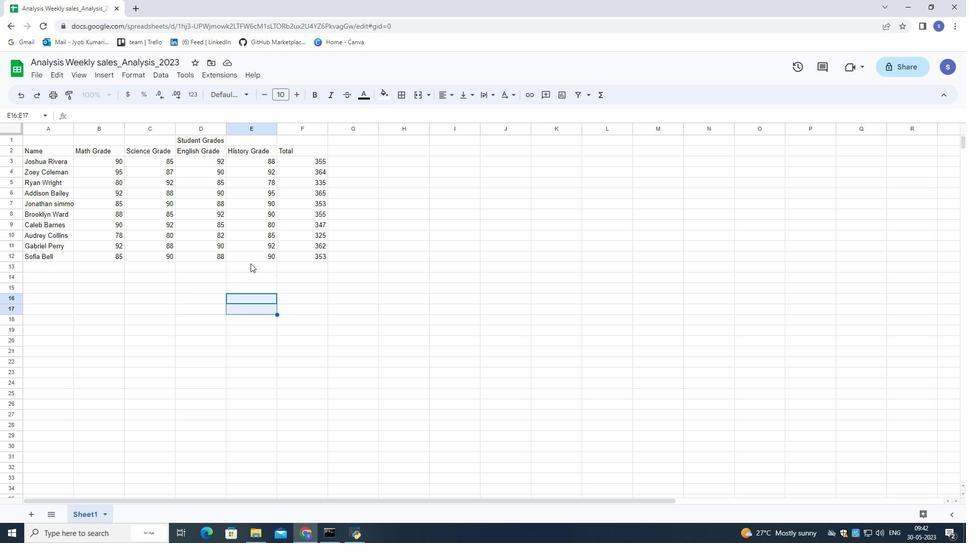 
Action: Mouse pressed left at (294, 263)
Screenshot: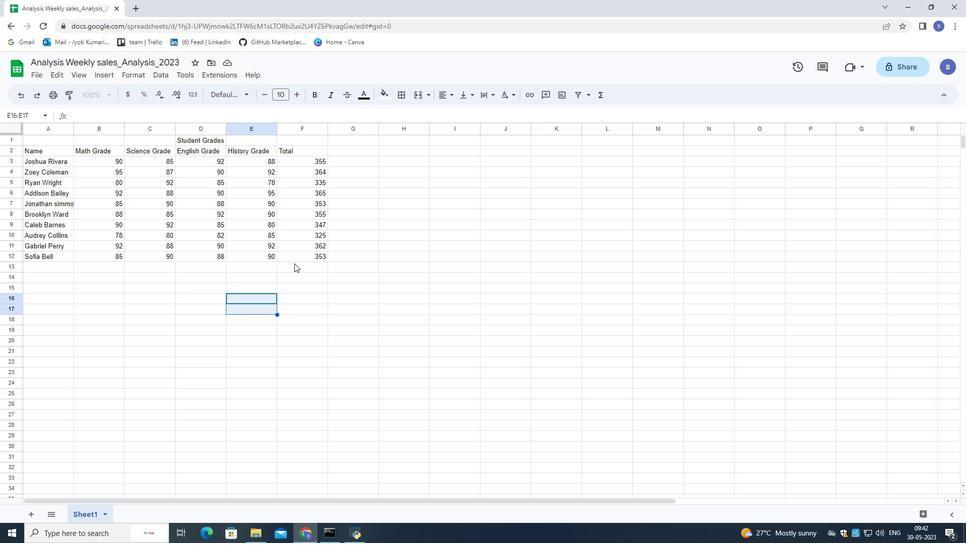 
Action: Mouse moved to (342, 262)
Screenshot: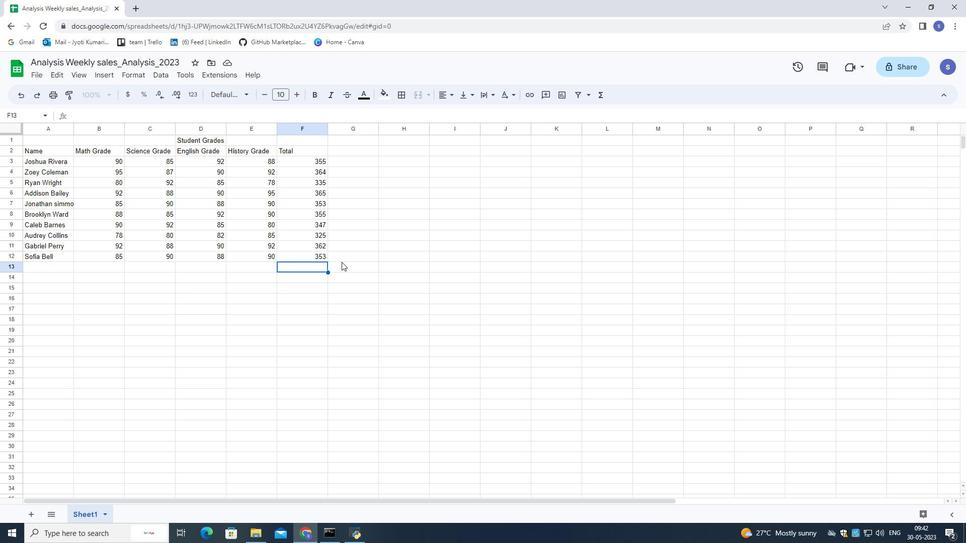 
Action: Mouse pressed left at (342, 262)
Screenshot: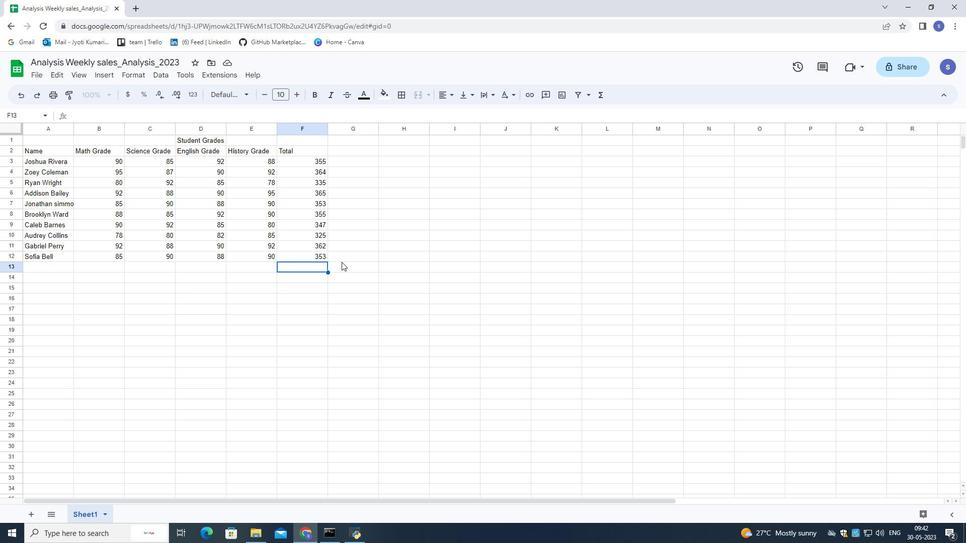 
